 Task: Look for space in Statesville, United States from 10th July, 2023 to 15th July, 2023 for 7 adults in price range Rs.10000 to Rs.15000. Place can be entire place or shared room with 4 bedrooms having 7 beds and 4 bathrooms. Property type can be house, flat, guest house. Amenities needed are: wifi, TV, free parkinig on premises, gym, breakfast. Booking option can be shelf check-in. Required host language is English.
Action: Mouse moved to (533, 129)
Screenshot: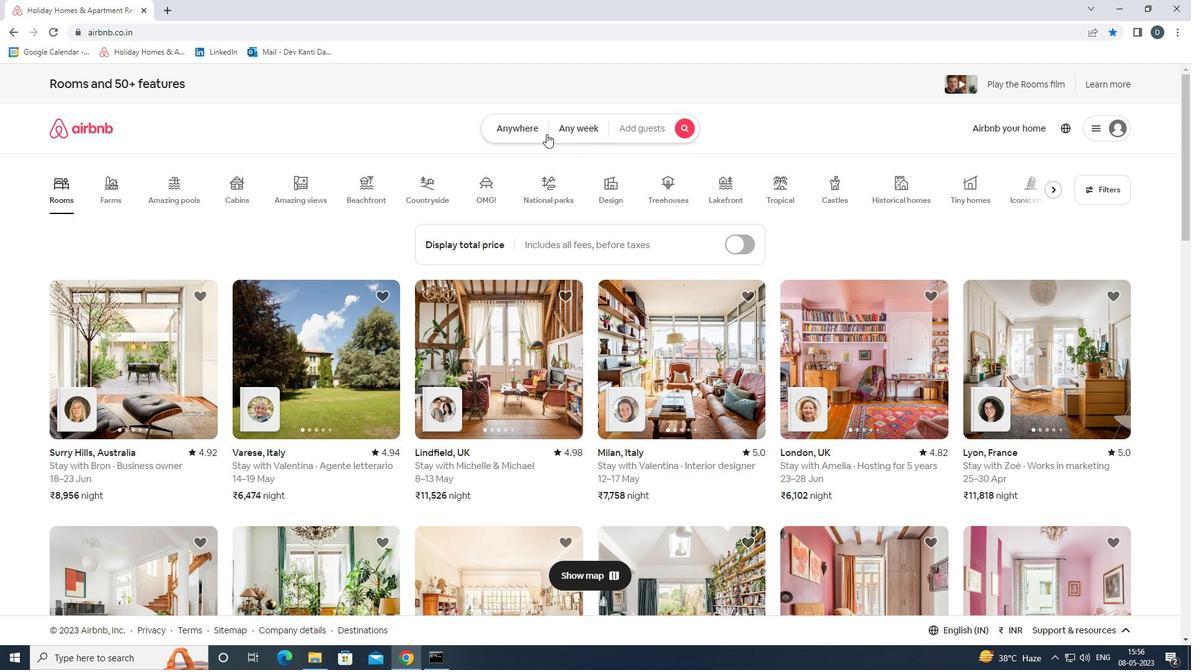 
Action: Mouse pressed left at (533, 129)
Screenshot: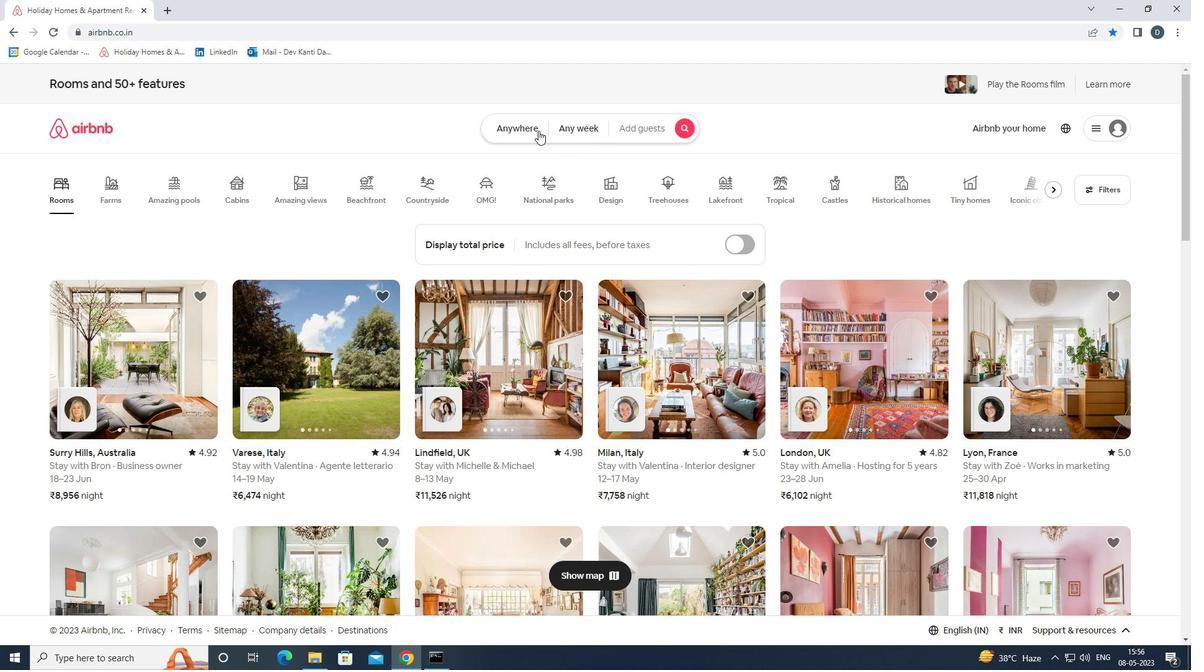 
Action: Mouse moved to (469, 179)
Screenshot: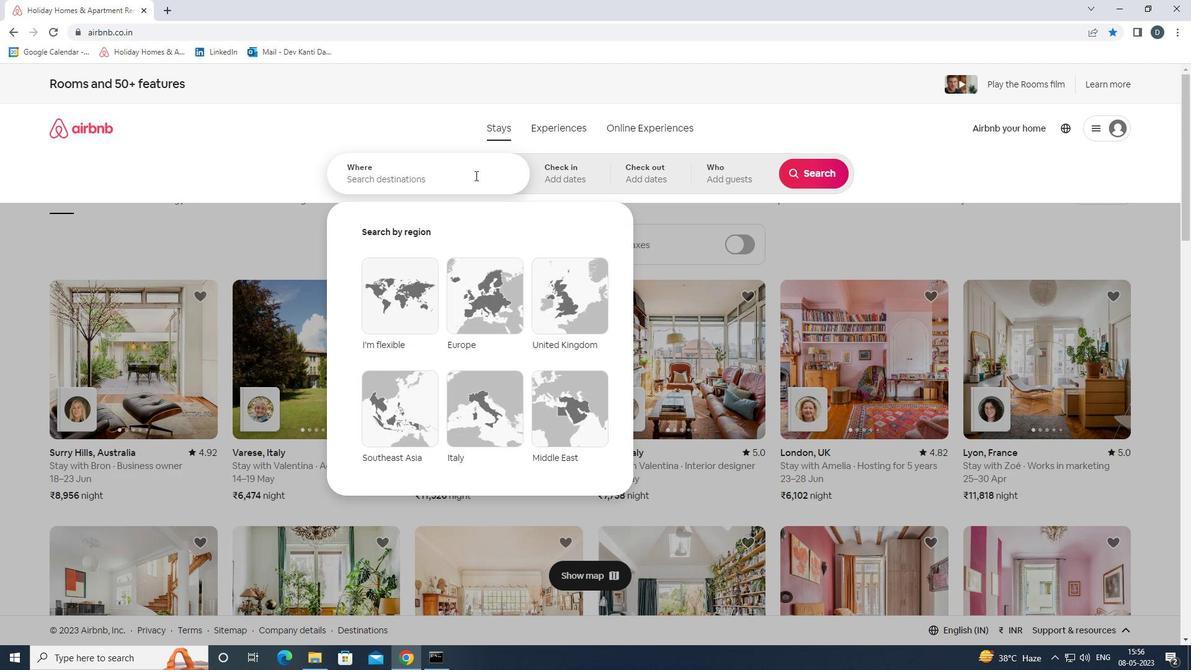 
Action: Mouse pressed left at (469, 179)
Screenshot: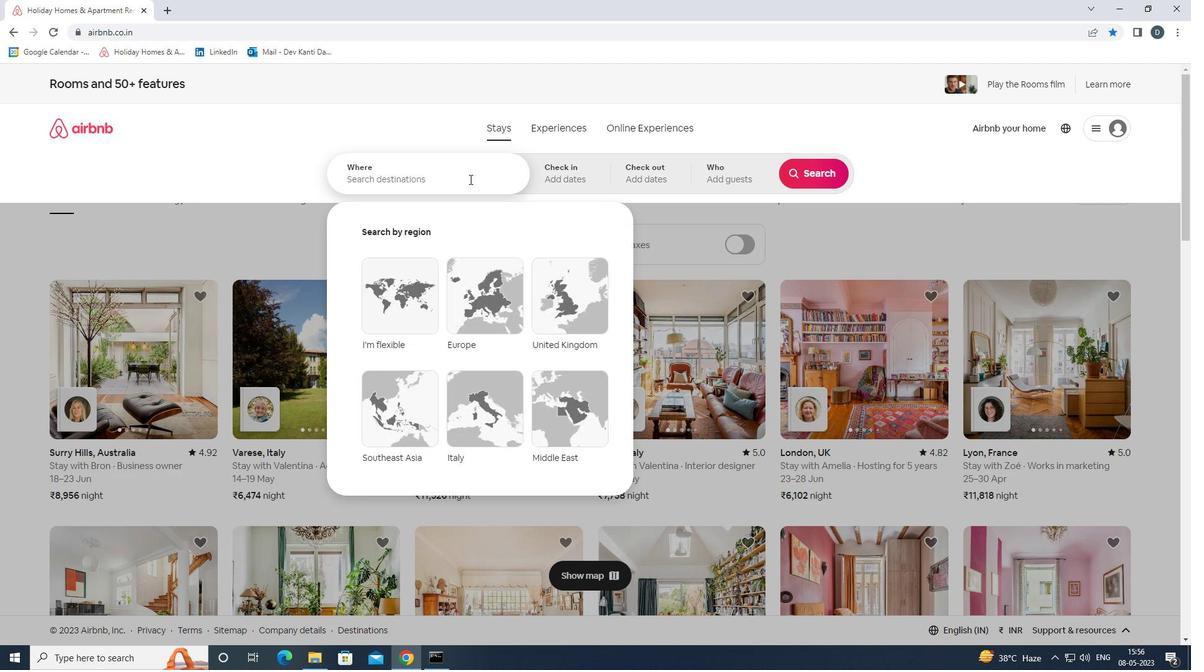 
Action: Mouse moved to (469, 179)
Screenshot: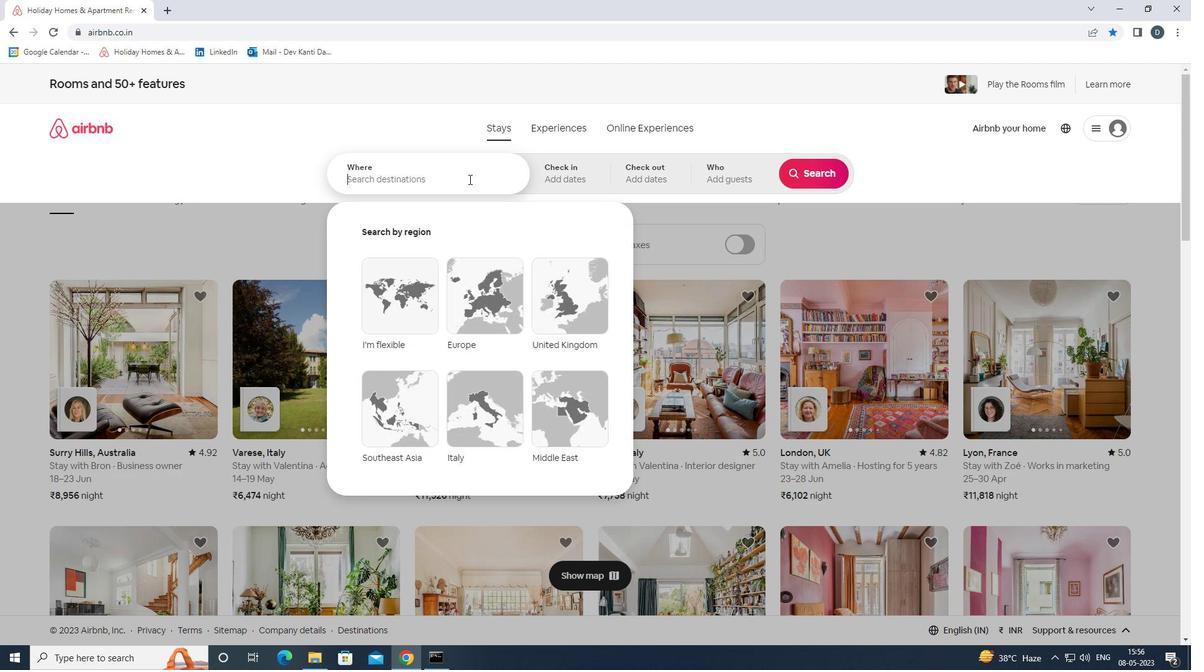 
Action: Key pressed <Key.shift>
Screenshot: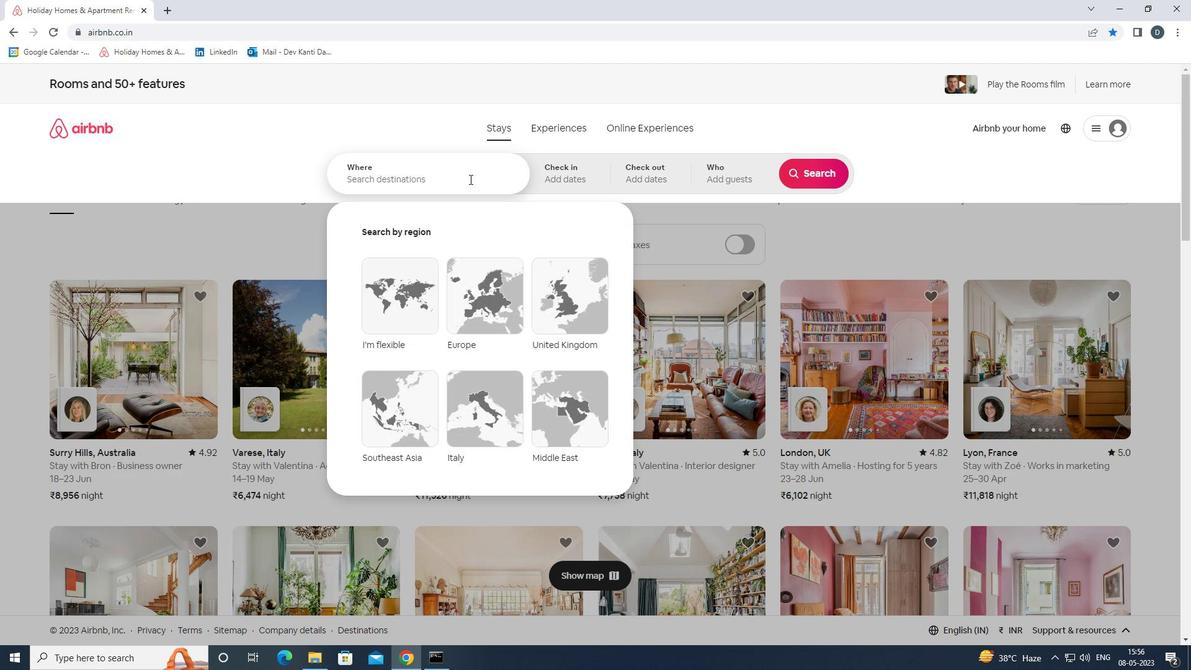 
Action: Mouse moved to (439, 191)
Screenshot: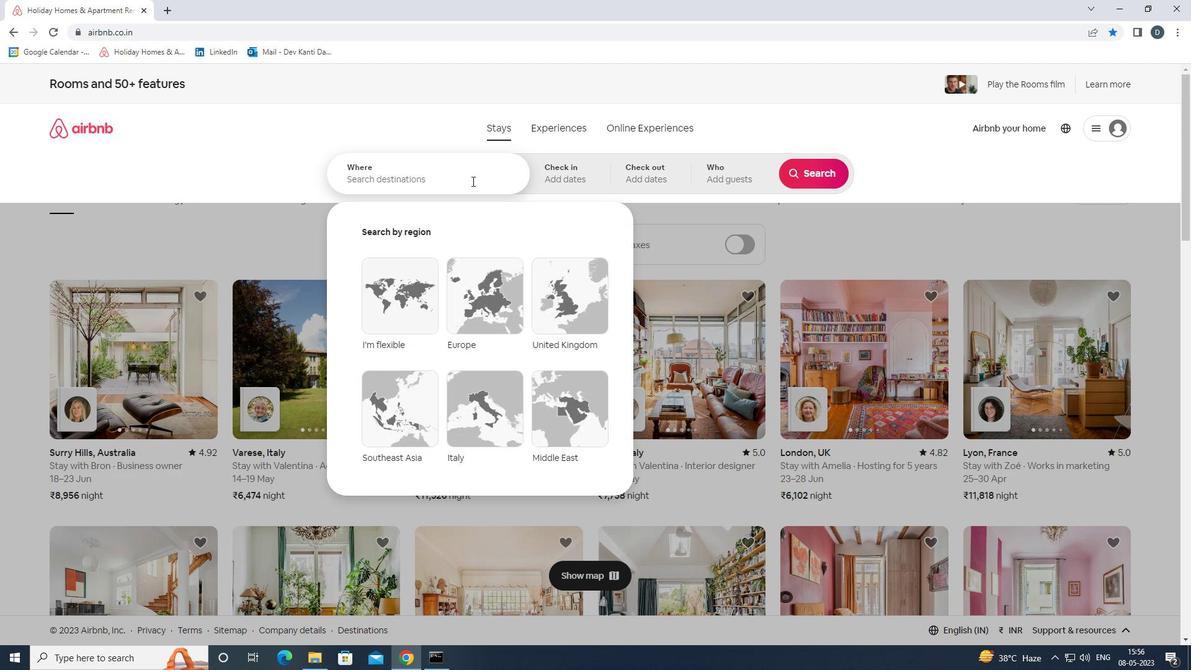 
Action: Key pressed STATESVILLE,<Key.shift><Key.shift><Key.shift><Key.shift><Key.shift><Key.shift><Key.shift><Key.shift><Key.shift><Key.shift>UNITED<Key.space><Key.shift>STATES<Key.enter>
Screenshot: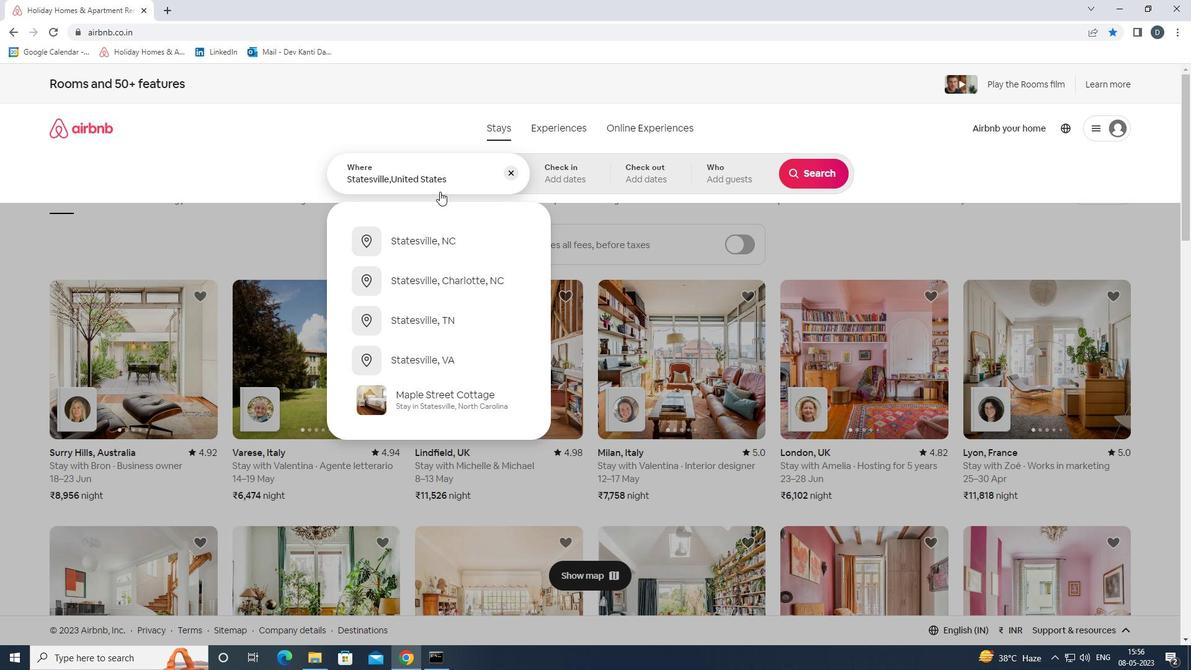 
Action: Mouse moved to (806, 268)
Screenshot: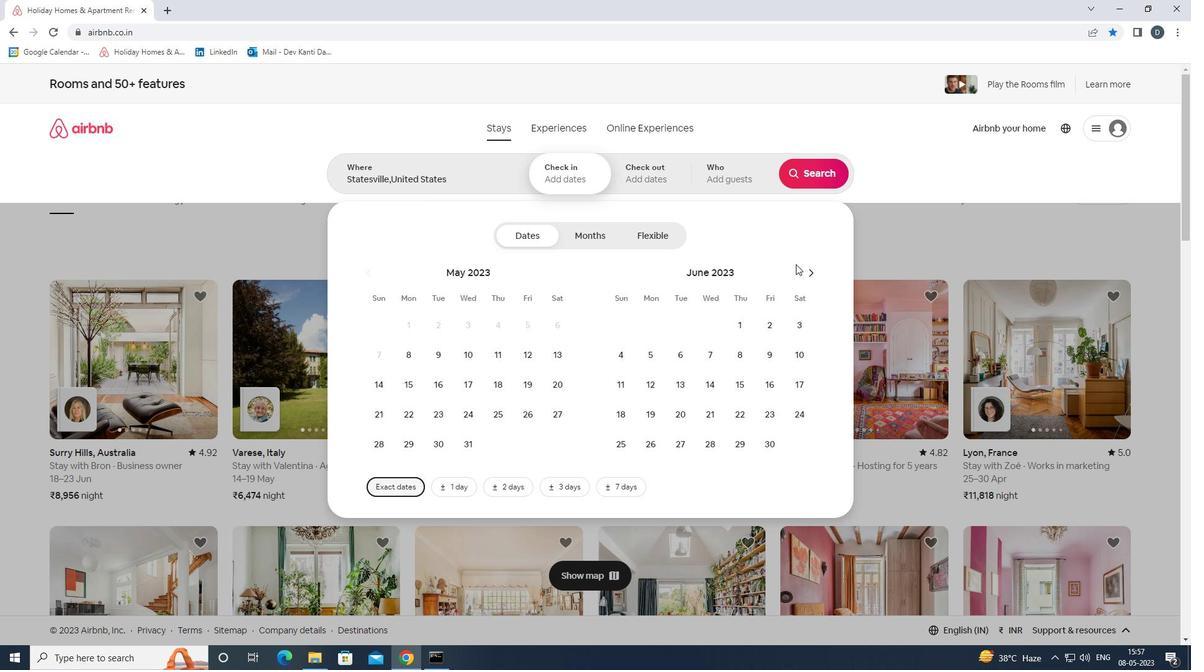 
Action: Mouse pressed left at (806, 268)
Screenshot: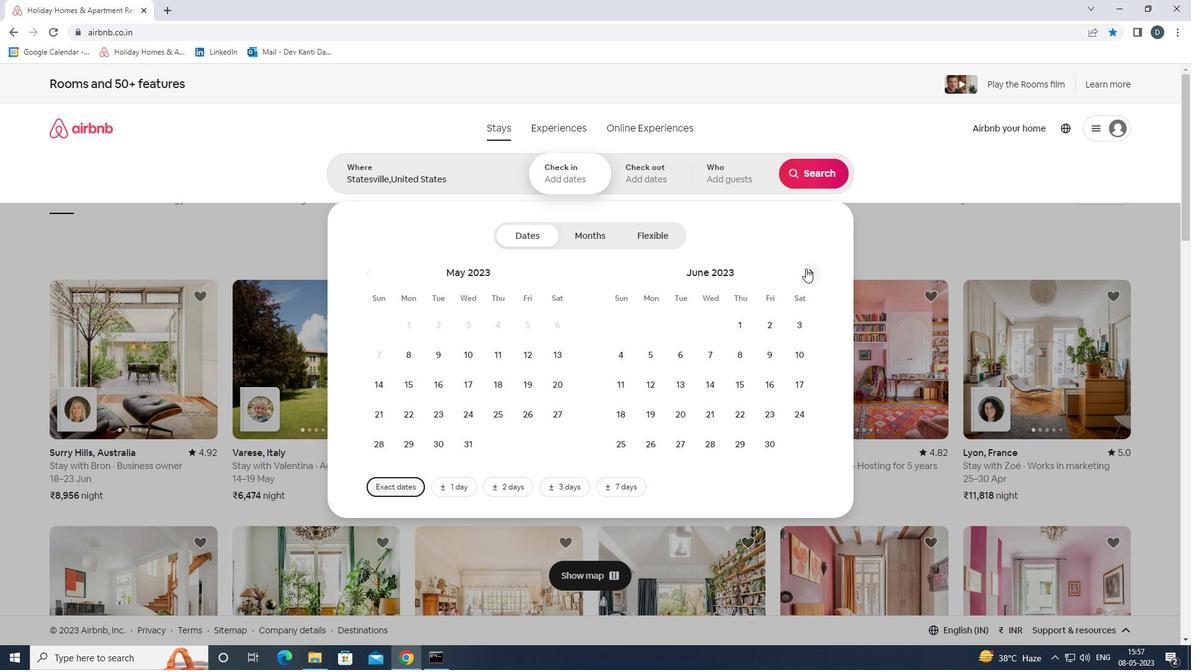
Action: Mouse moved to (655, 379)
Screenshot: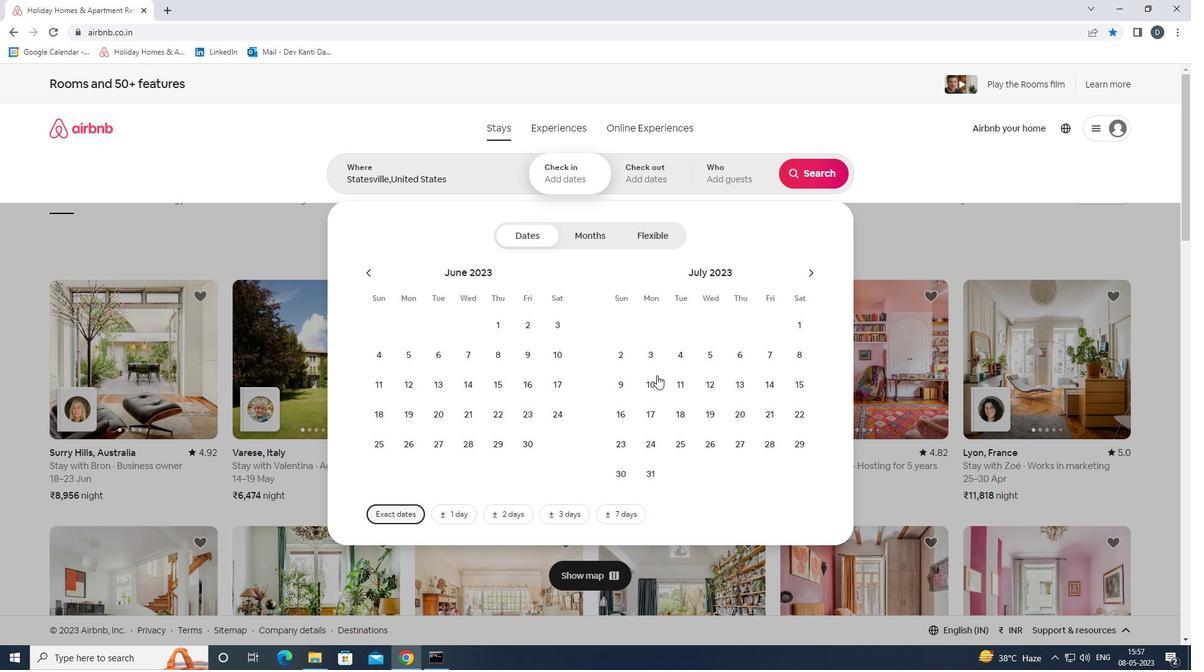 
Action: Mouse pressed left at (655, 379)
Screenshot: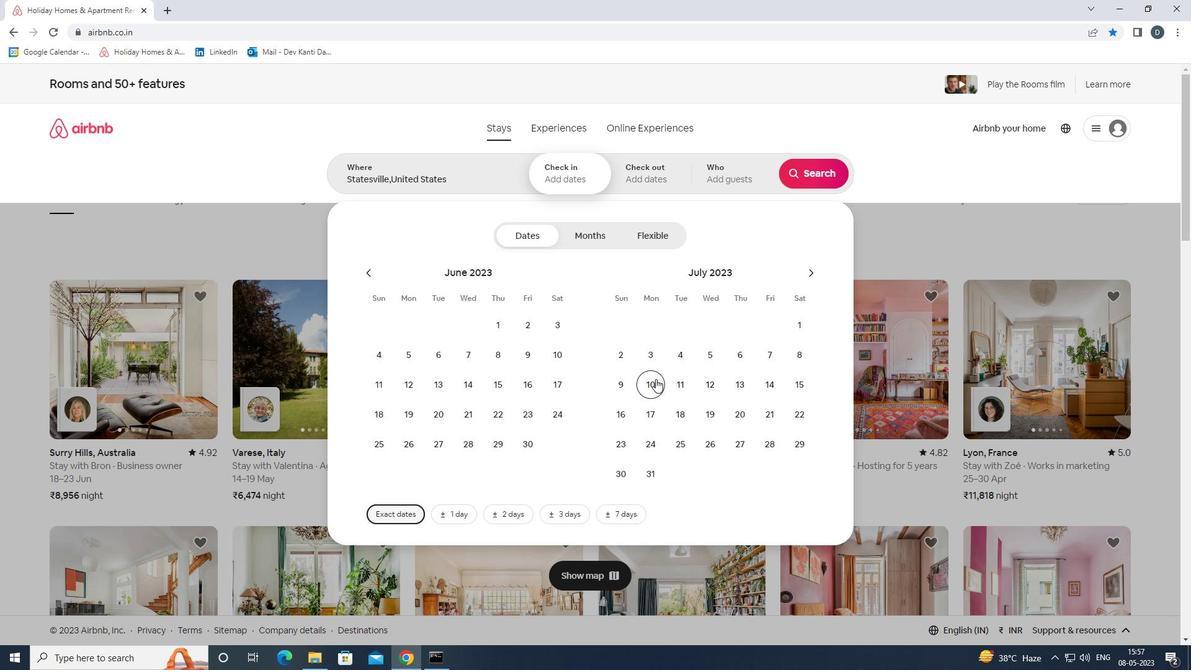 
Action: Mouse moved to (791, 389)
Screenshot: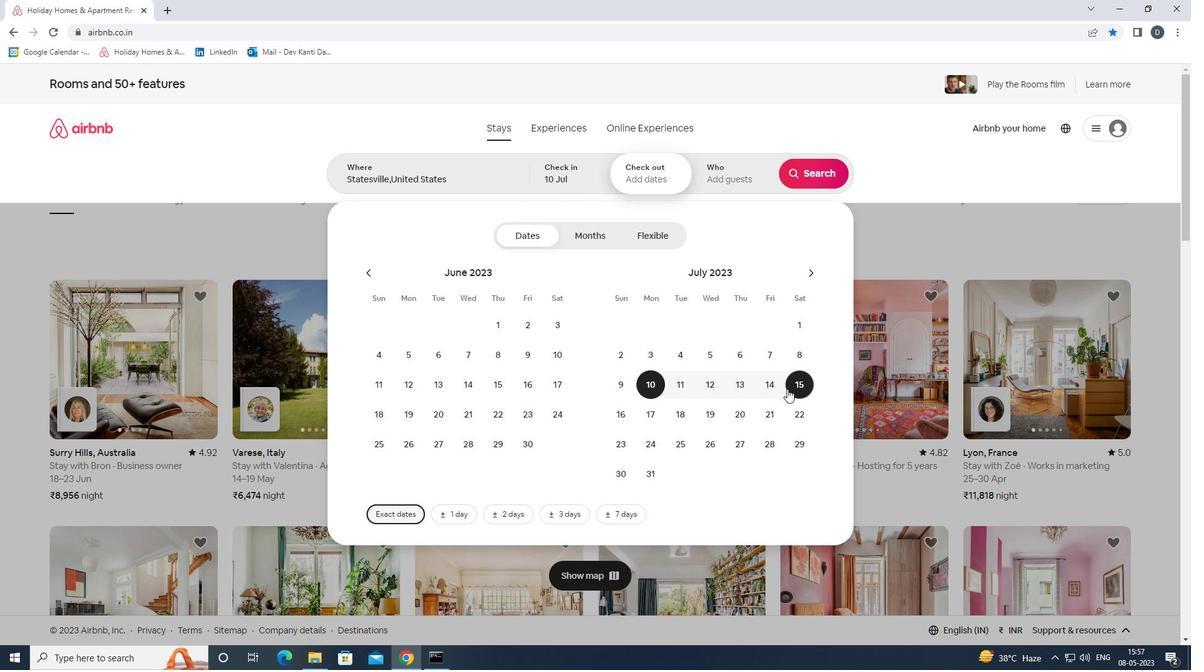 
Action: Mouse pressed left at (791, 389)
Screenshot: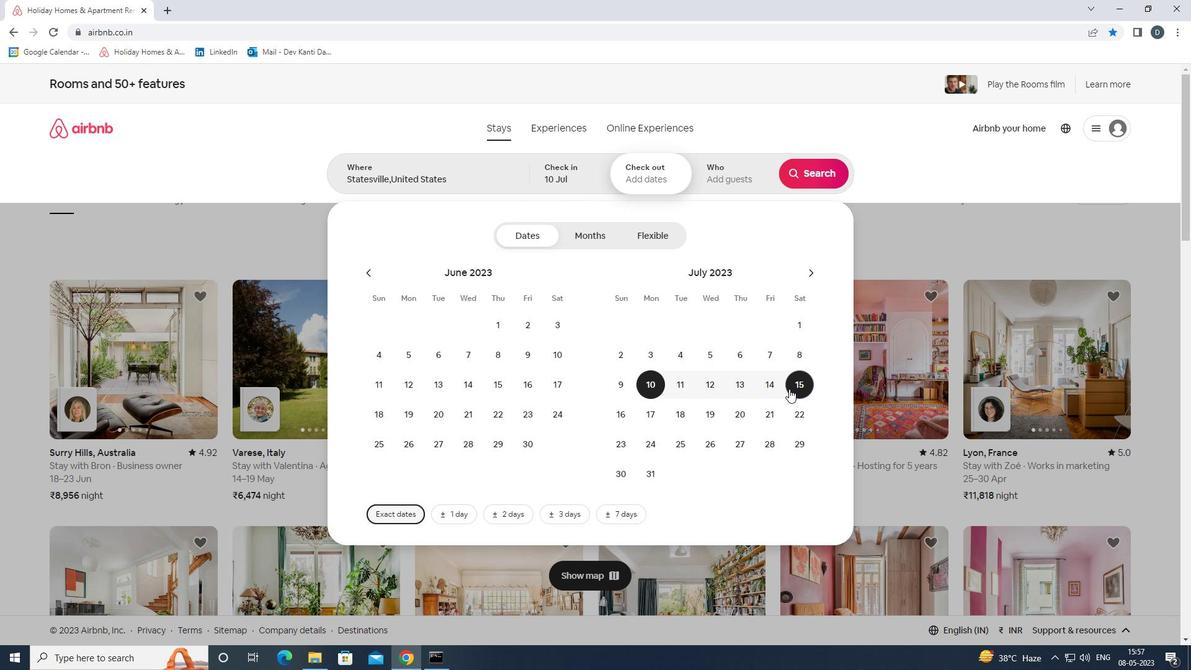 
Action: Mouse moved to (748, 183)
Screenshot: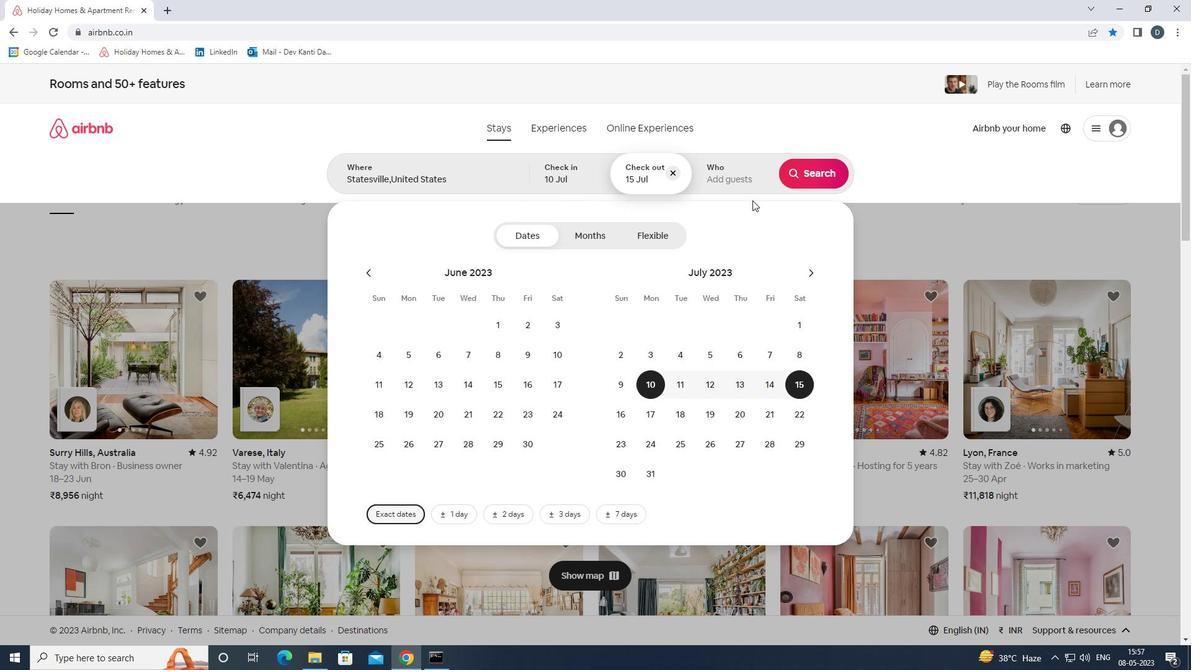 
Action: Mouse pressed left at (748, 183)
Screenshot: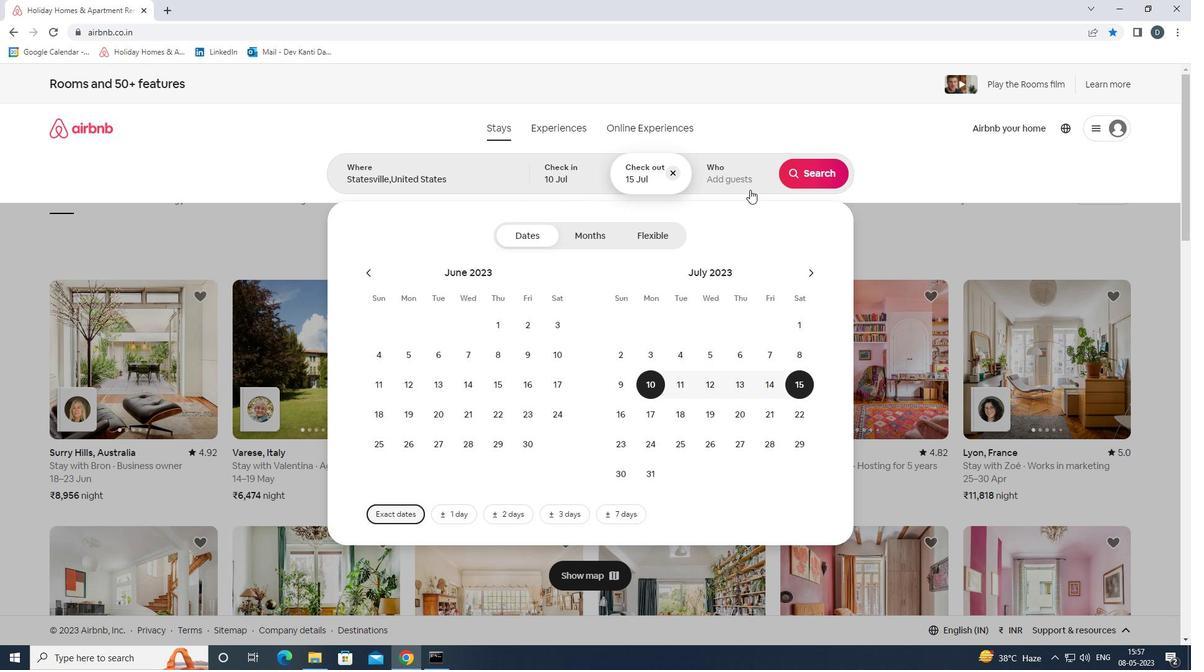 
Action: Mouse moved to (815, 239)
Screenshot: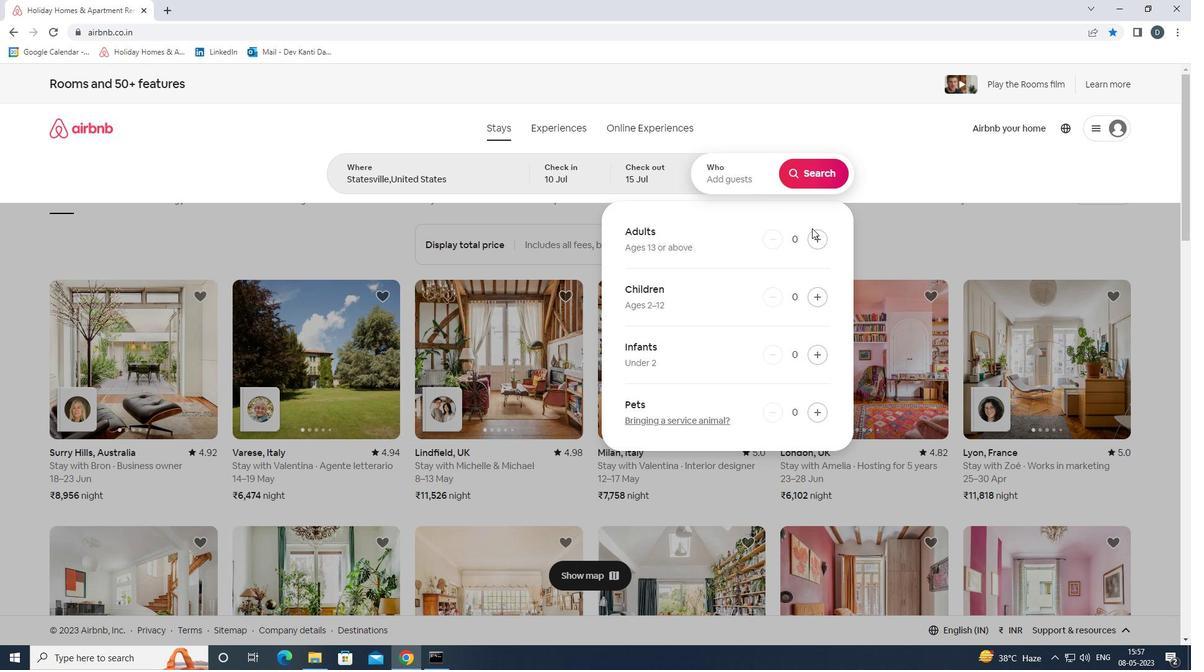 
Action: Mouse pressed left at (815, 239)
Screenshot: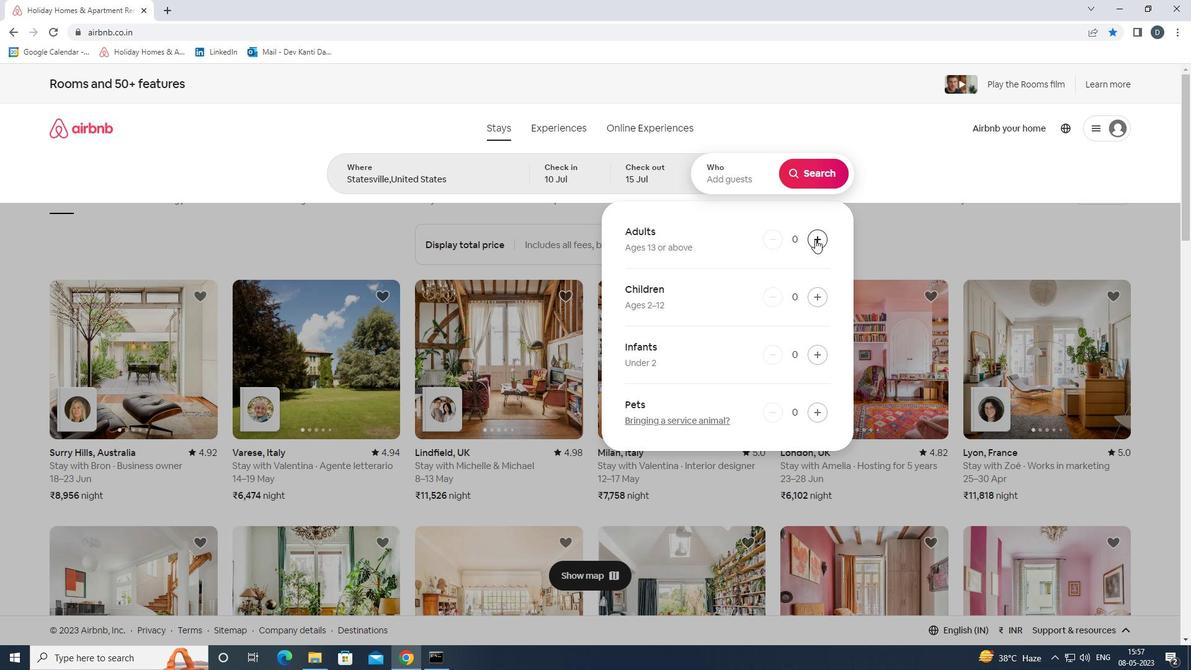 
Action: Mouse pressed left at (815, 239)
Screenshot: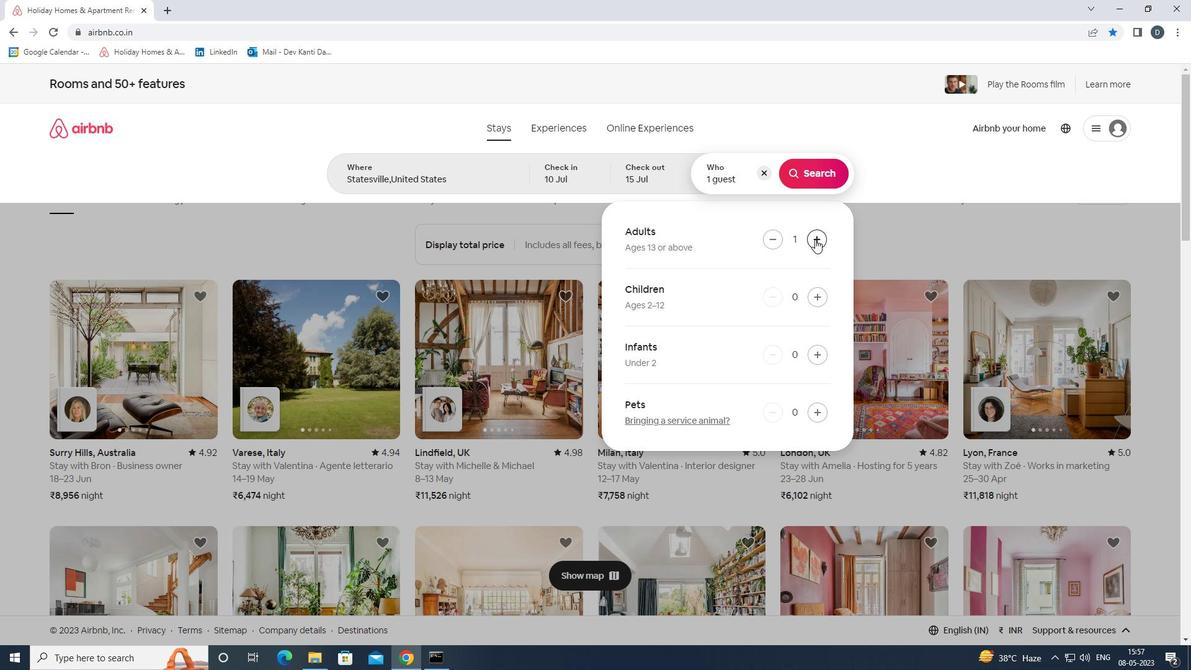 
Action: Mouse pressed left at (815, 239)
Screenshot: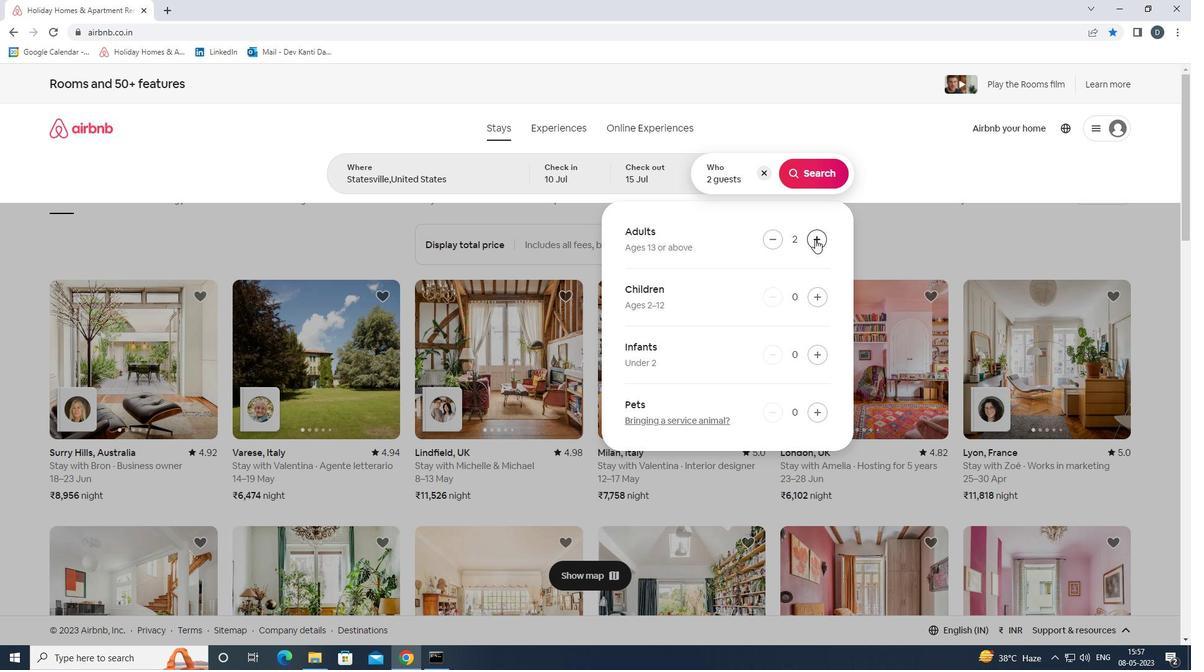 
Action: Mouse pressed left at (815, 239)
Screenshot: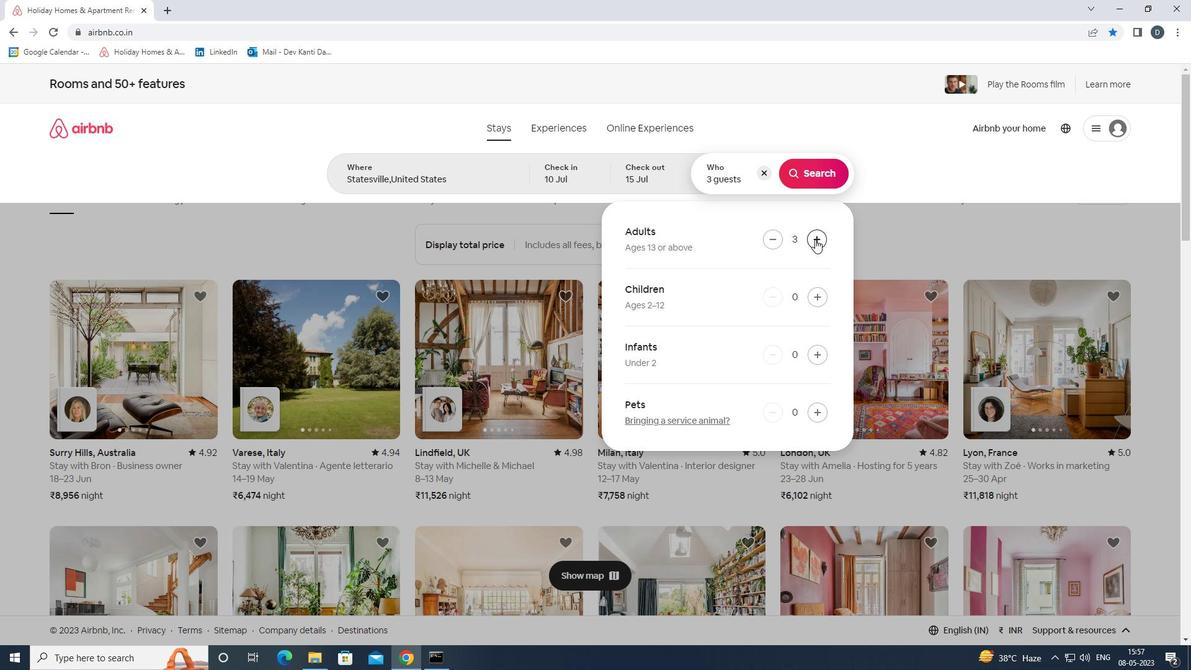
Action: Mouse pressed left at (815, 239)
Screenshot: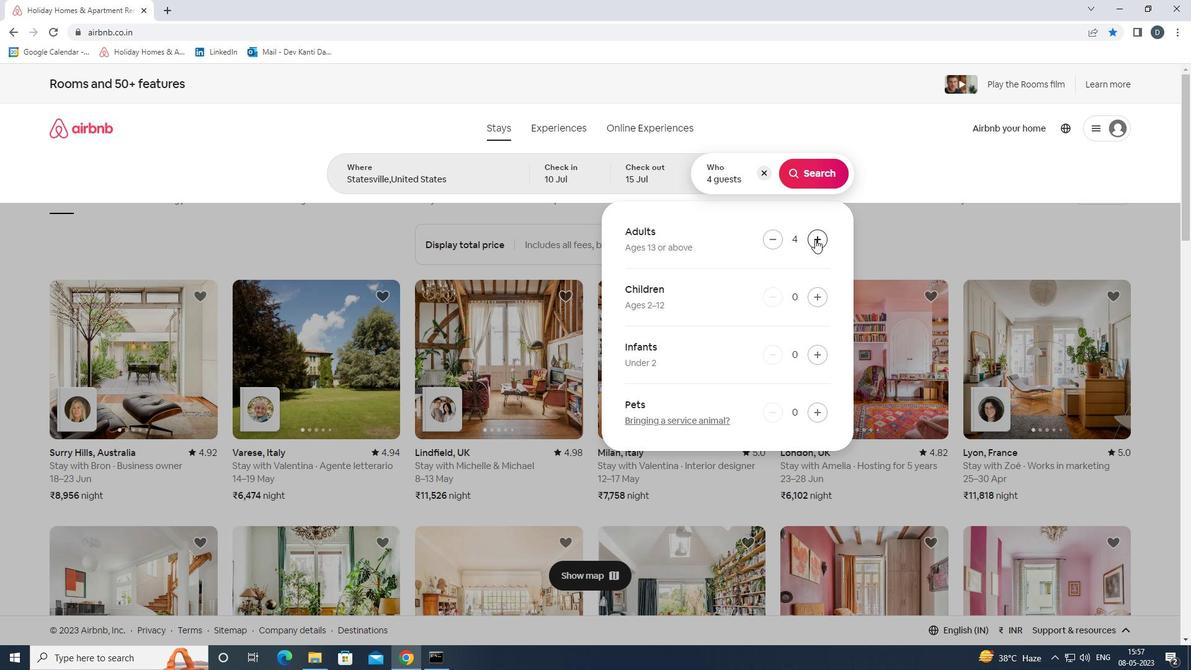 
Action: Mouse pressed left at (815, 239)
Screenshot: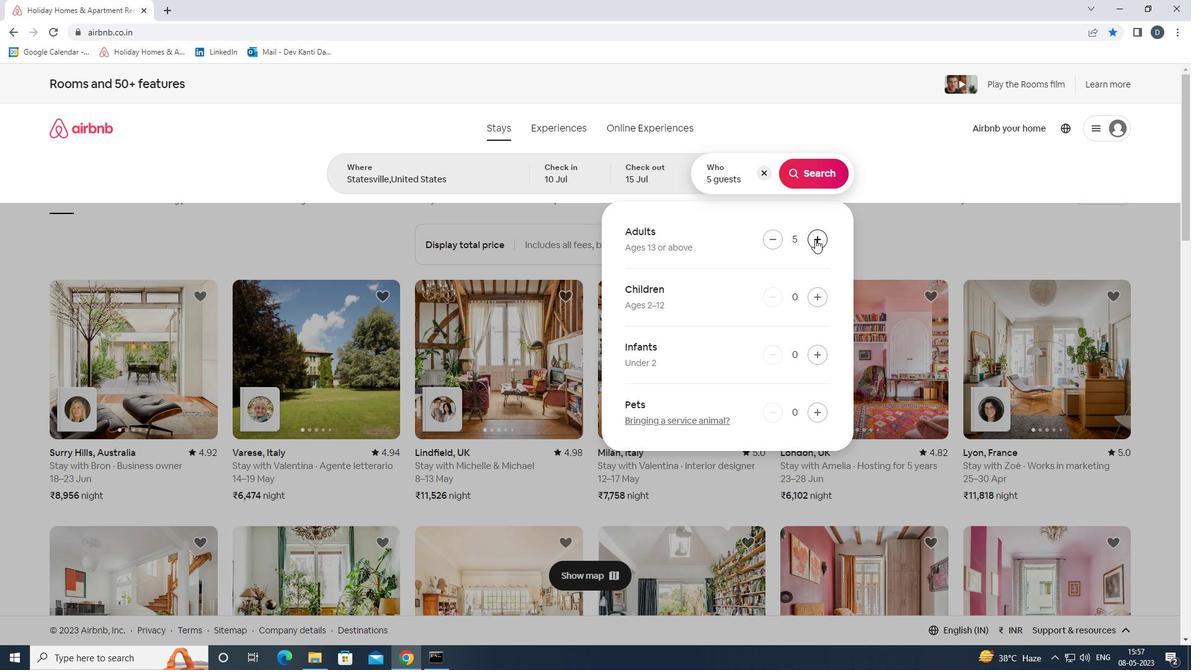 
Action: Mouse pressed left at (815, 239)
Screenshot: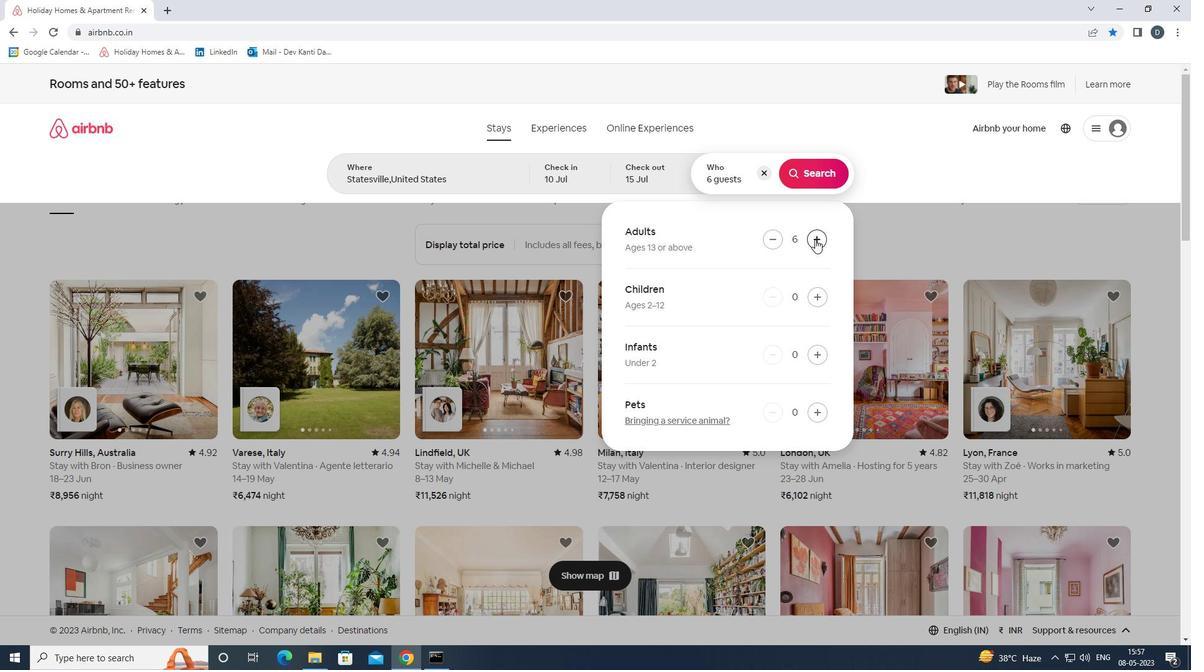 
Action: Mouse moved to (815, 184)
Screenshot: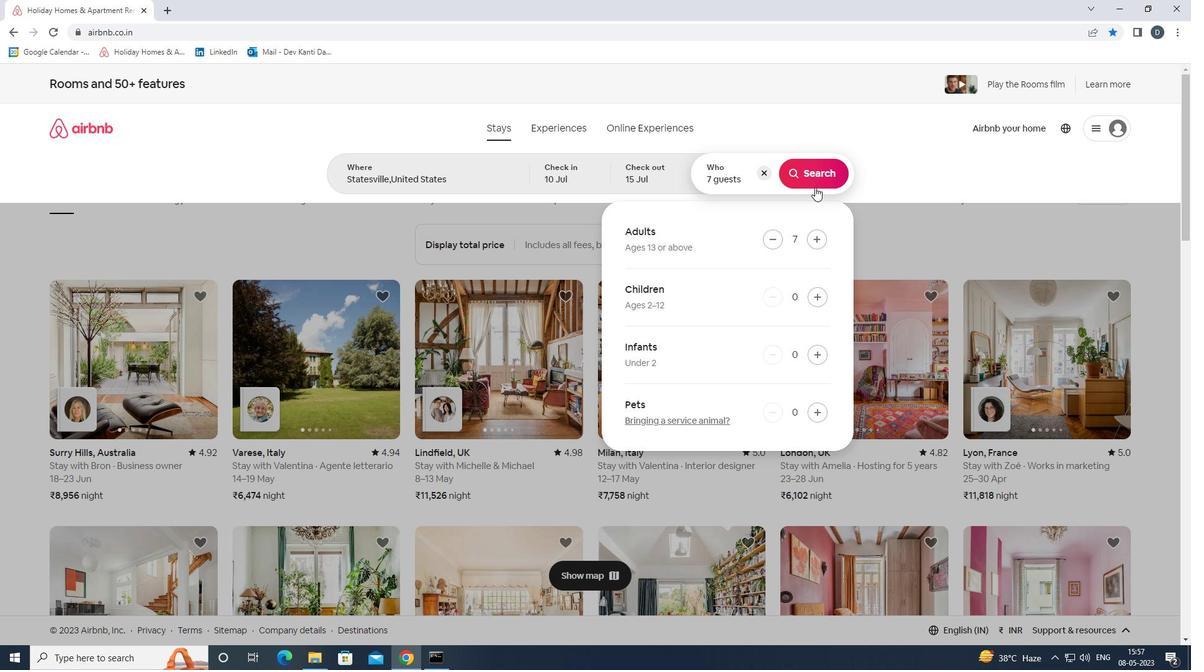 
Action: Mouse pressed left at (815, 184)
Screenshot: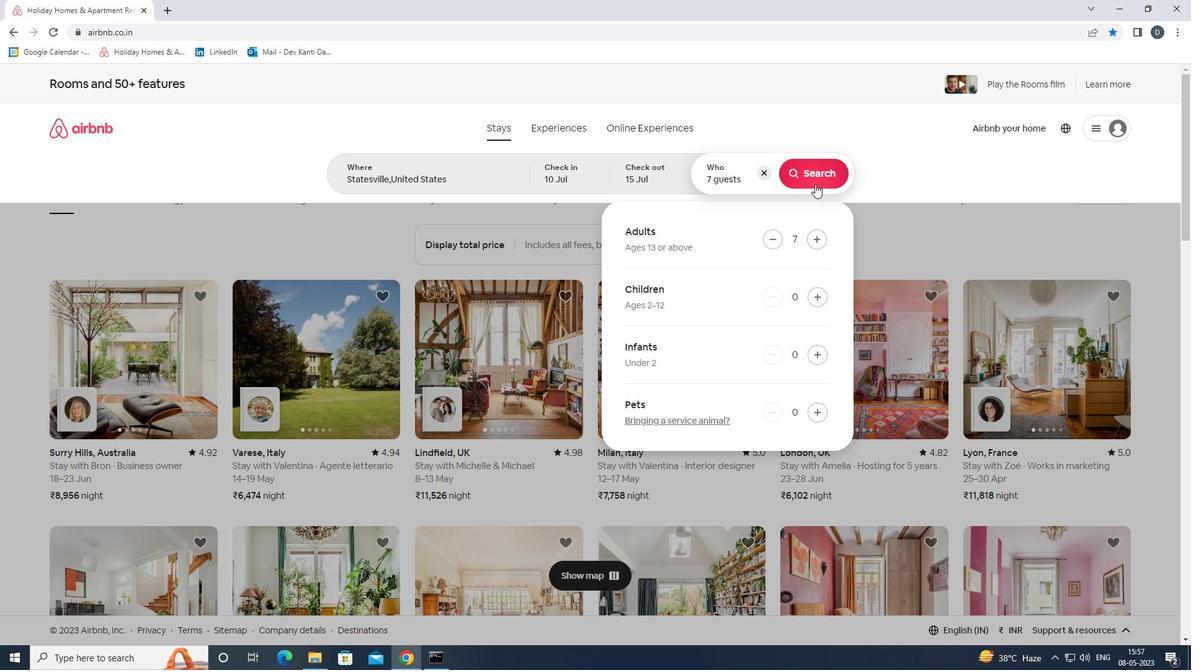 
Action: Mouse moved to (1124, 140)
Screenshot: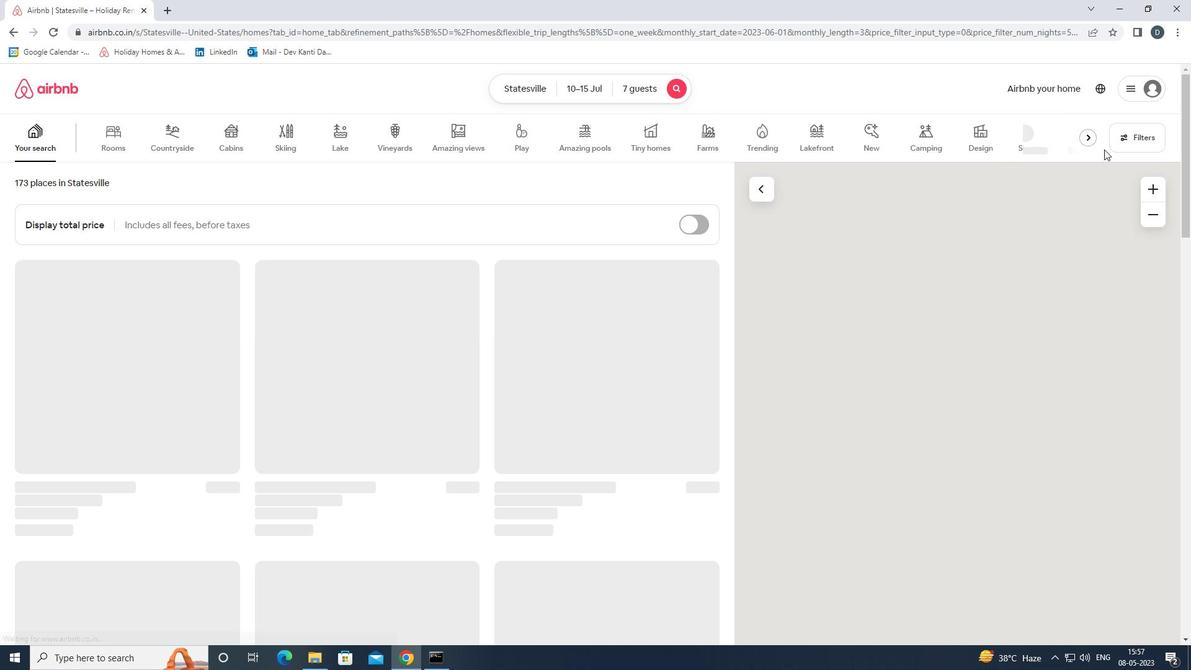 
Action: Mouse pressed left at (1124, 140)
Screenshot: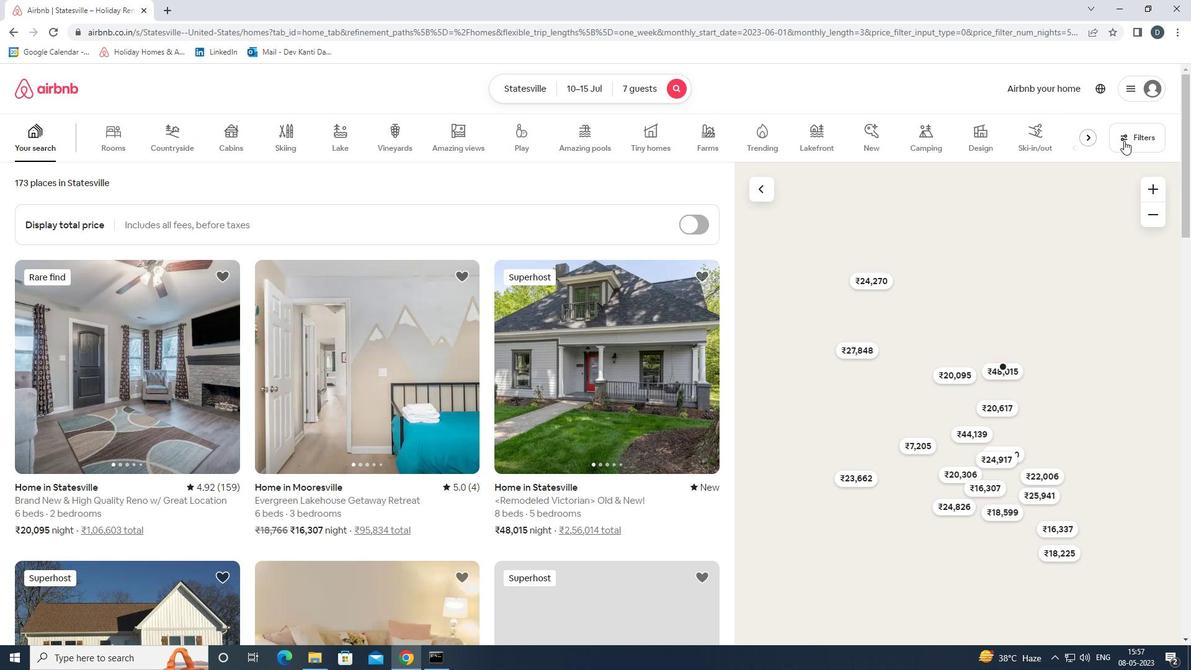 
Action: Mouse moved to (508, 444)
Screenshot: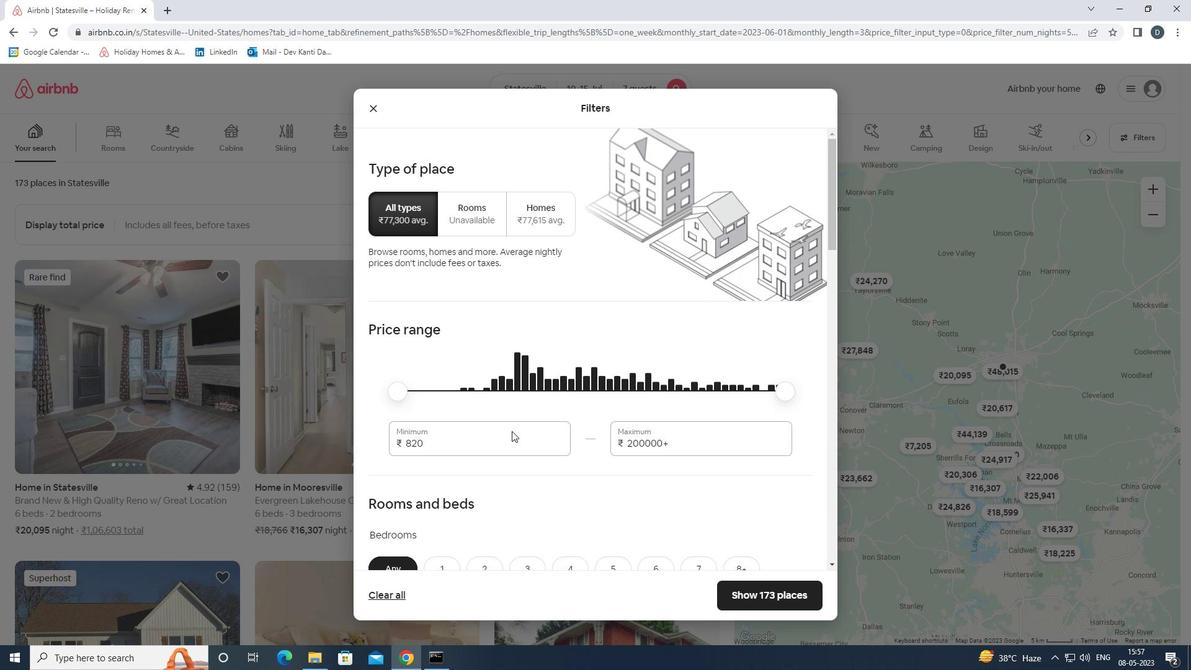 
Action: Mouse pressed left at (508, 444)
Screenshot: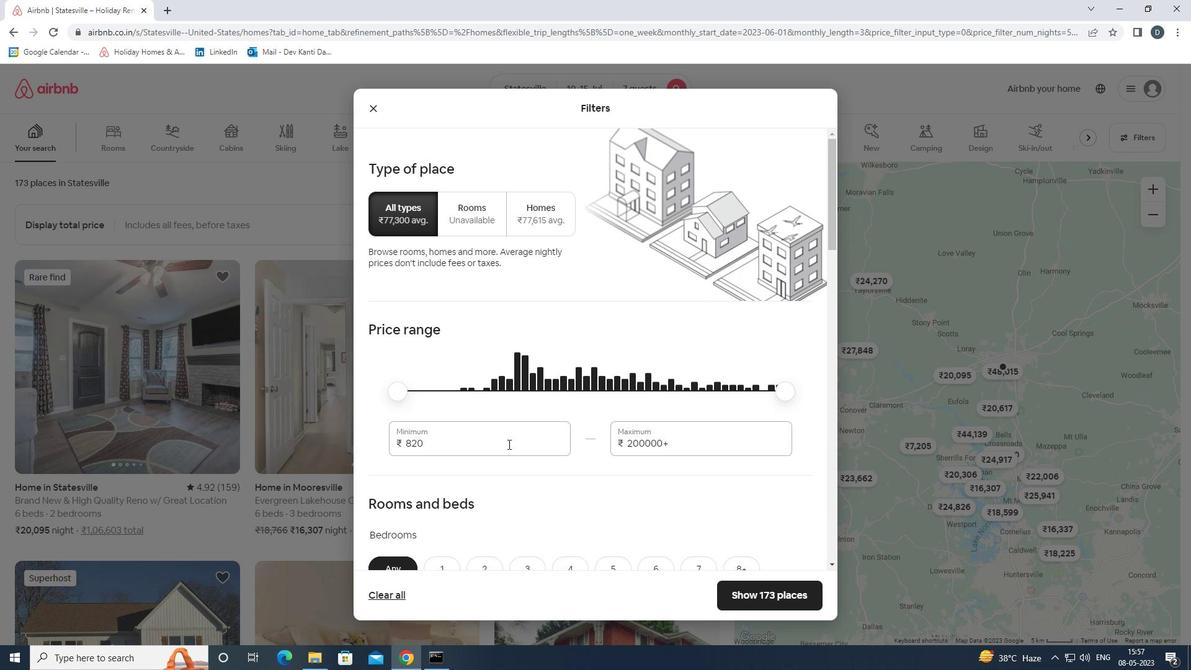 
Action: Mouse pressed left at (508, 444)
Screenshot: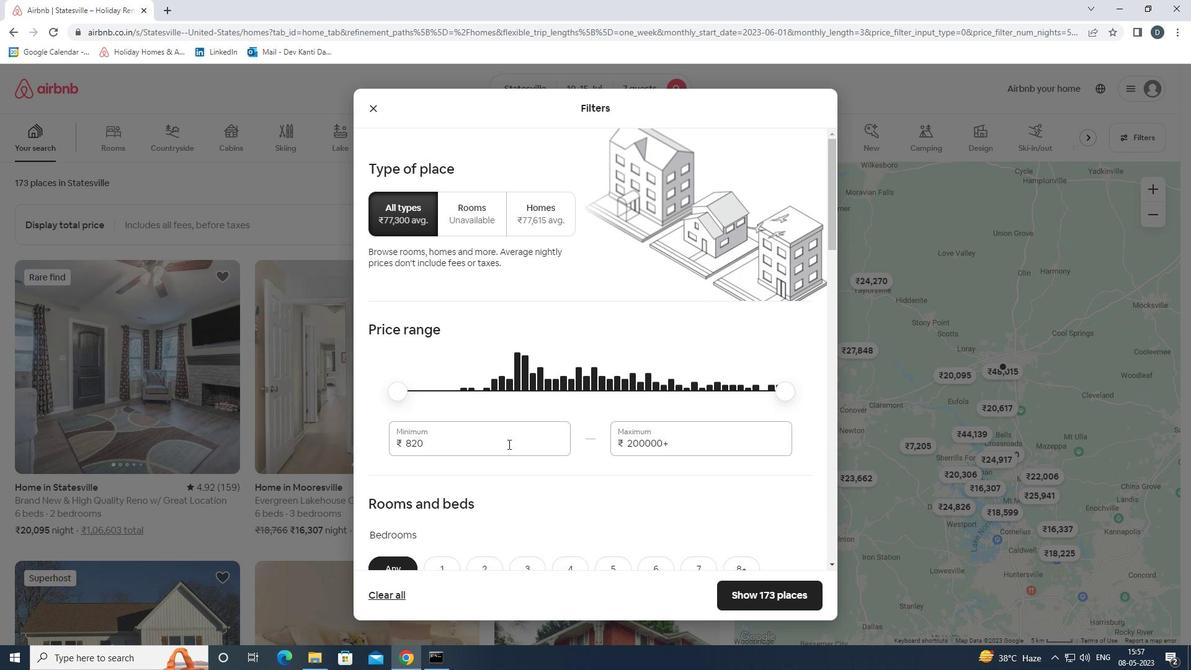 
Action: Mouse moved to (523, 440)
Screenshot: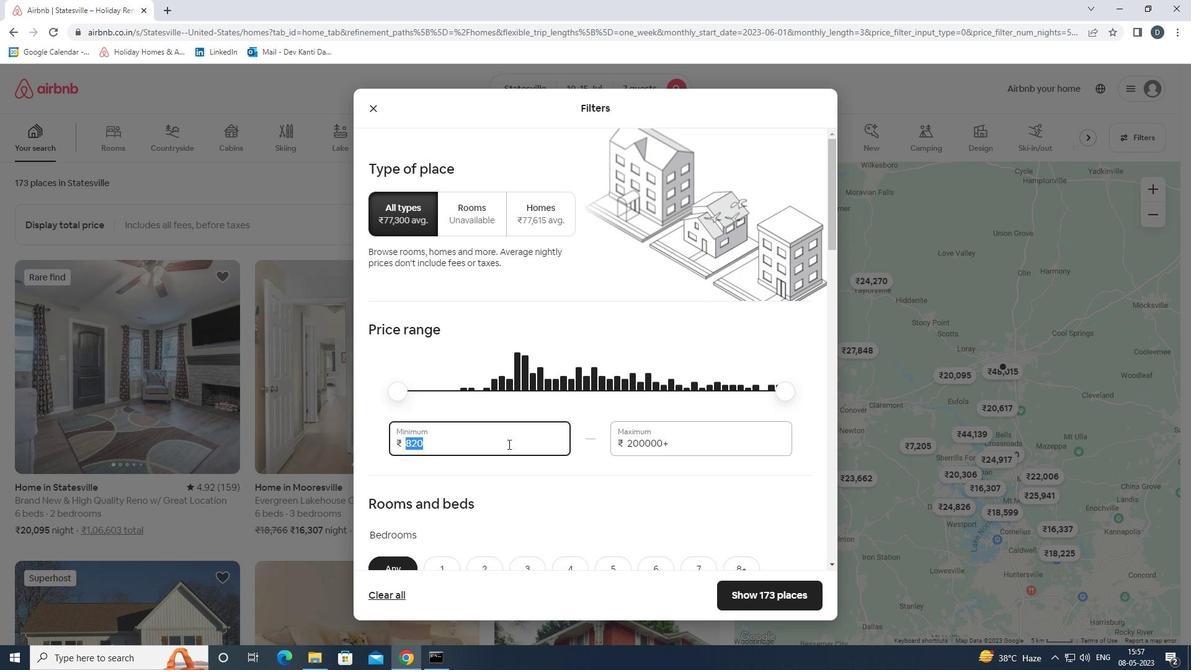 
Action: Key pressed 10000<Key.tab>15000
Screenshot: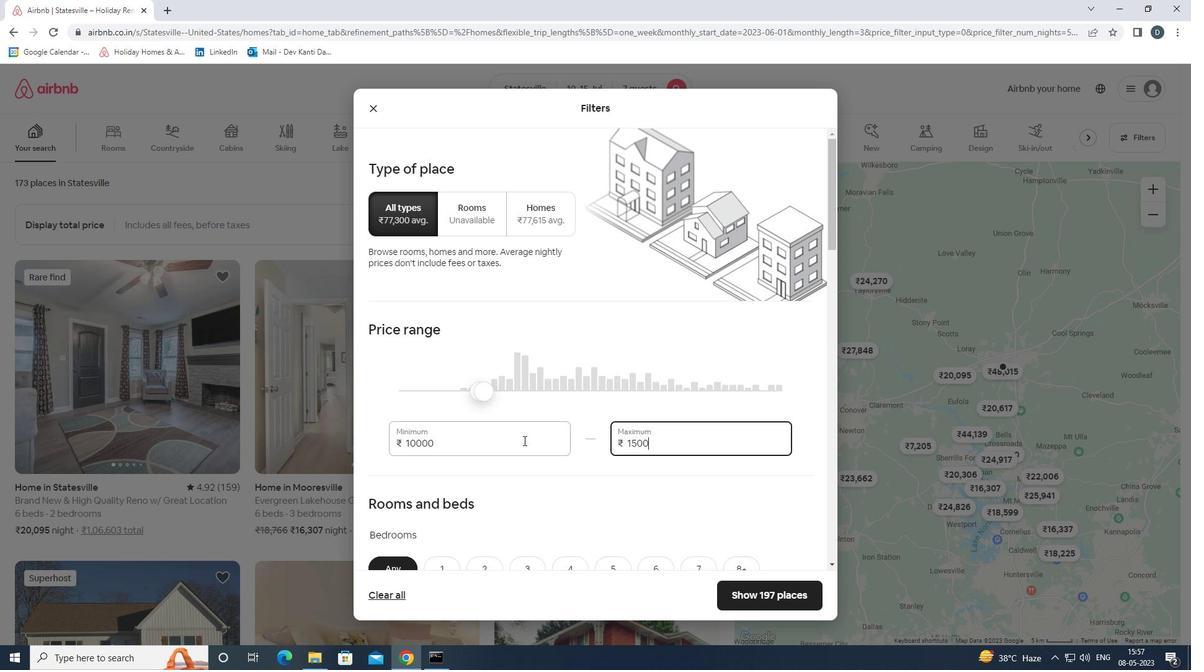 
Action: Mouse moved to (534, 438)
Screenshot: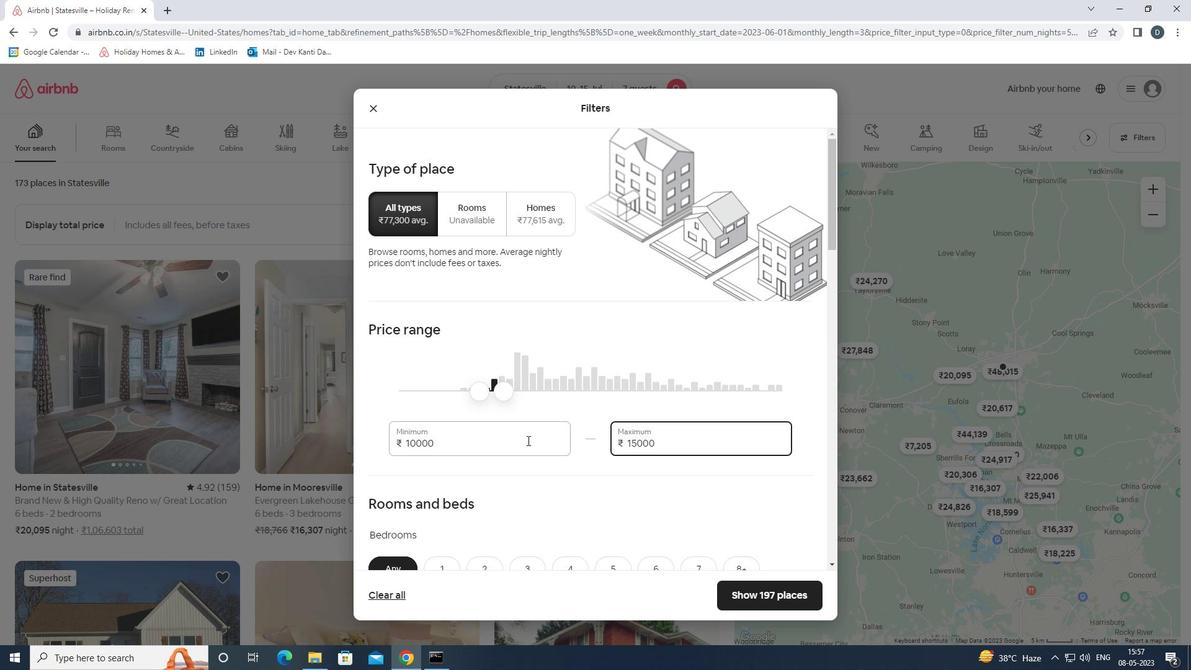 
Action: Mouse scrolled (534, 437) with delta (0, 0)
Screenshot: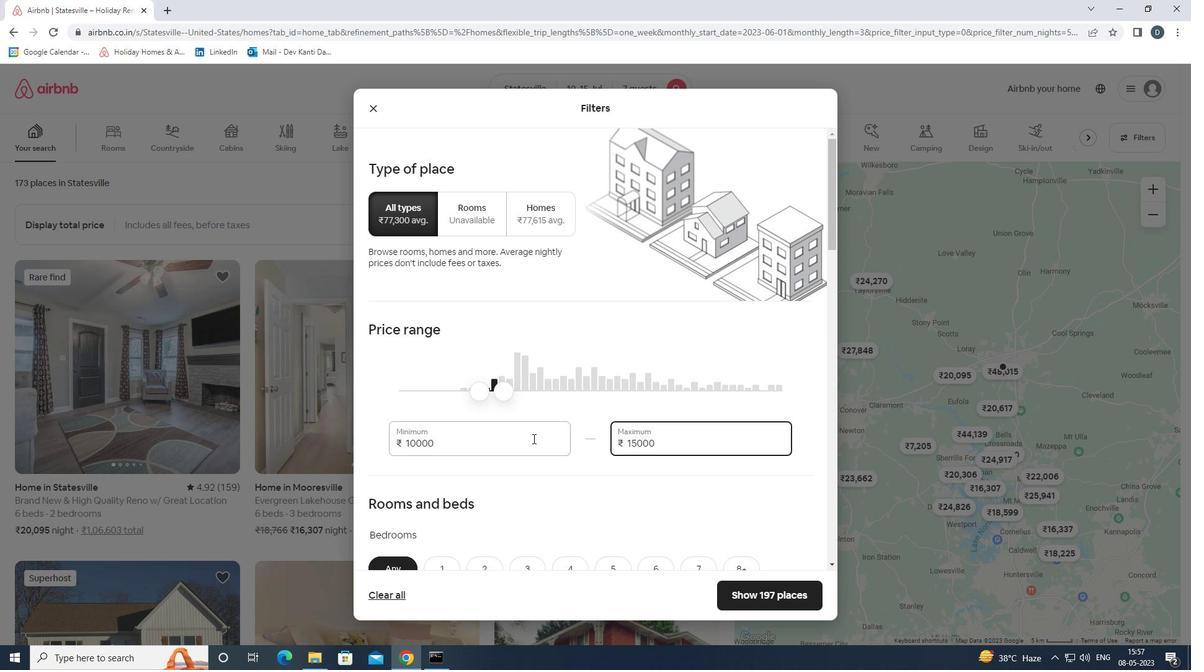 
Action: Mouse moved to (541, 436)
Screenshot: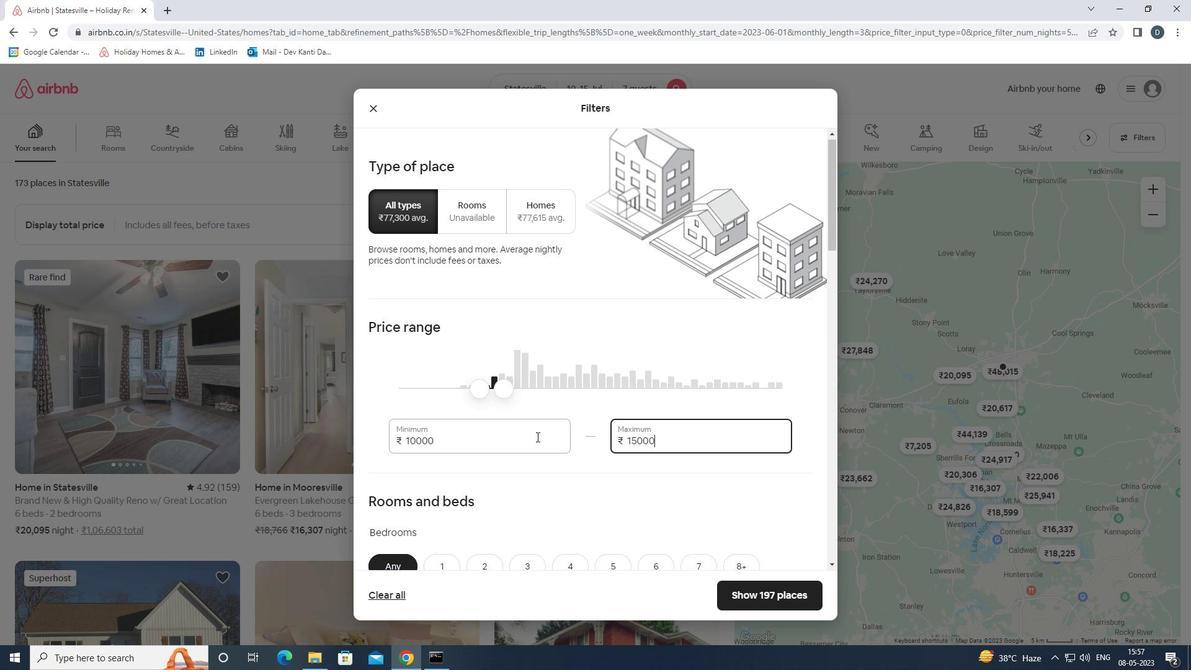 
Action: Mouse scrolled (541, 435) with delta (0, 0)
Screenshot: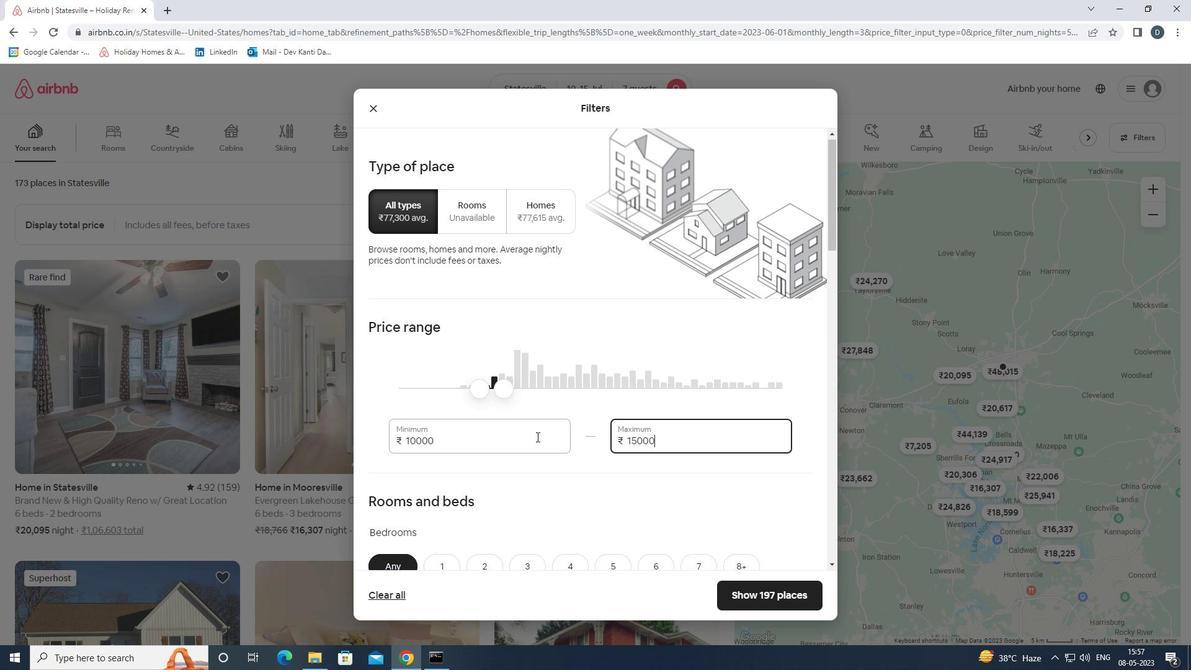 
Action: Mouse moved to (548, 434)
Screenshot: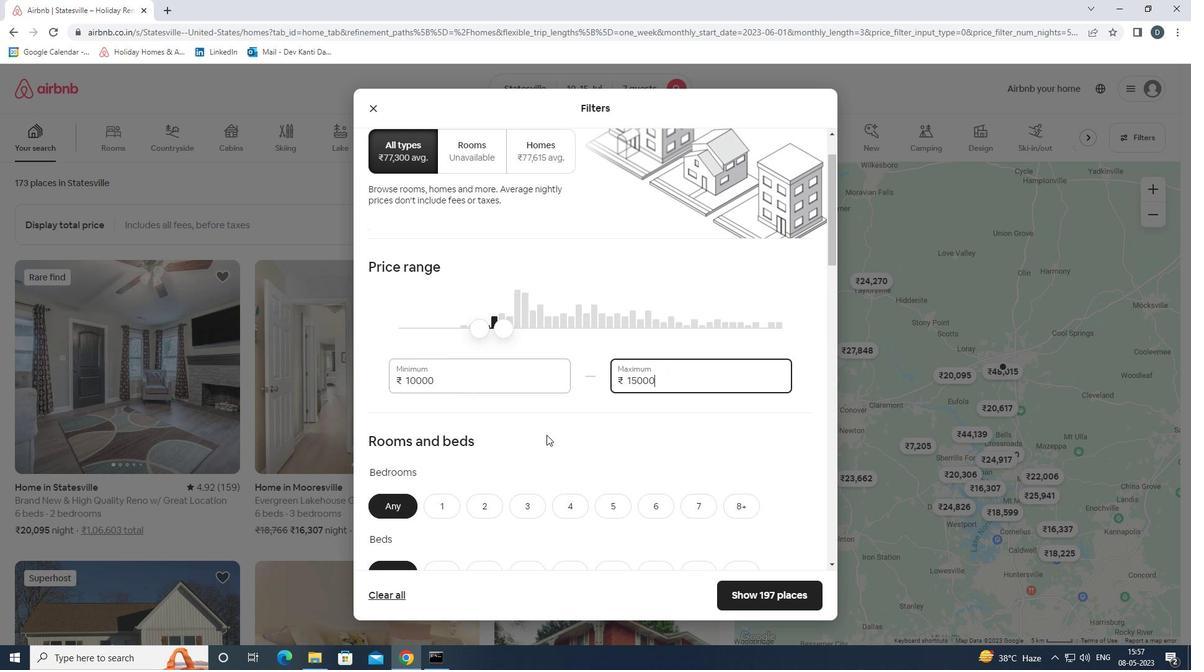 
Action: Mouse scrolled (548, 434) with delta (0, 0)
Screenshot: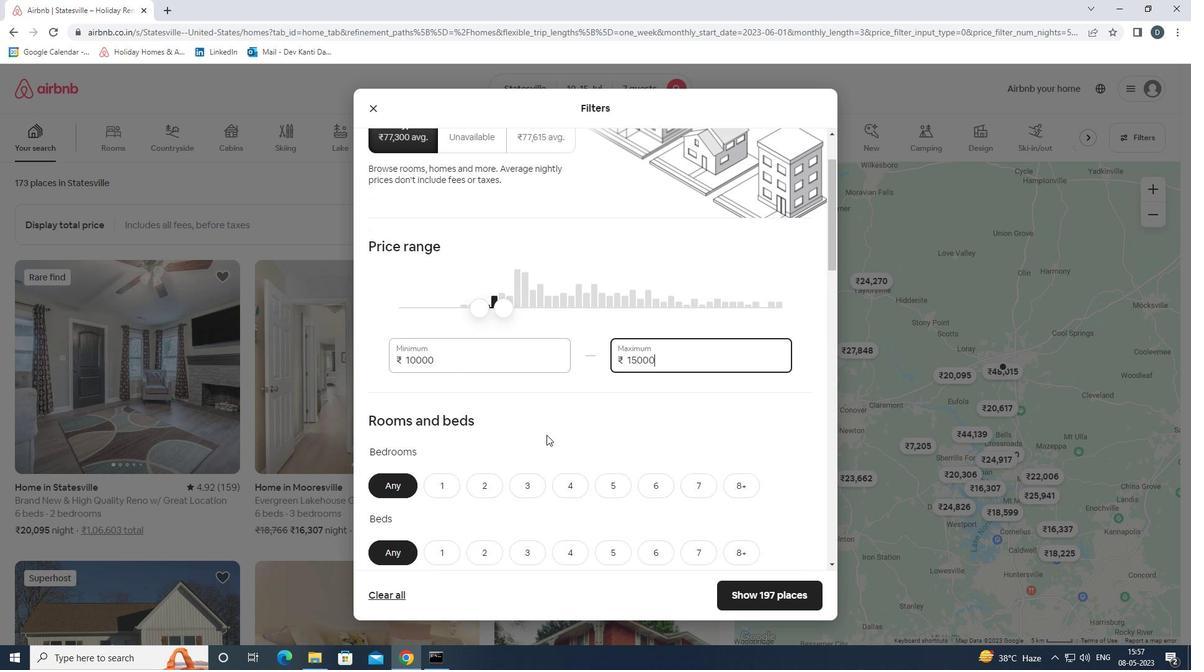 
Action: Mouse scrolled (548, 434) with delta (0, 0)
Screenshot: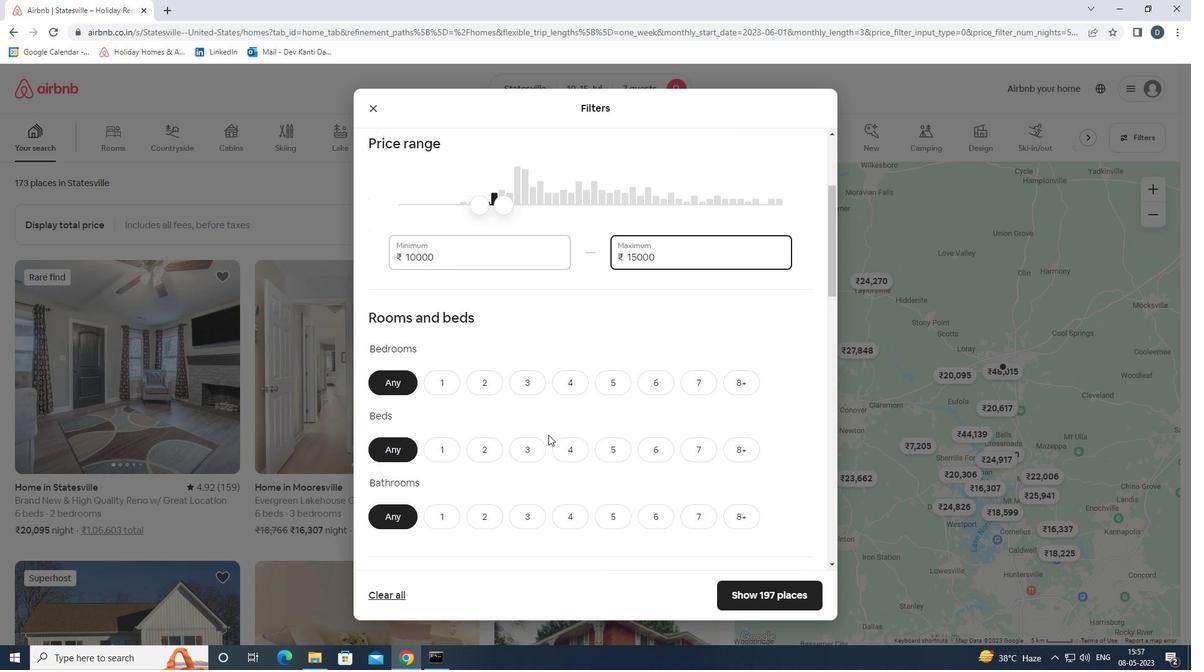 
Action: Mouse moved to (564, 323)
Screenshot: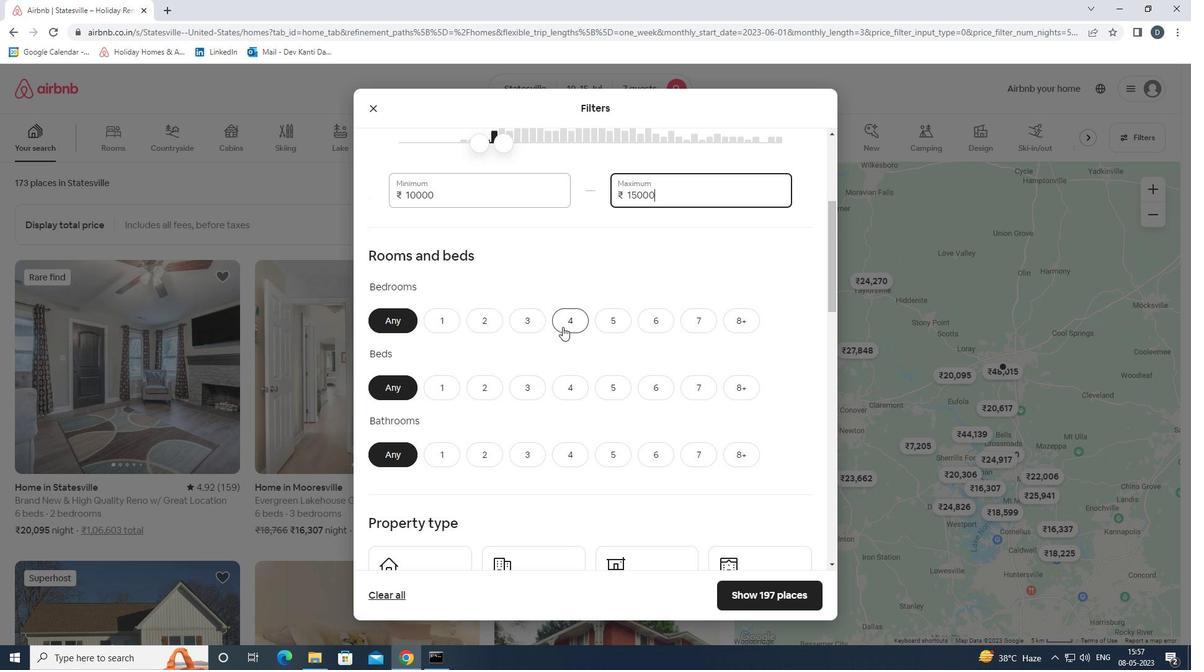 
Action: Mouse pressed left at (564, 323)
Screenshot: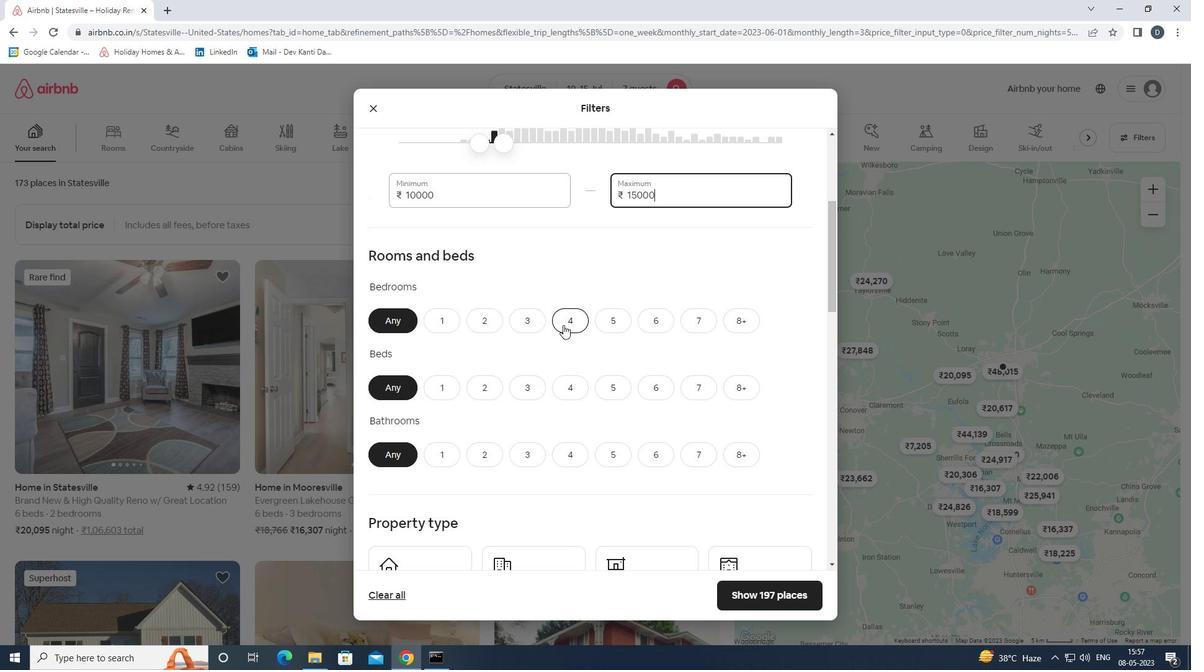 
Action: Mouse moved to (694, 387)
Screenshot: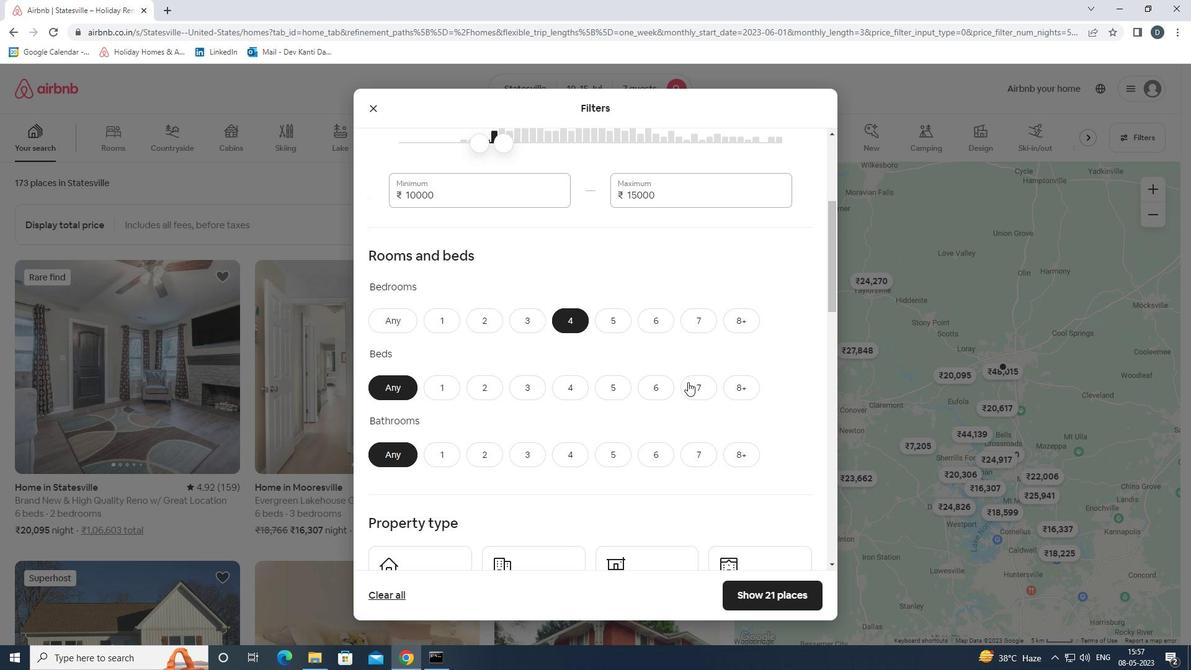 
Action: Mouse pressed left at (694, 387)
Screenshot: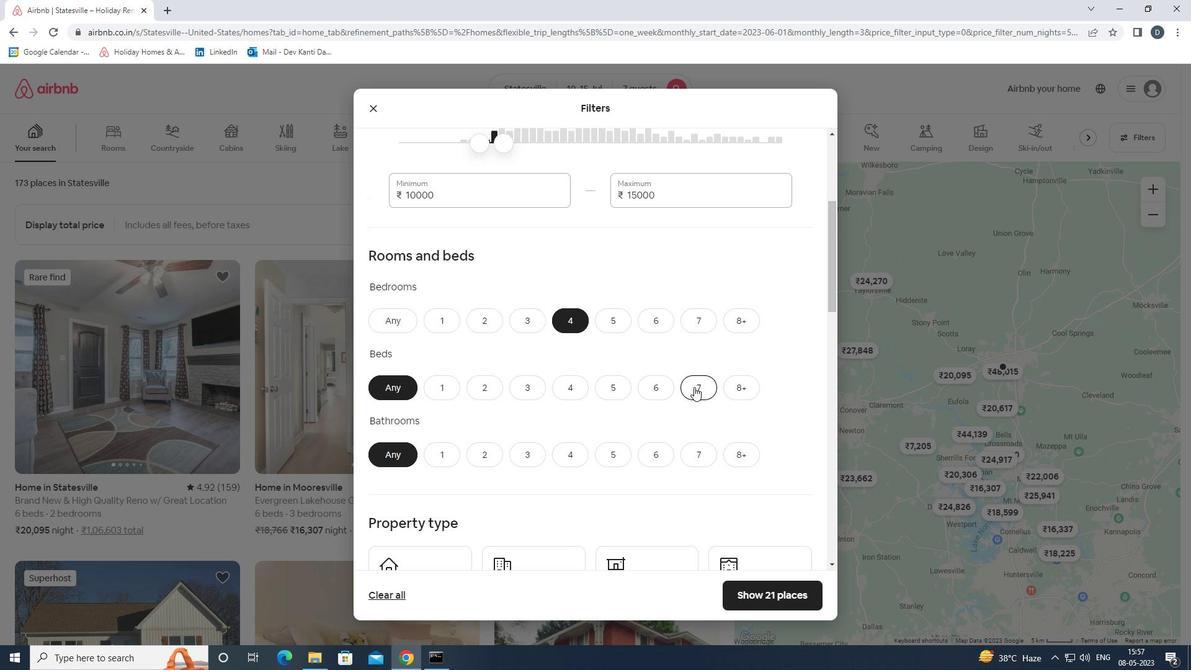 
Action: Mouse moved to (563, 451)
Screenshot: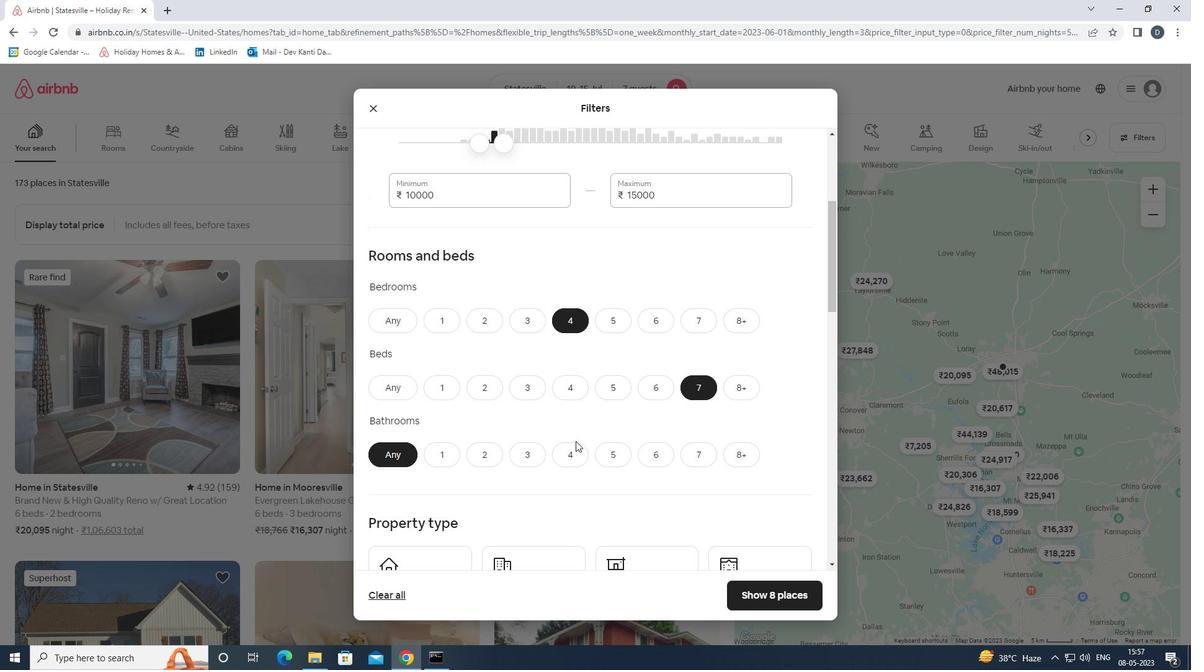 
Action: Mouse pressed left at (563, 451)
Screenshot: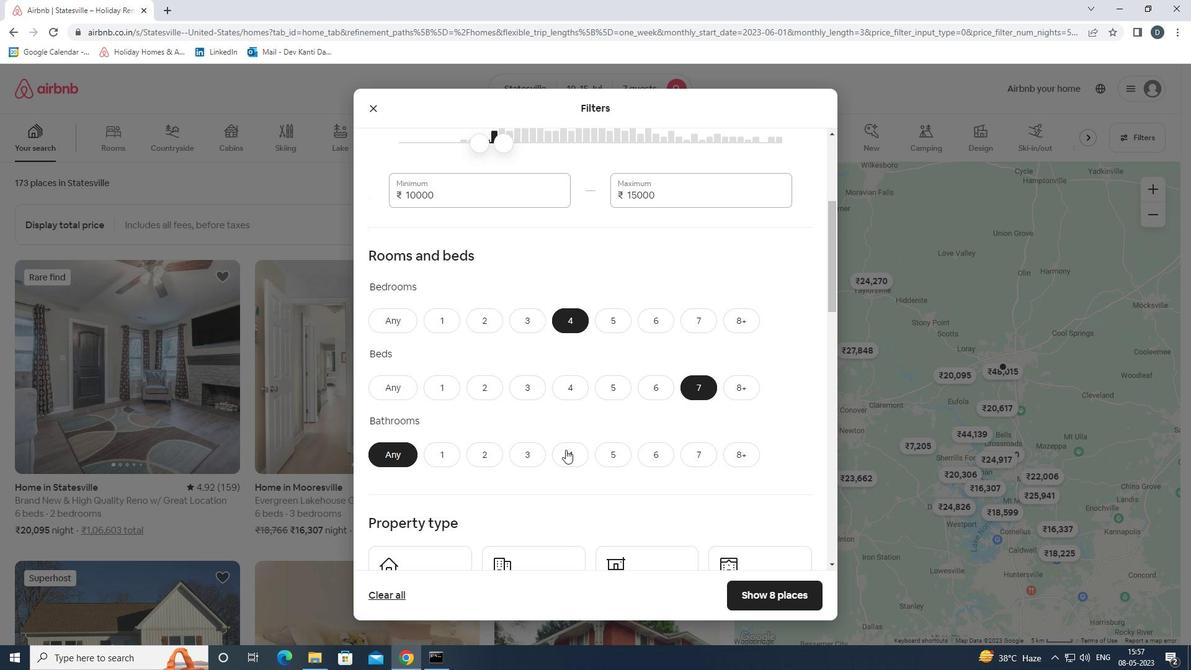 
Action: Mouse moved to (573, 438)
Screenshot: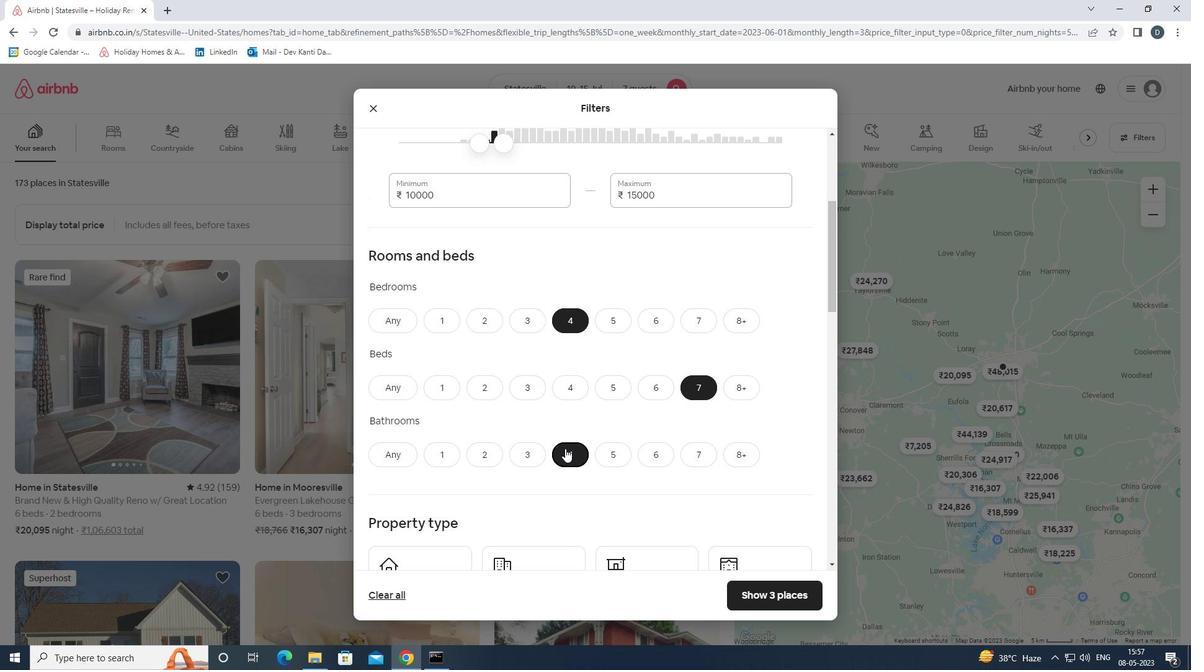 
Action: Mouse scrolled (573, 438) with delta (0, 0)
Screenshot: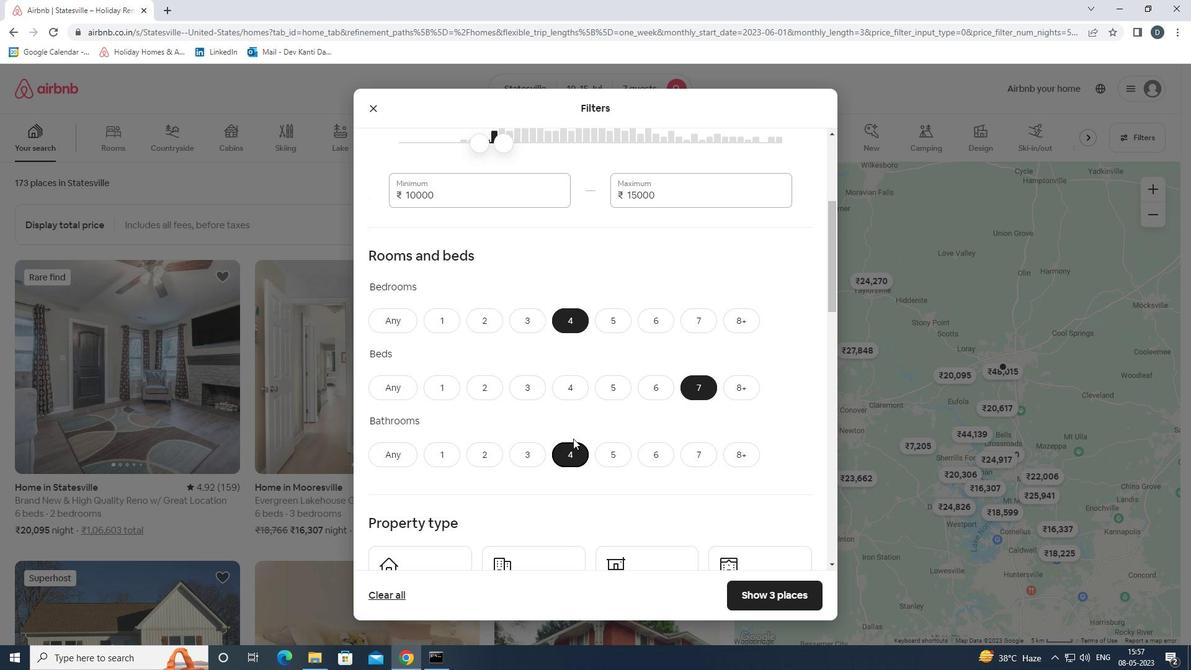 
Action: Mouse scrolled (573, 438) with delta (0, 0)
Screenshot: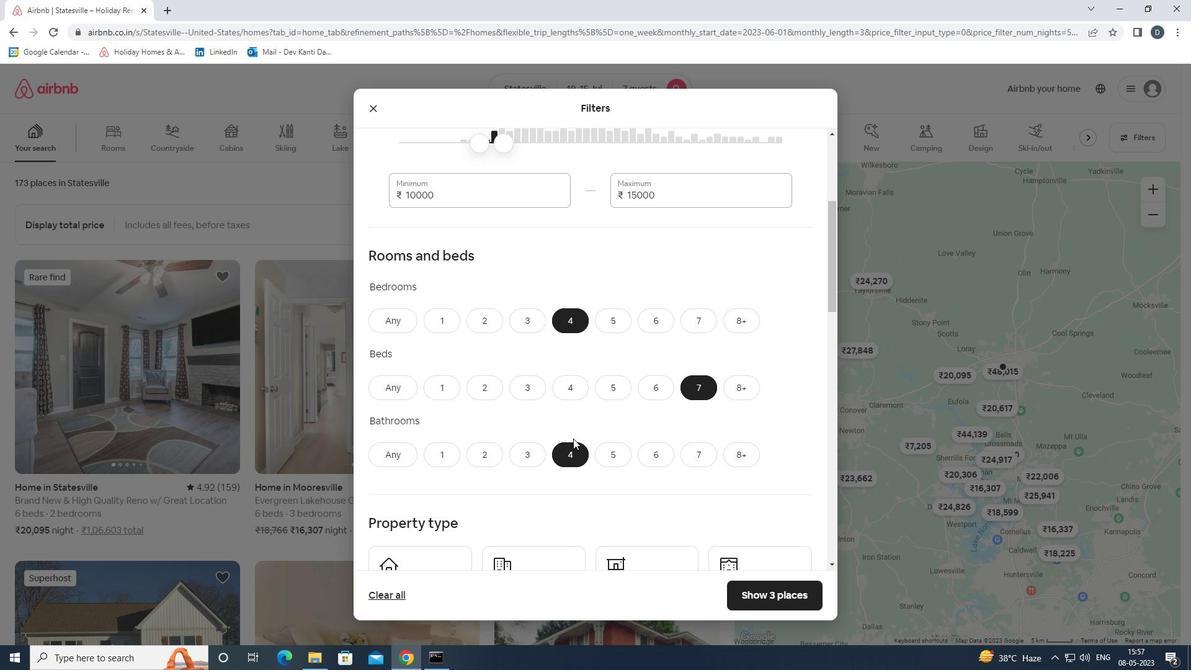 
Action: Mouse scrolled (573, 438) with delta (0, 0)
Screenshot: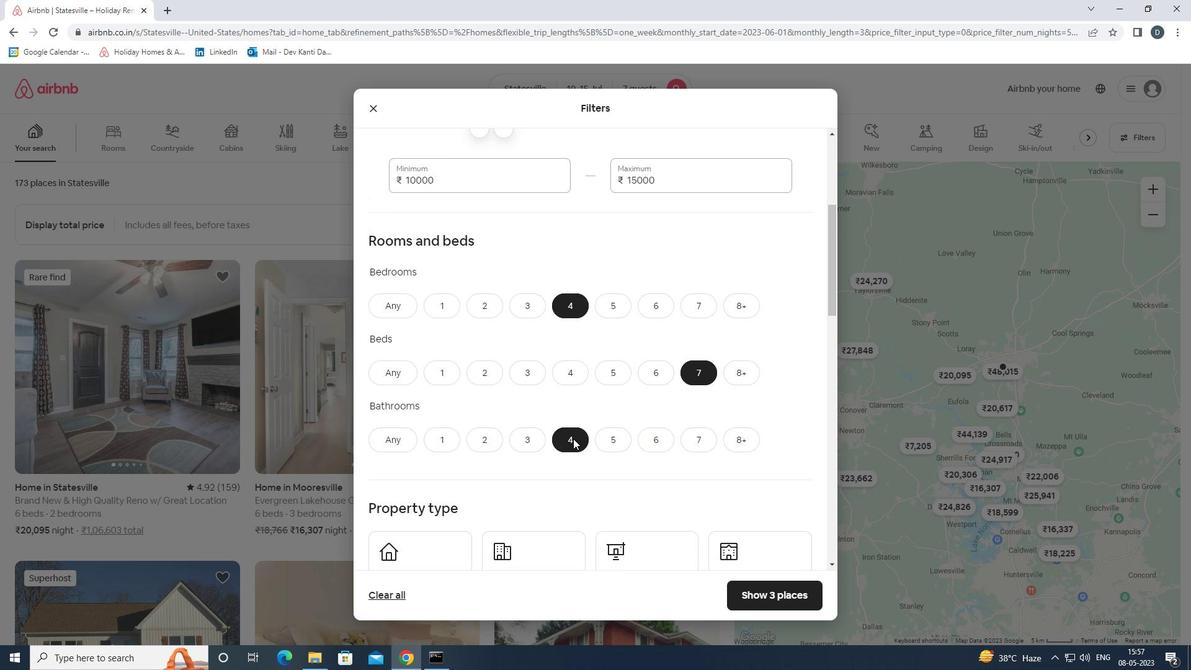 
Action: Mouse moved to (449, 409)
Screenshot: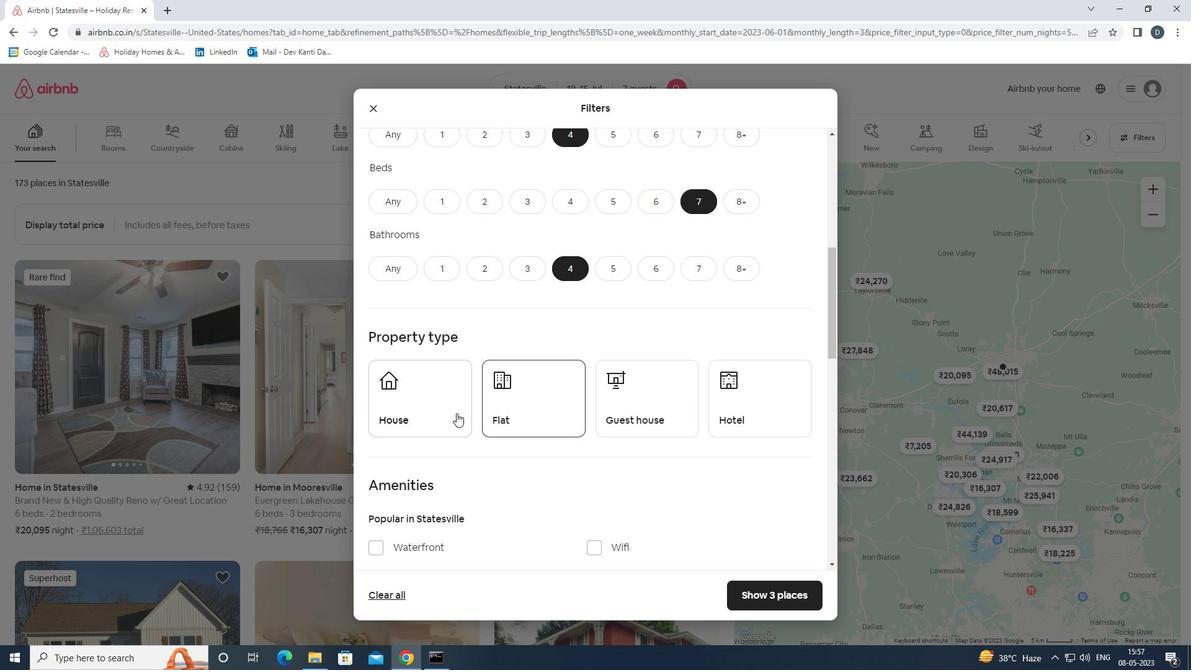 
Action: Mouse pressed left at (449, 409)
Screenshot: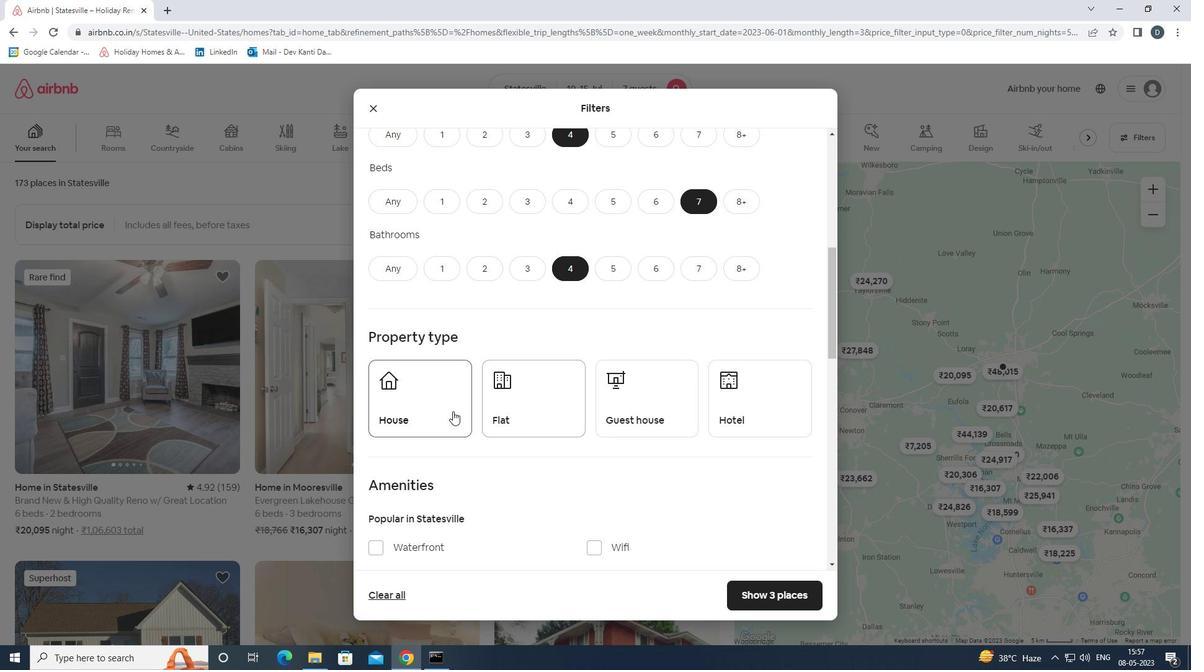 
Action: Mouse moved to (523, 402)
Screenshot: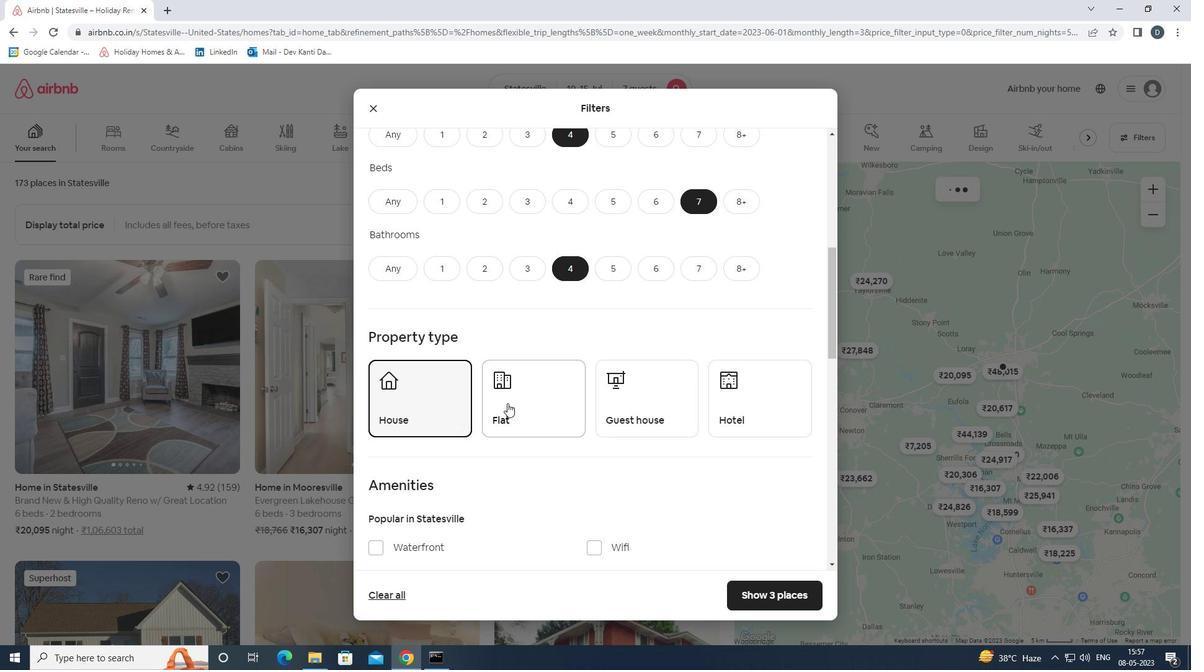 
Action: Mouse pressed left at (523, 402)
Screenshot: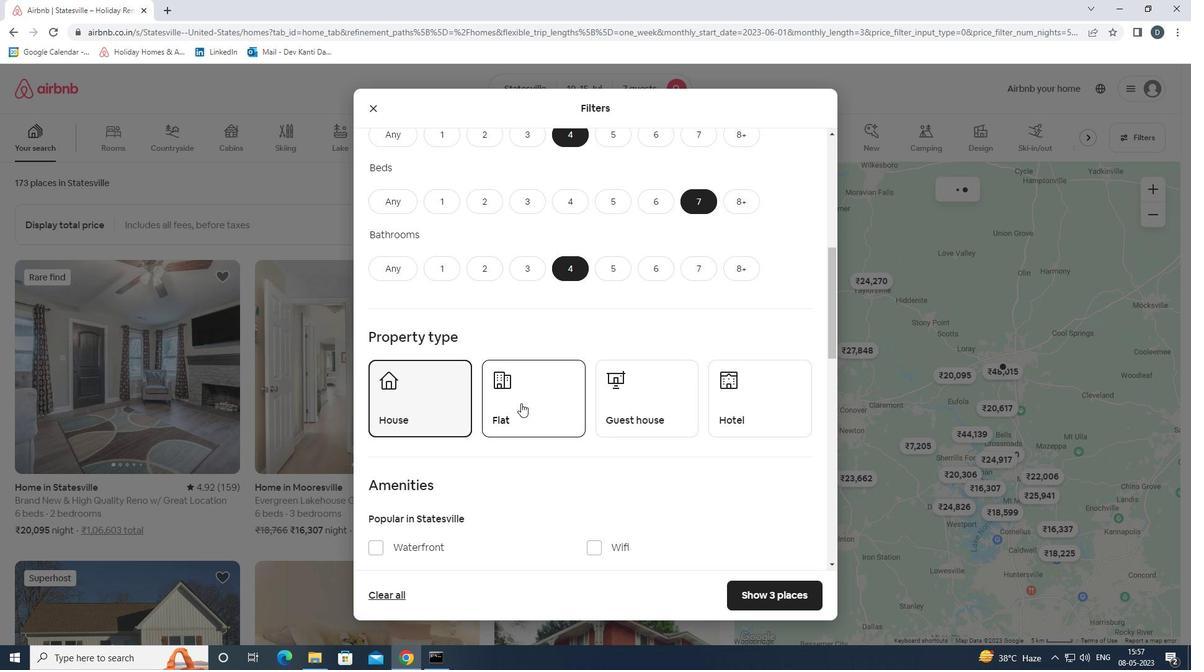 
Action: Mouse moved to (638, 402)
Screenshot: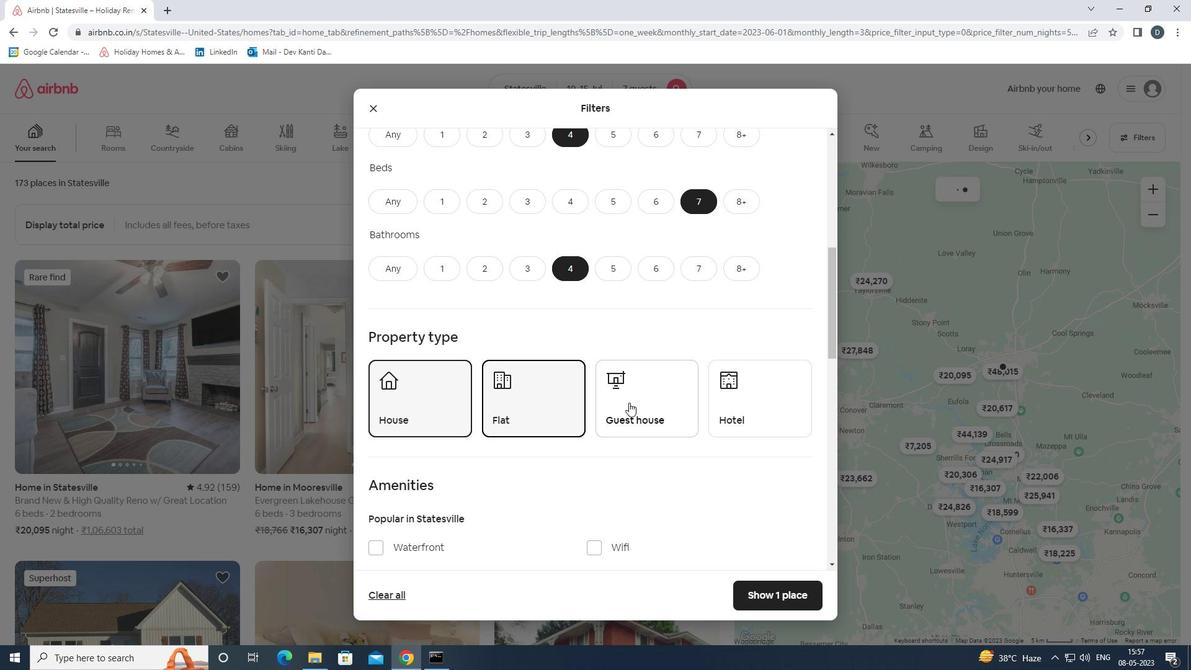
Action: Mouse pressed left at (638, 402)
Screenshot: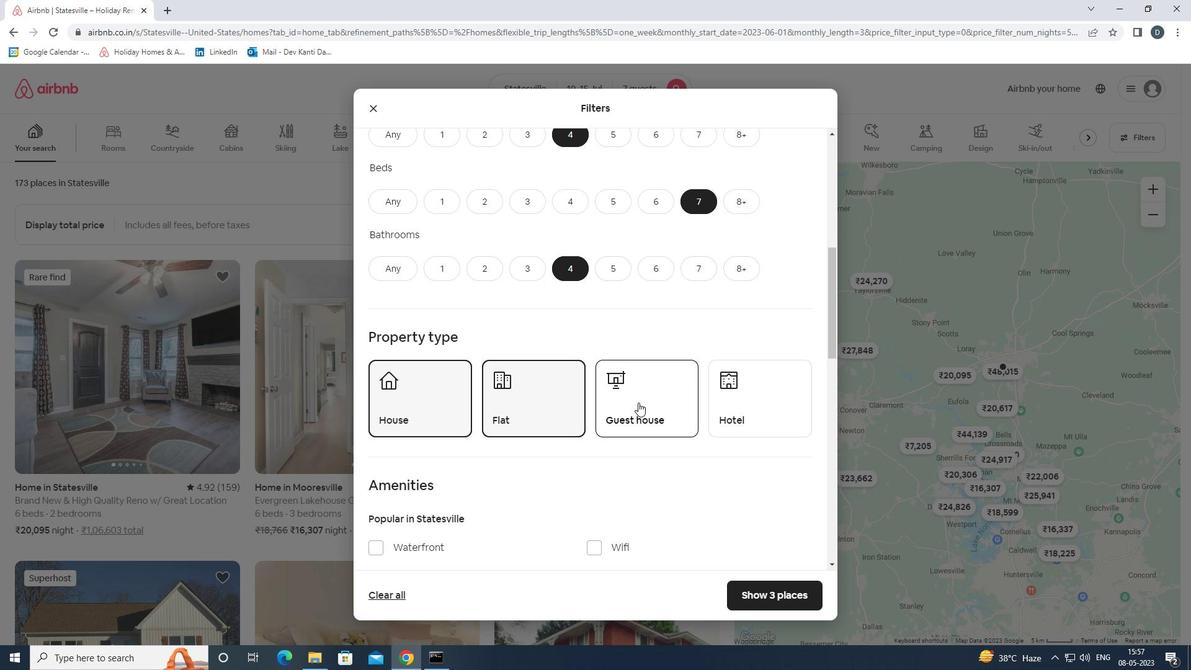 
Action: Mouse moved to (638, 403)
Screenshot: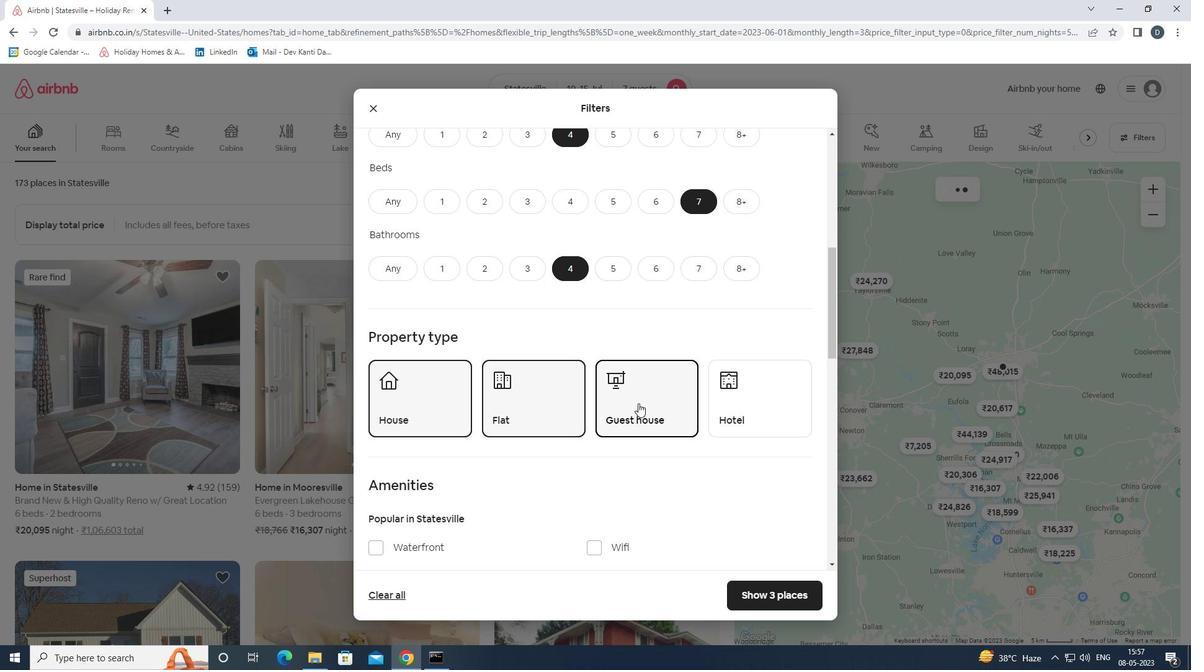 
Action: Mouse scrolled (638, 402) with delta (0, 0)
Screenshot: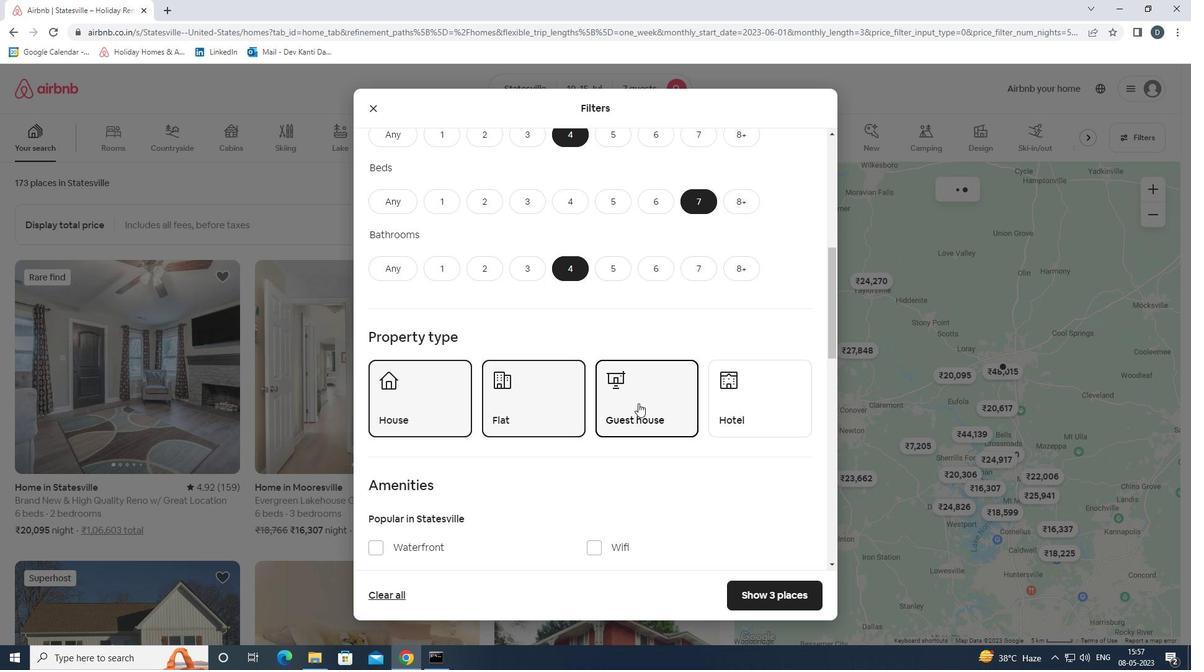 
Action: Mouse scrolled (638, 402) with delta (0, 0)
Screenshot: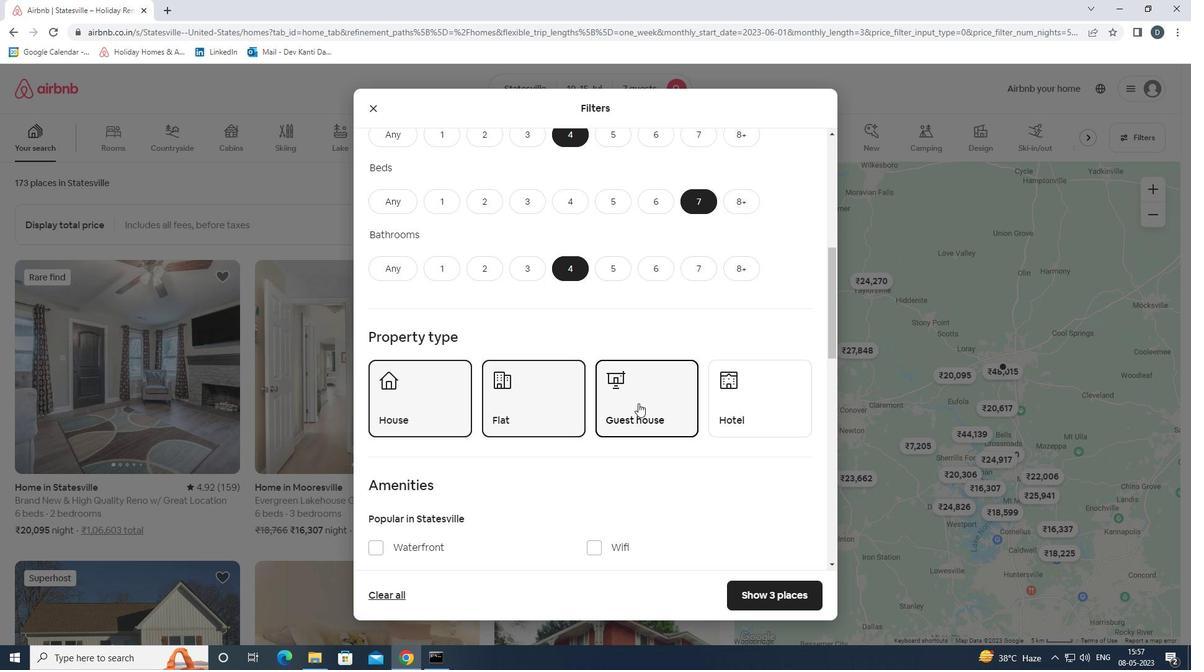 
Action: Mouse scrolled (638, 402) with delta (0, 0)
Screenshot: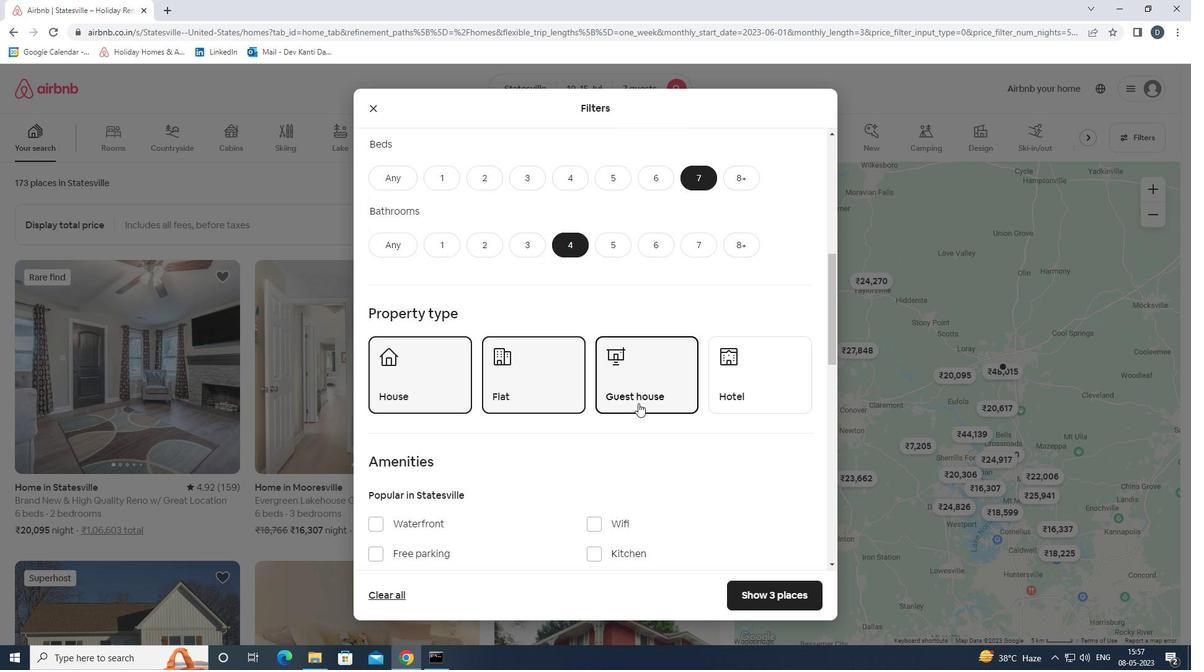 
Action: Mouse moved to (614, 360)
Screenshot: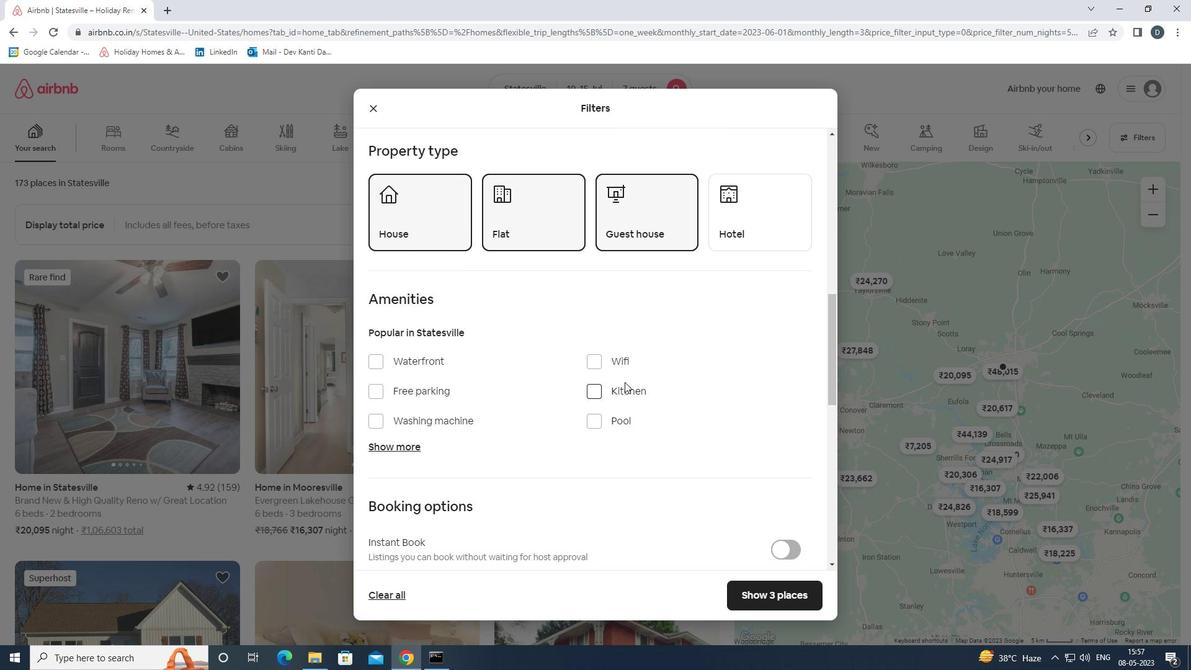 
Action: Mouse pressed left at (614, 360)
Screenshot: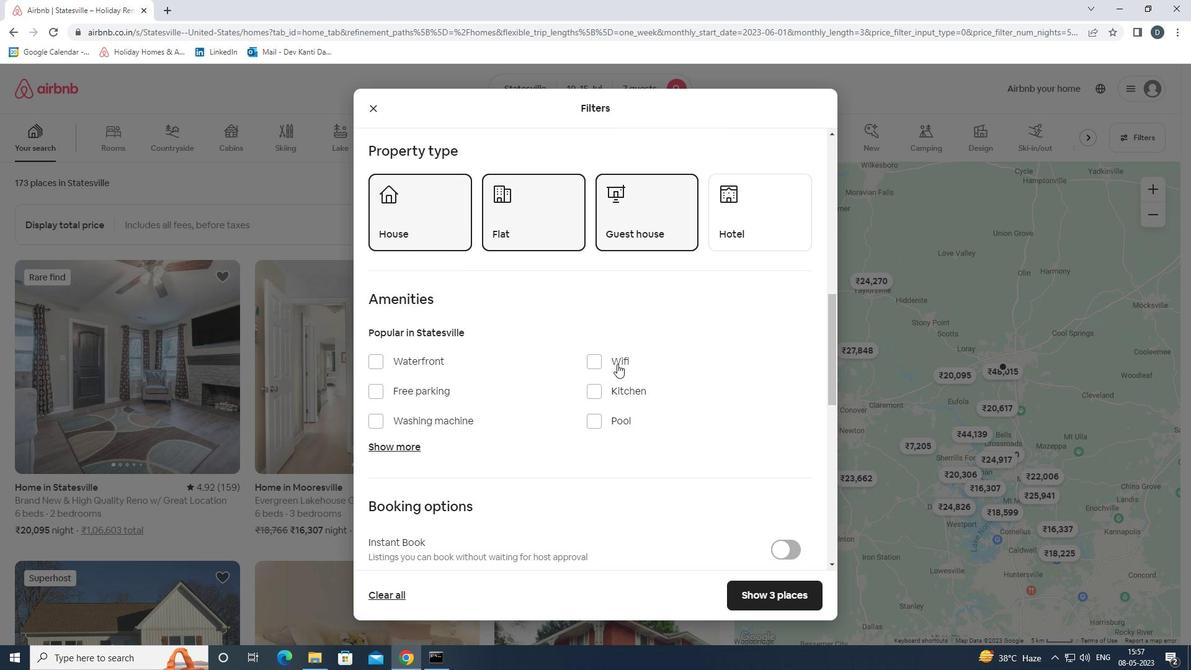 
Action: Mouse moved to (436, 388)
Screenshot: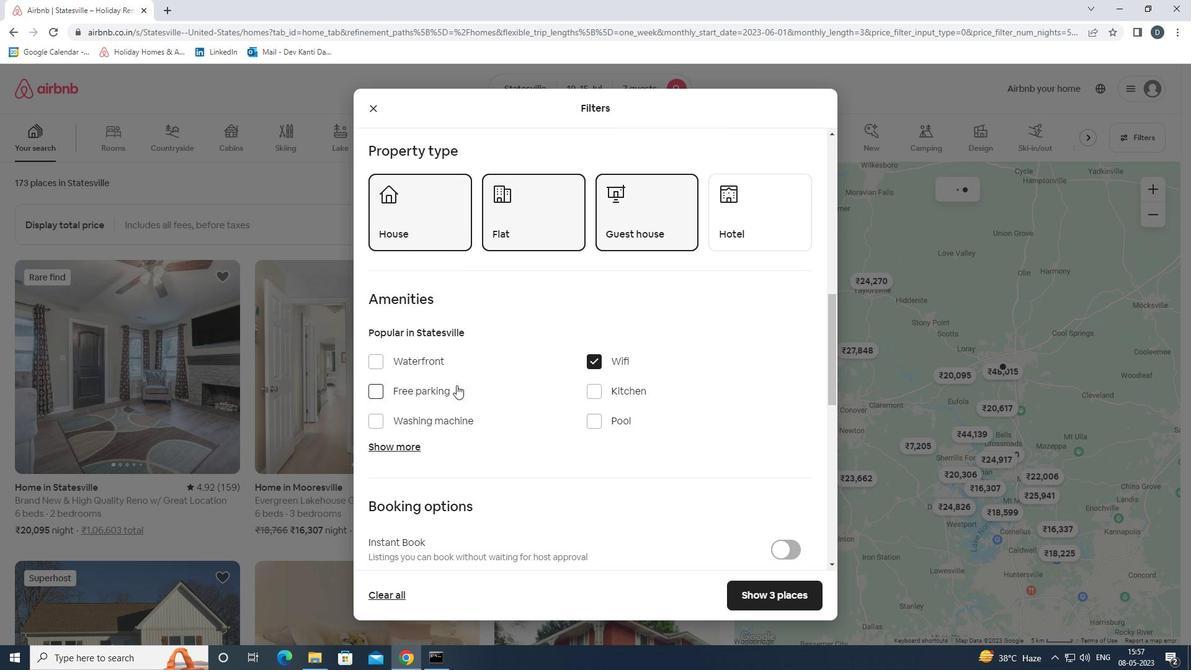 
Action: Mouse pressed left at (436, 388)
Screenshot: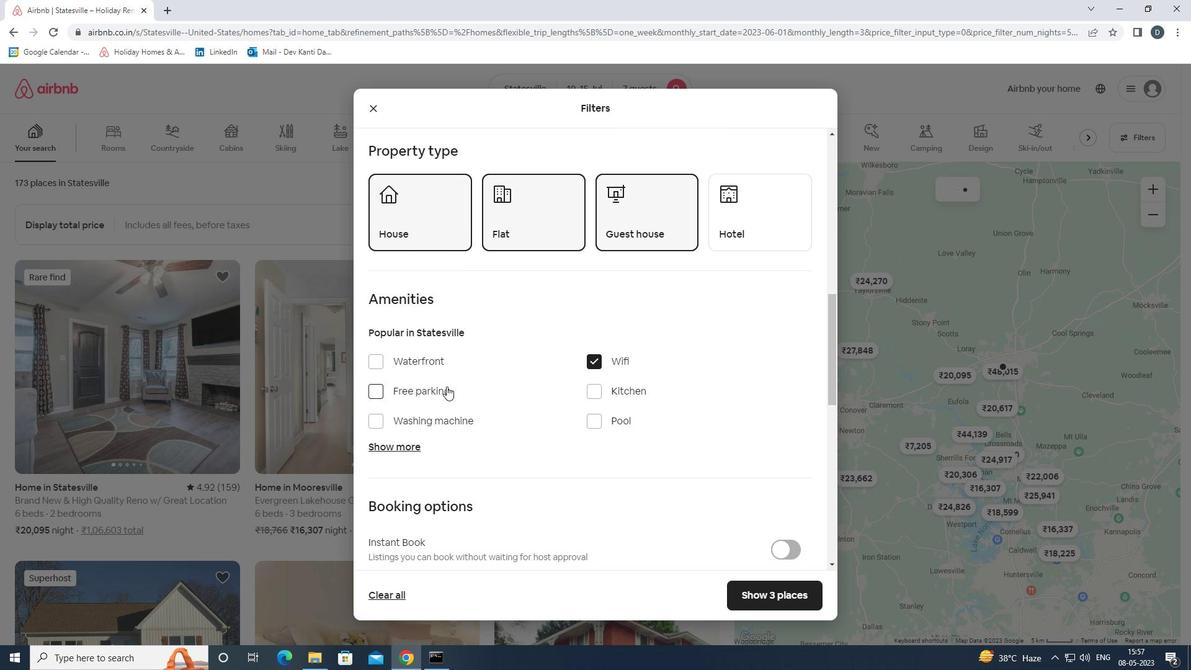 
Action: Mouse moved to (395, 445)
Screenshot: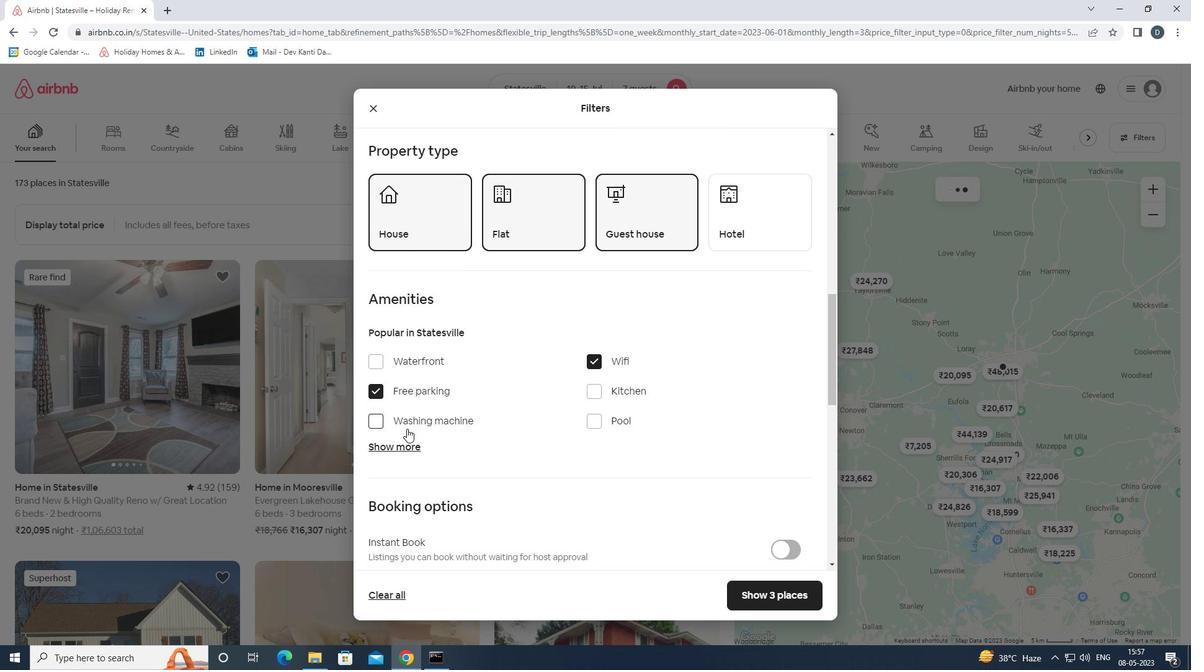 
Action: Mouse pressed left at (395, 445)
Screenshot: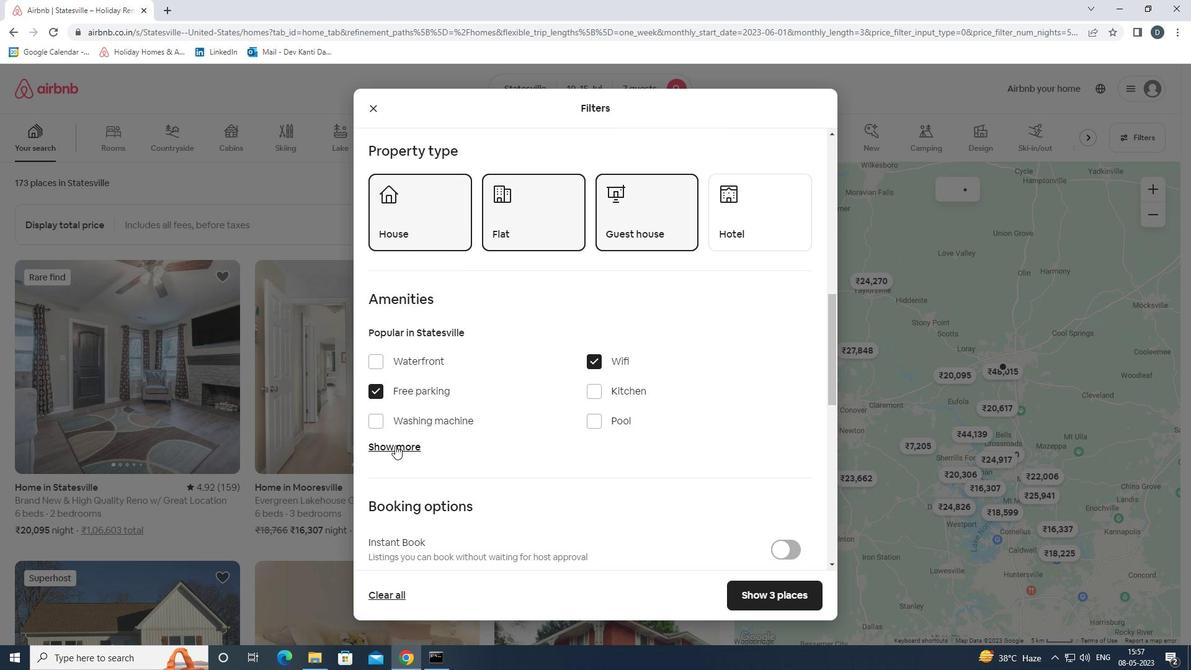 
Action: Mouse moved to (398, 448)
Screenshot: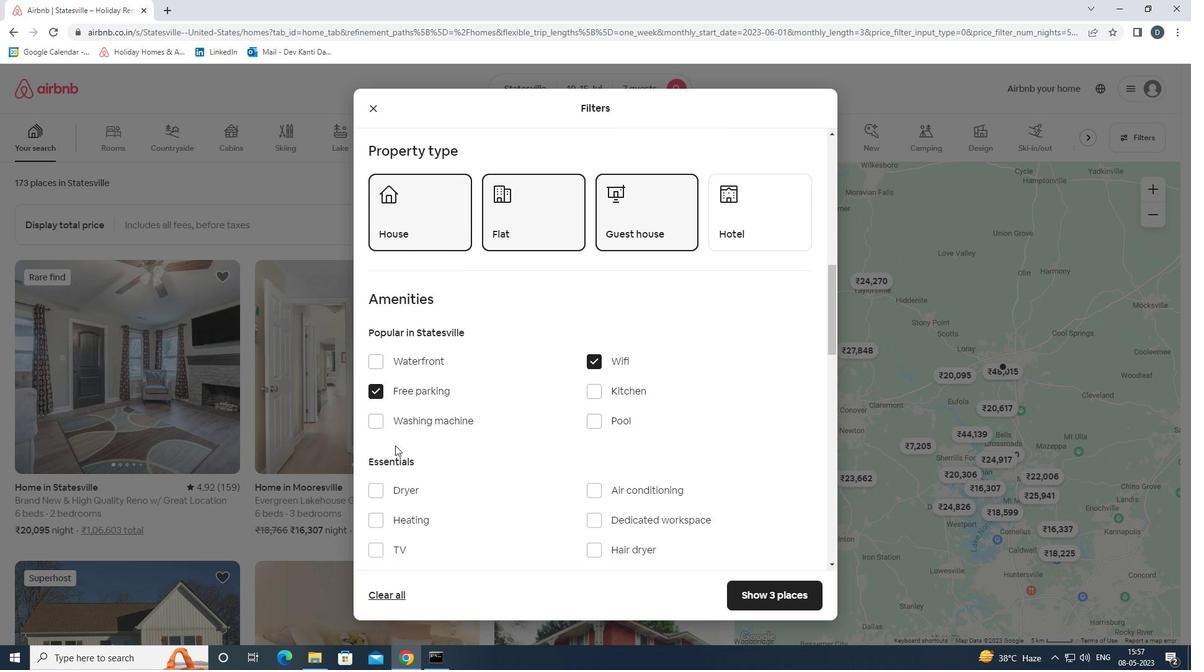 
Action: Mouse scrolled (398, 447) with delta (0, 0)
Screenshot: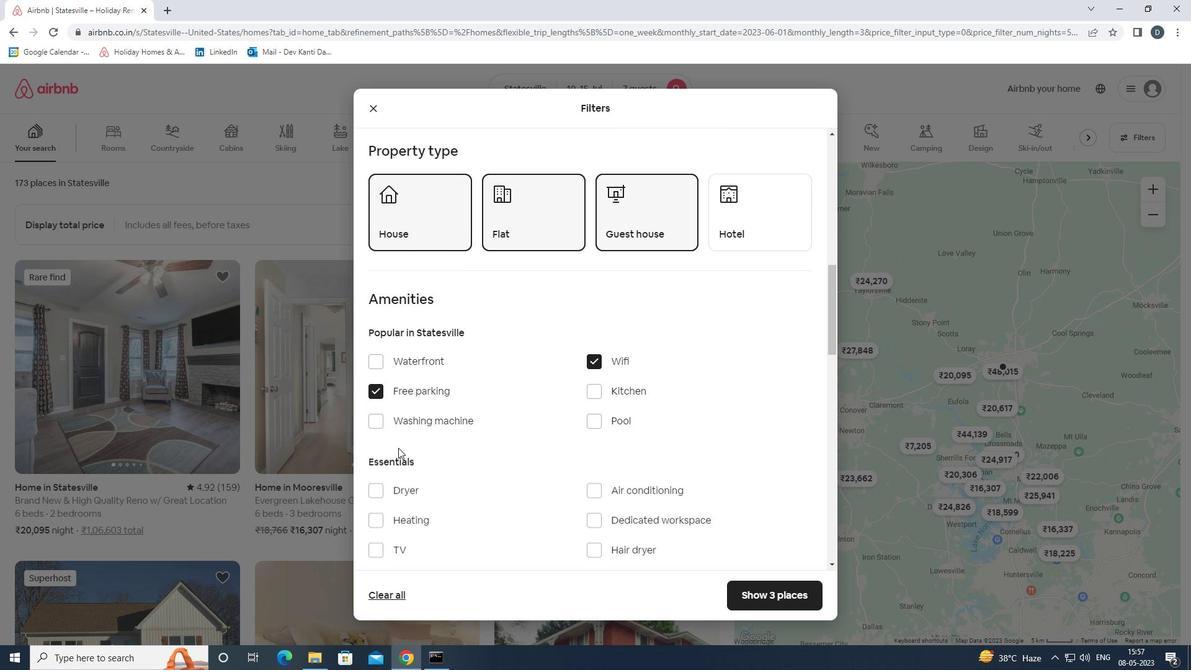 
Action: Mouse moved to (395, 485)
Screenshot: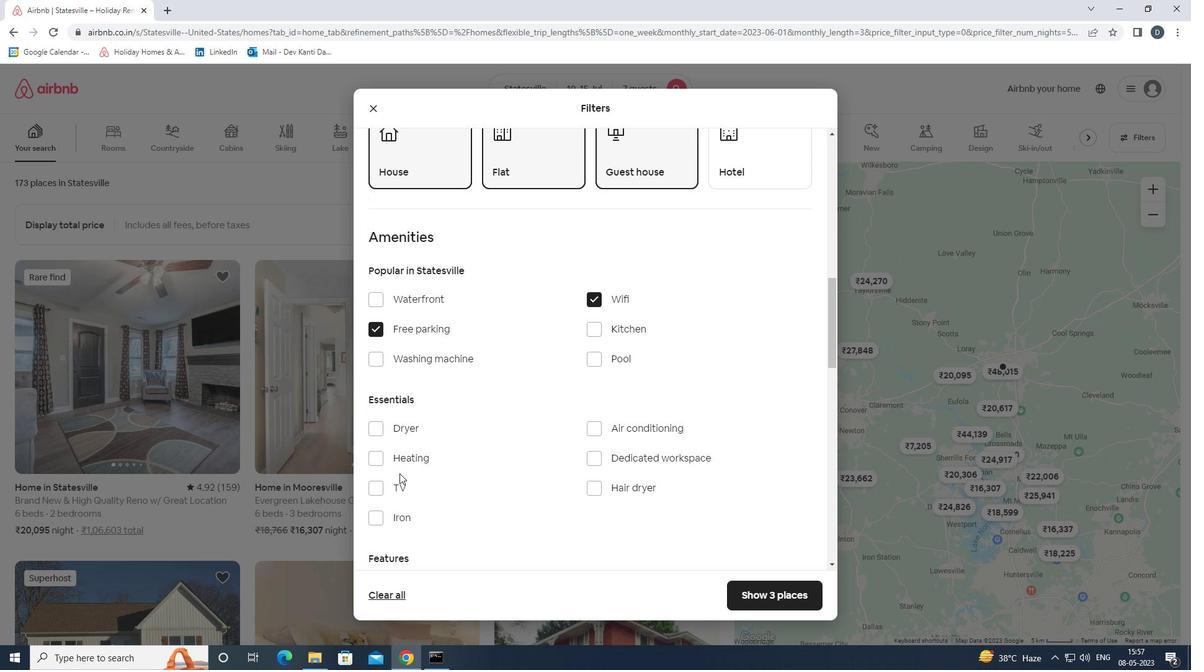 
Action: Mouse pressed left at (395, 485)
Screenshot: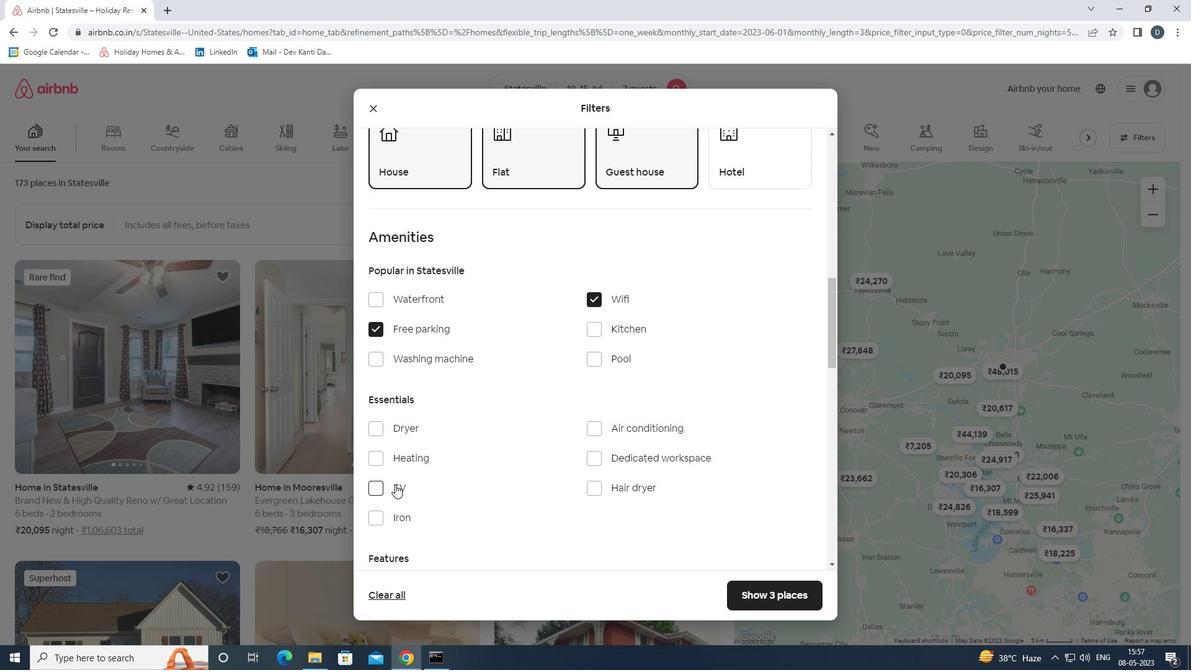 
Action: Mouse moved to (454, 487)
Screenshot: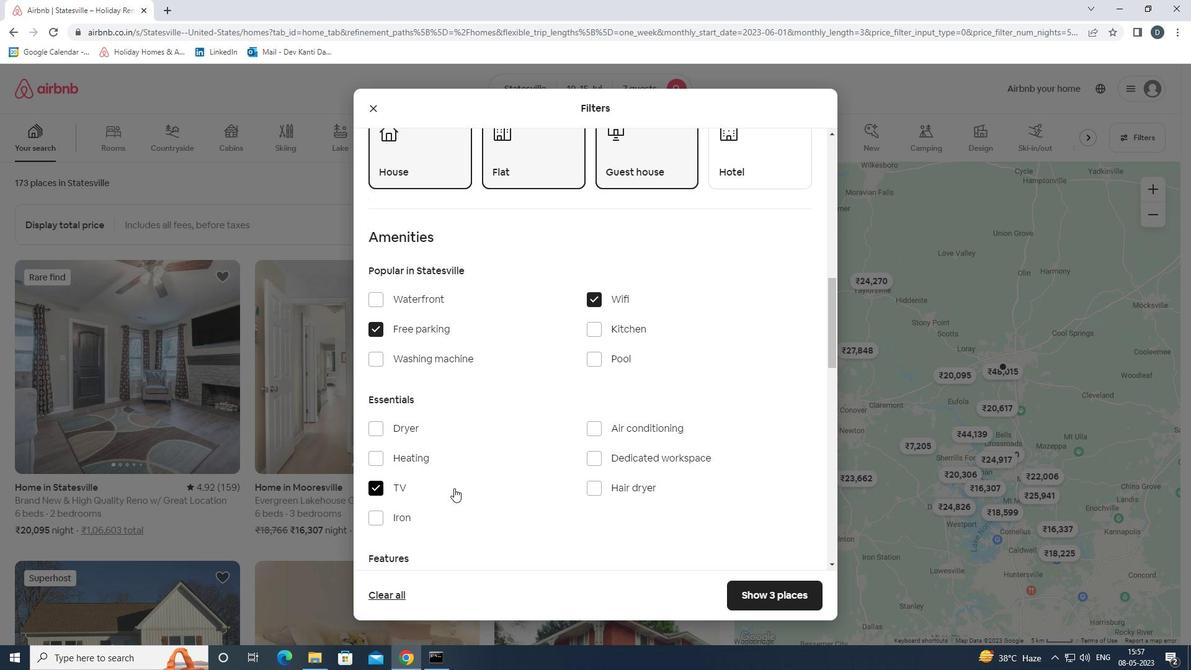 
Action: Mouse scrolled (454, 487) with delta (0, 0)
Screenshot: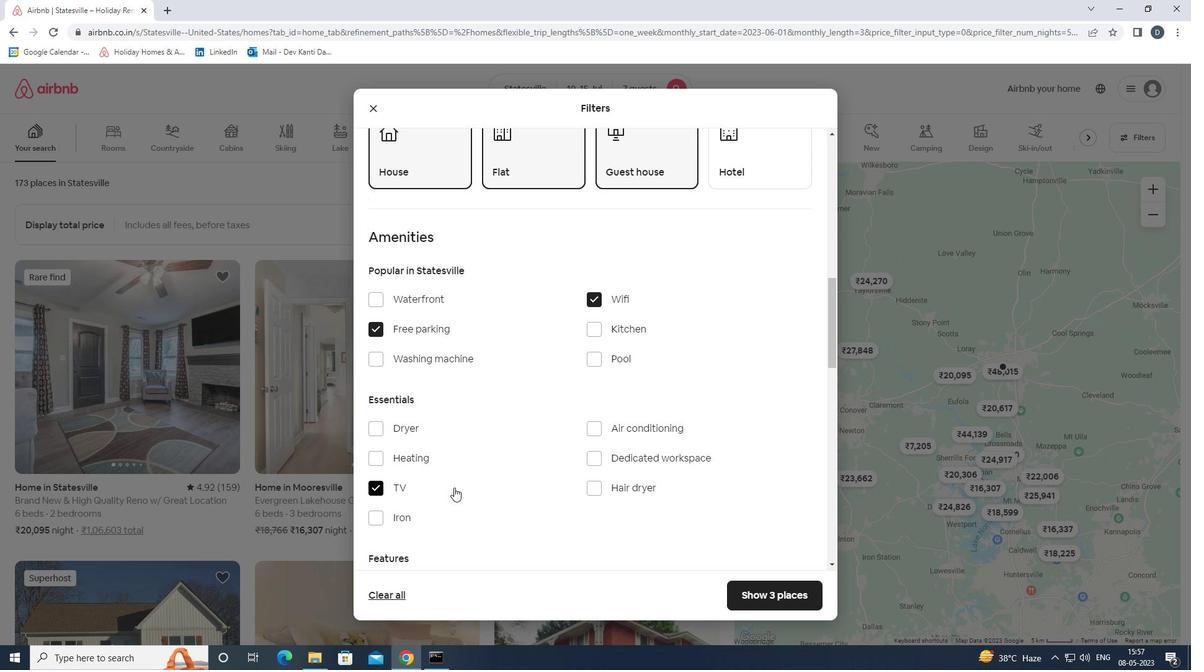 
Action: Mouse moved to (462, 474)
Screenshot: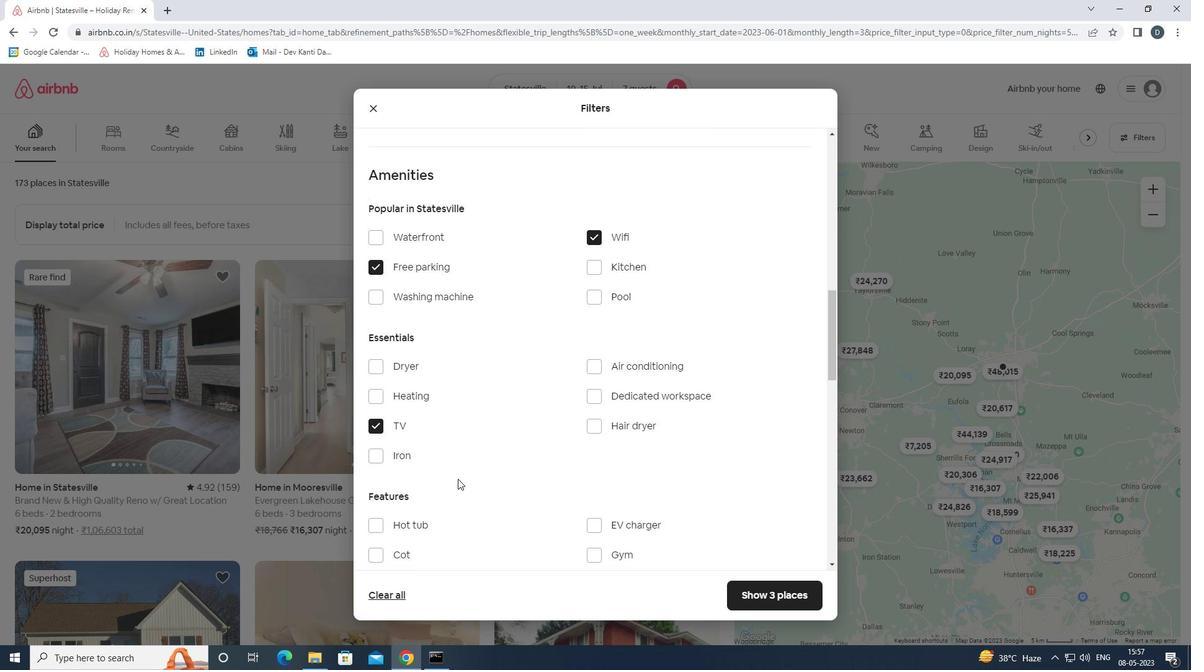 
Action: Mouse scrolled (462, 474) with delta (0, 0)
Screenshot: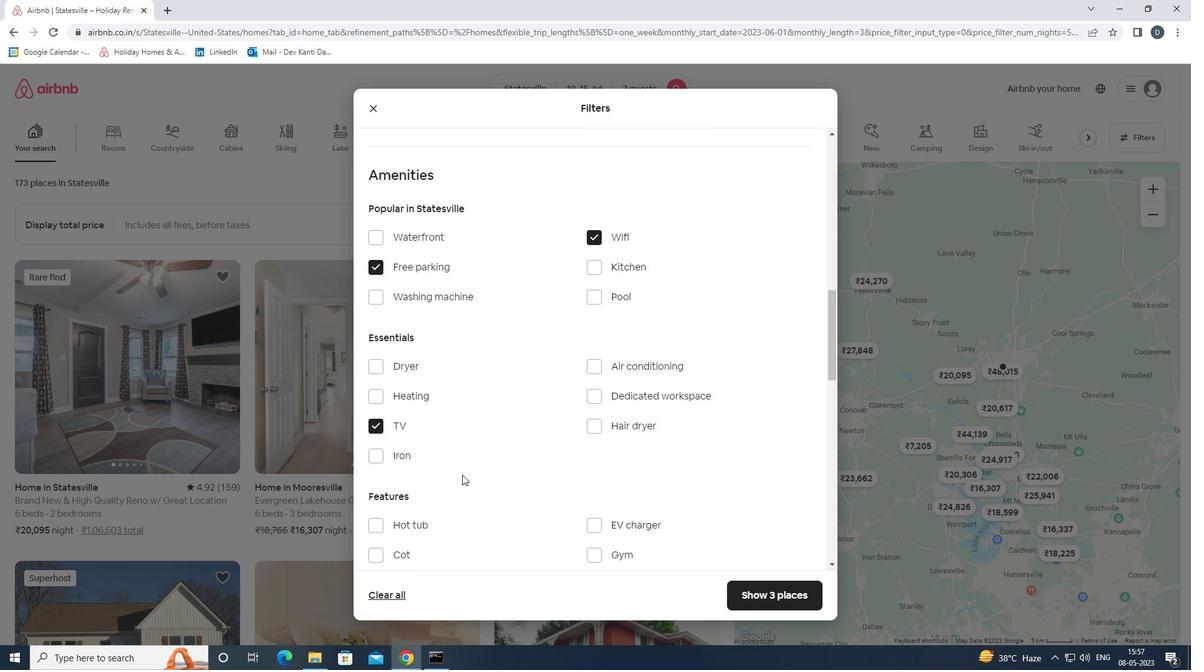 
Action: Mouse moved to (600, 498)
Screenshot: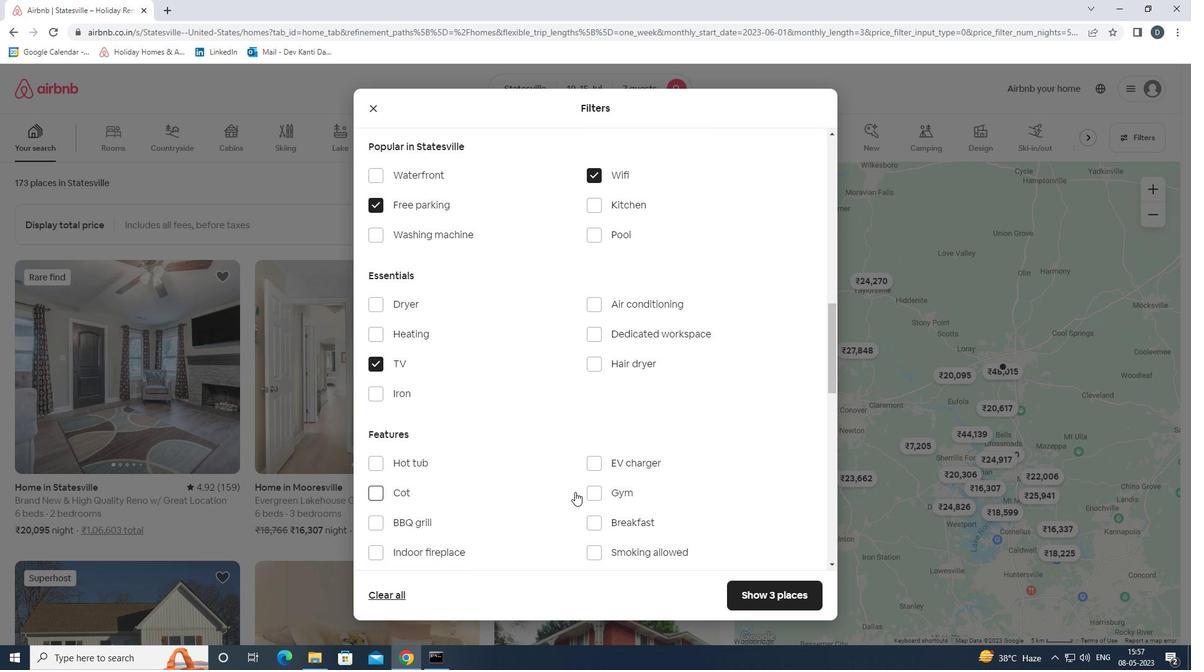
Action: Mouse pressed left at (600, 498)
Screenshot: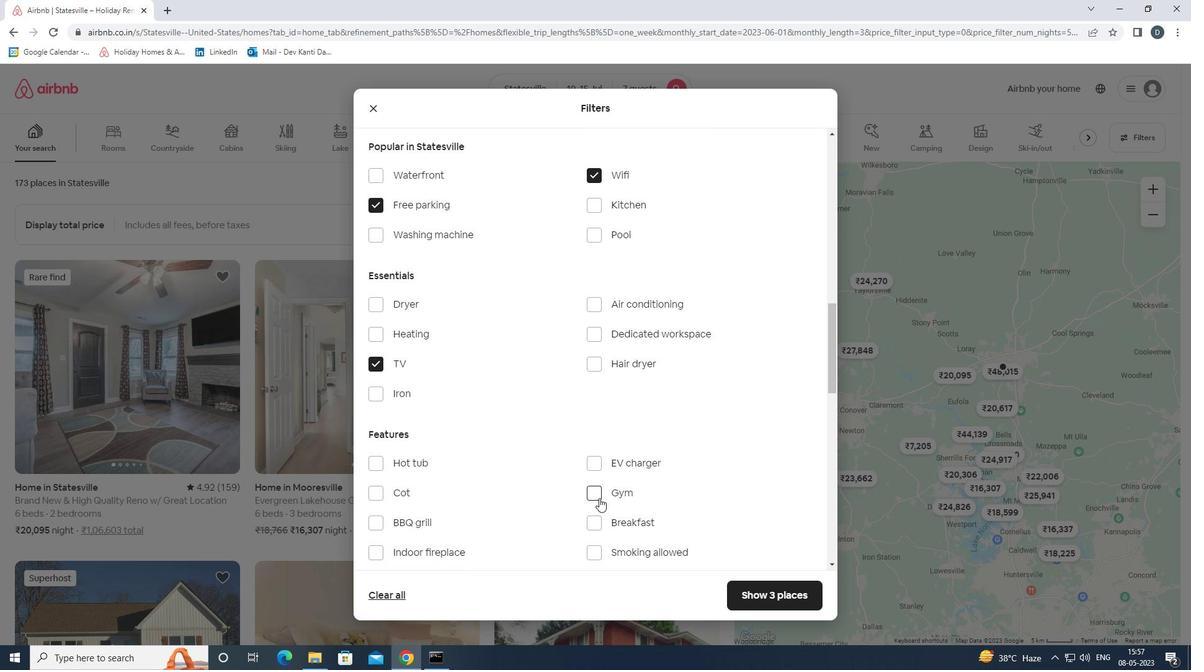 
Action: Mouse moved to (596, 526)
Screenshot: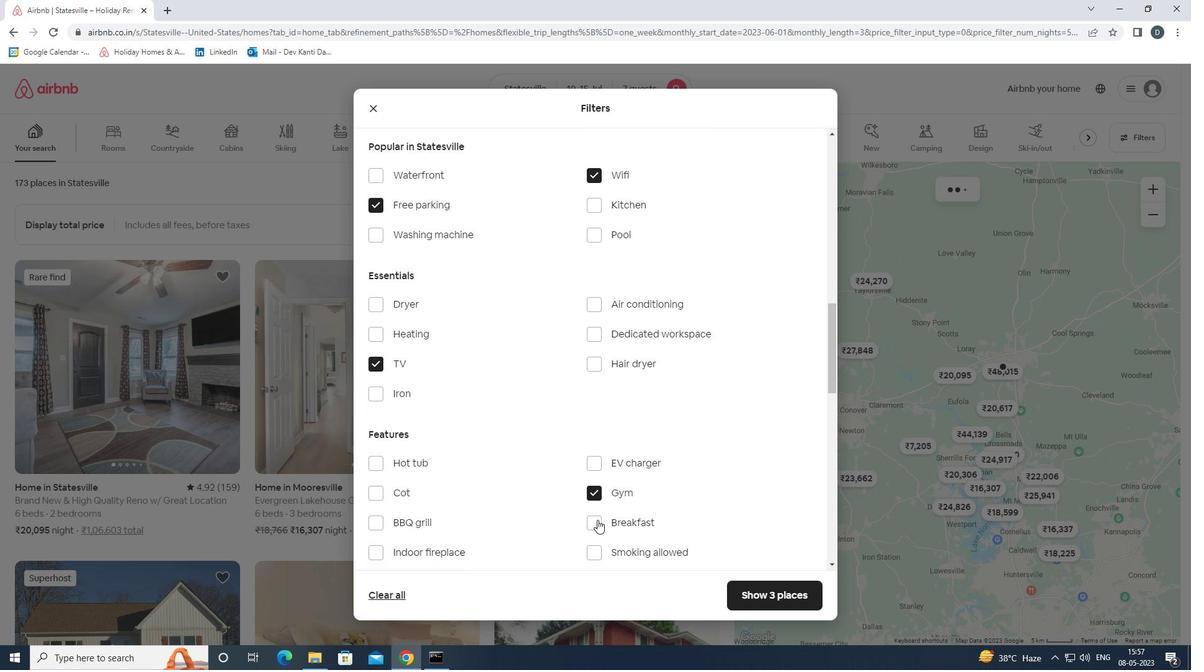 
Action: Mouse pressed left at (596, 526)
Screenshot: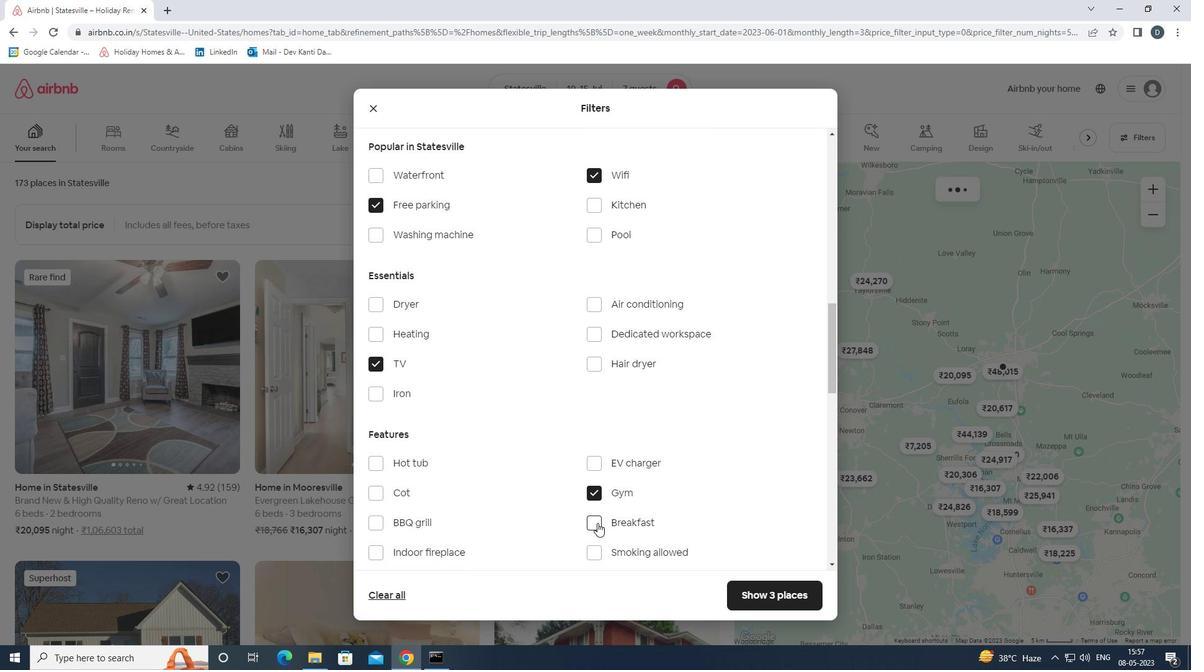 
Action: Mouse moved to (573, 498)
Screenshot: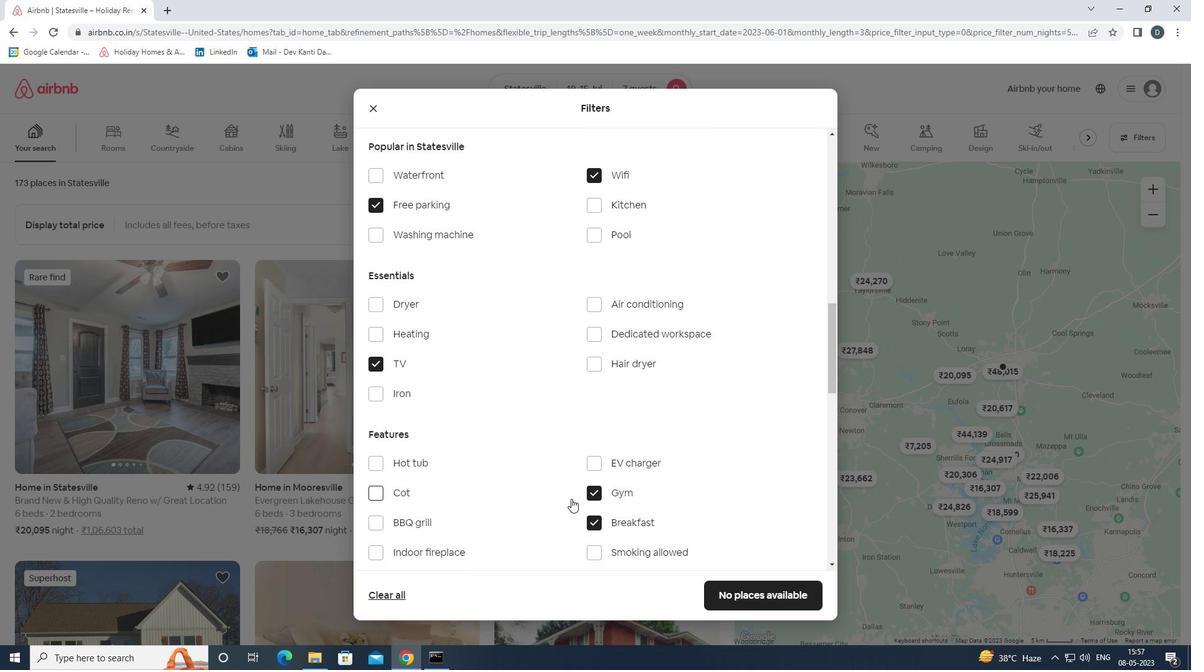 
Action: Mouse scrolled (573, 498) with delta (0, 0)
Screenshot: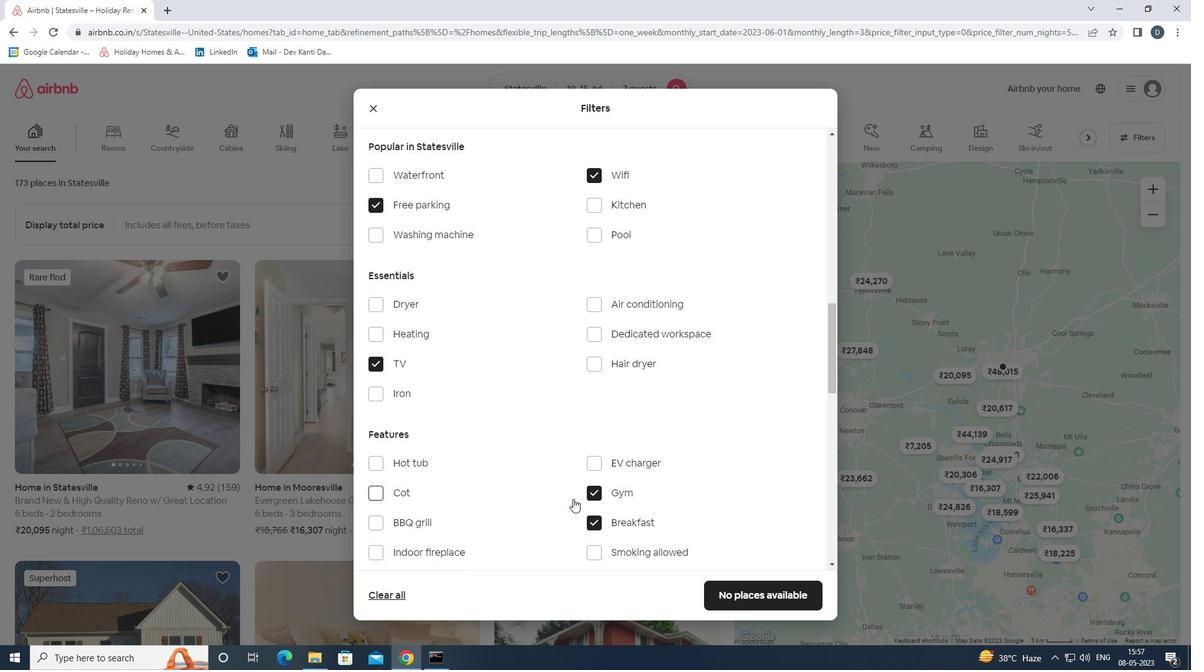 
Action: Mouse moved to (574, 498)
Screenshot: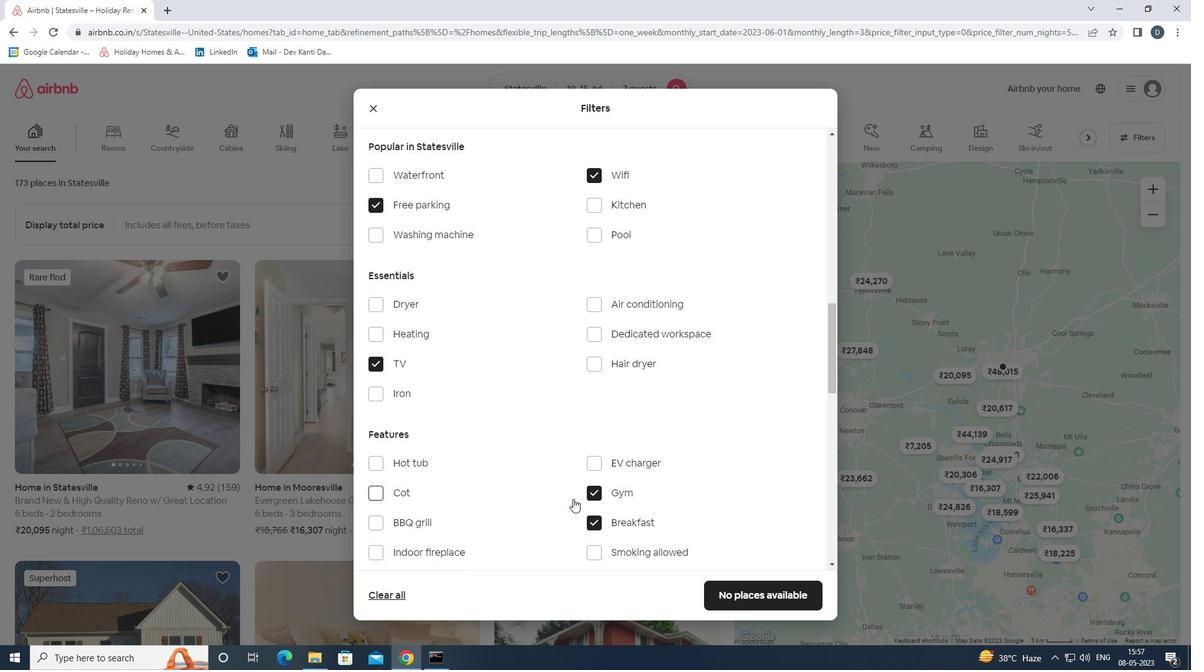 
Action: Mouse scrolled (574, 498) with delta (0, 0)
Screenshot: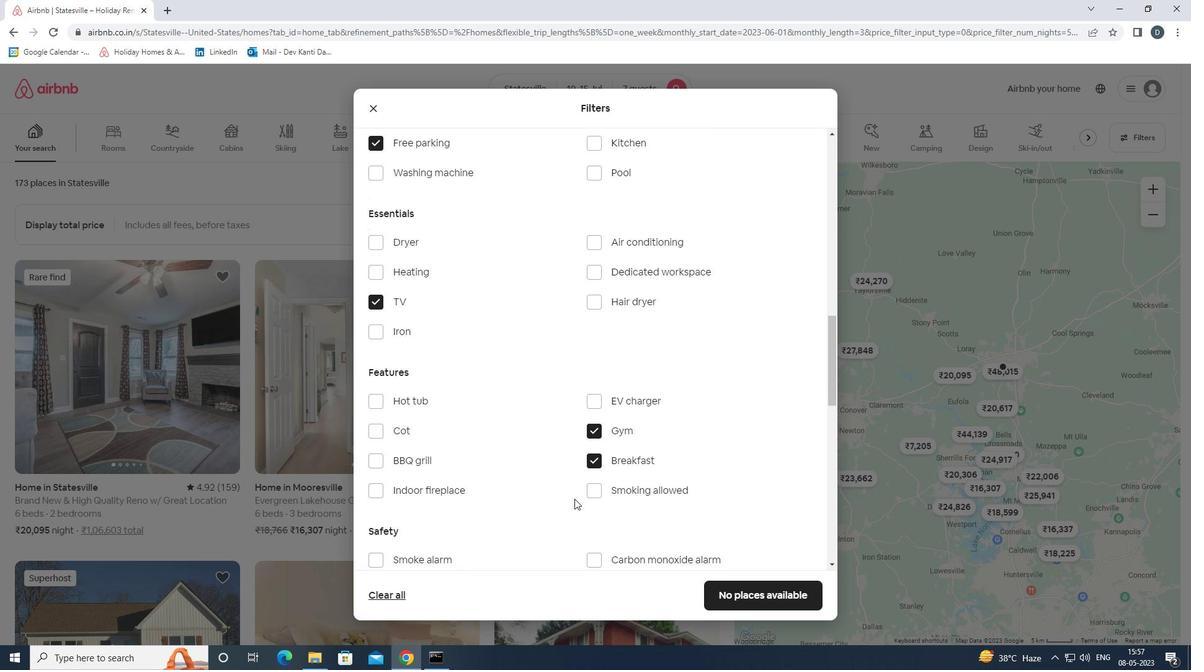 
Action: Mouse moved to (595, 490)
Screenshot: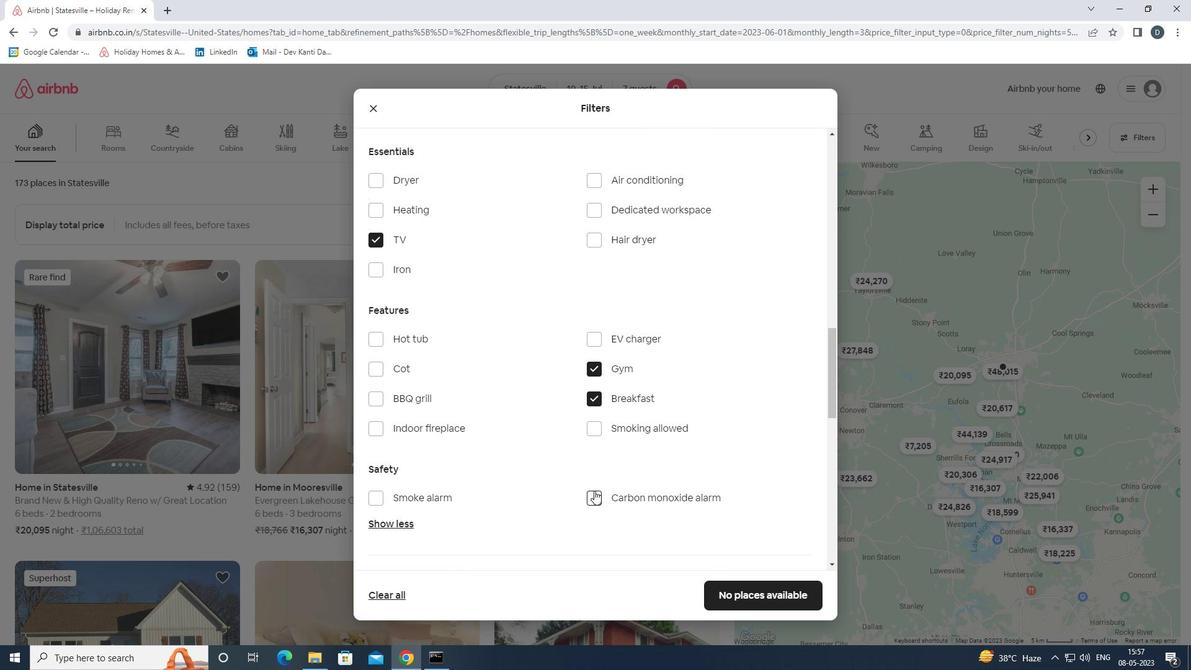 
Action: Mouse scrolled (595, 489) with delta (0, 0)
Screenshot: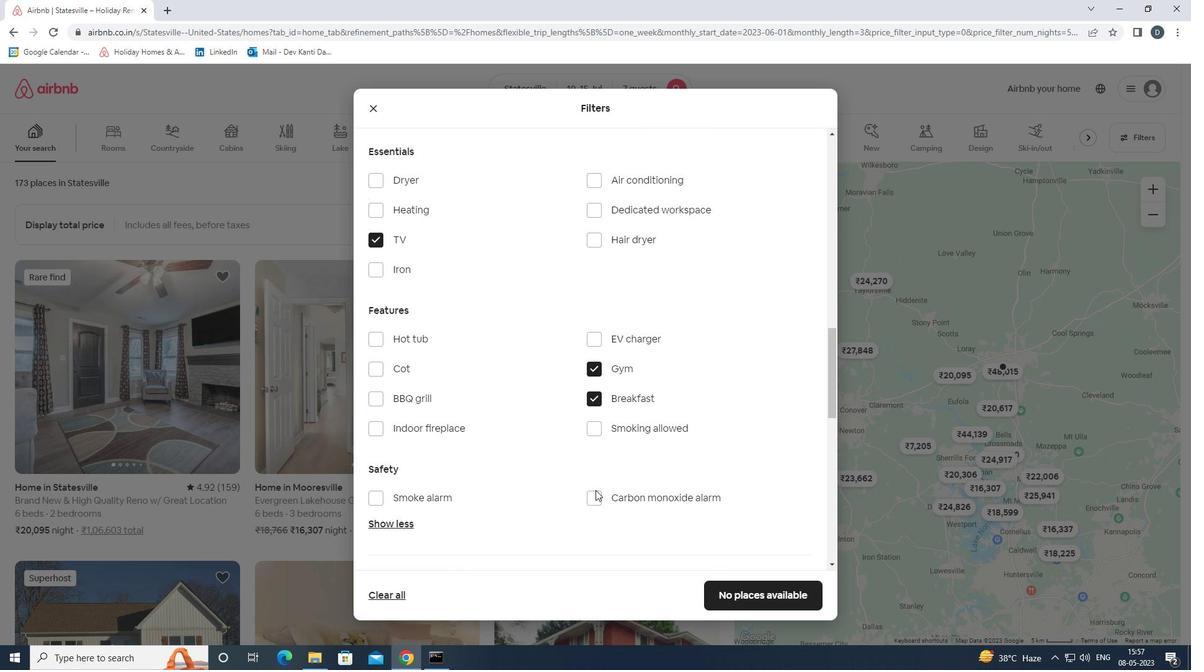 
Action: Mouse scrolled (595, 489) with delta (0, 0)
Screenshot: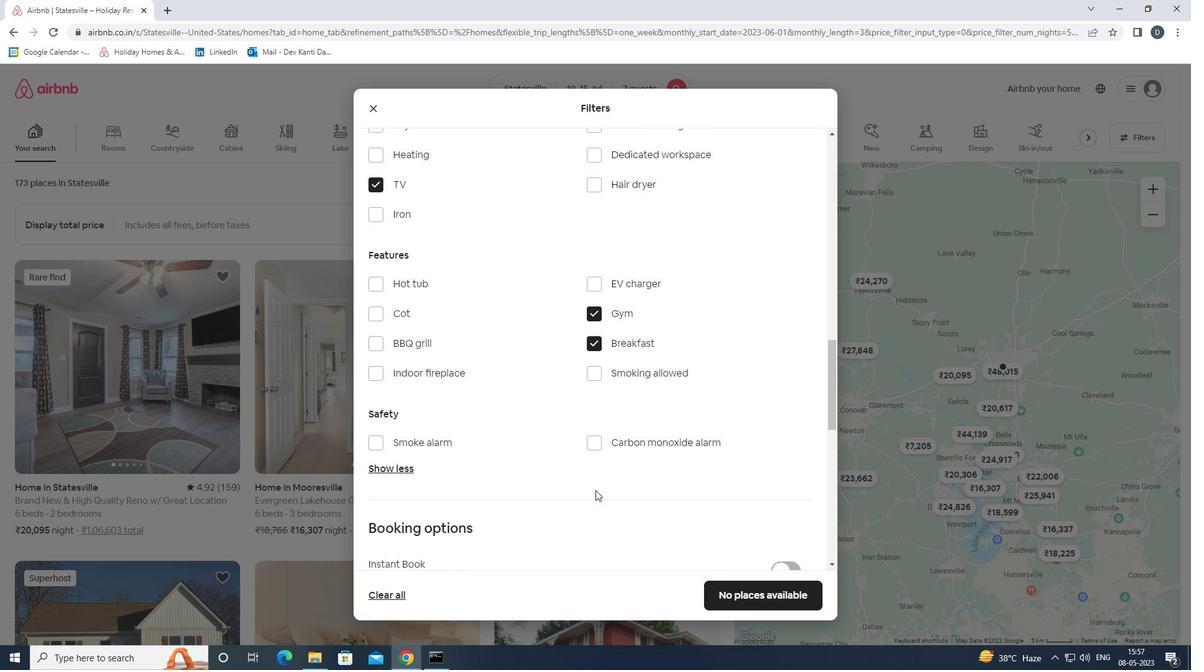
Action: Mouse moved to (597, 486)
Screenshot: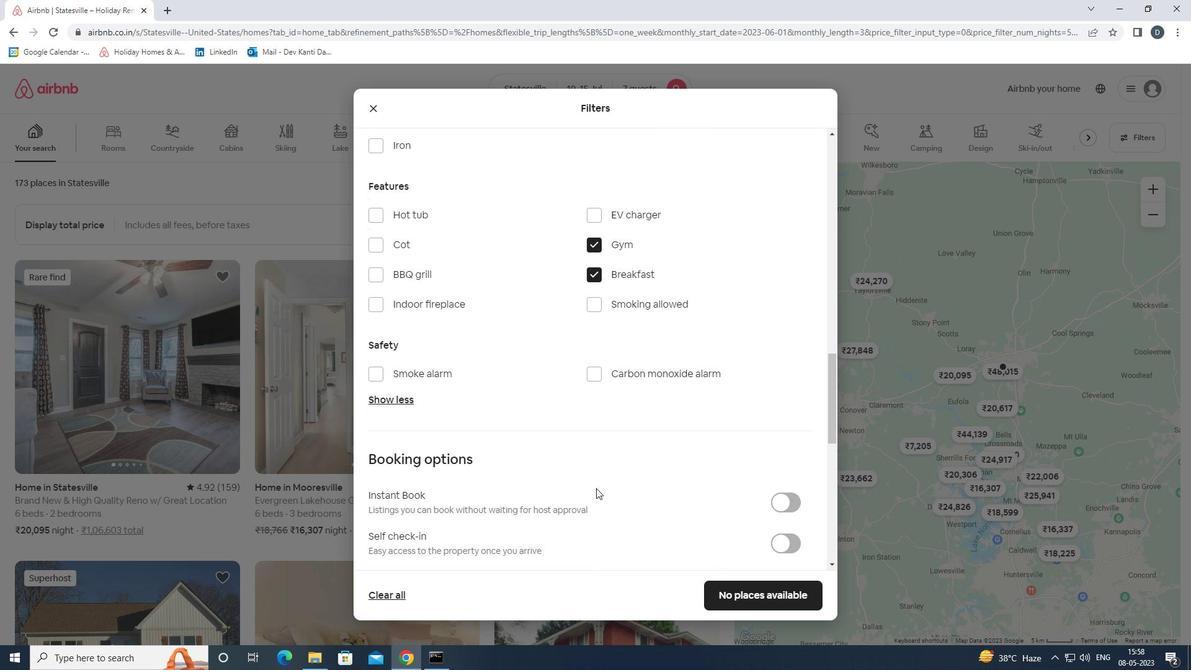 
Action: Mouse scrolled (597, 485) with delta (0, 0)
Screenshot: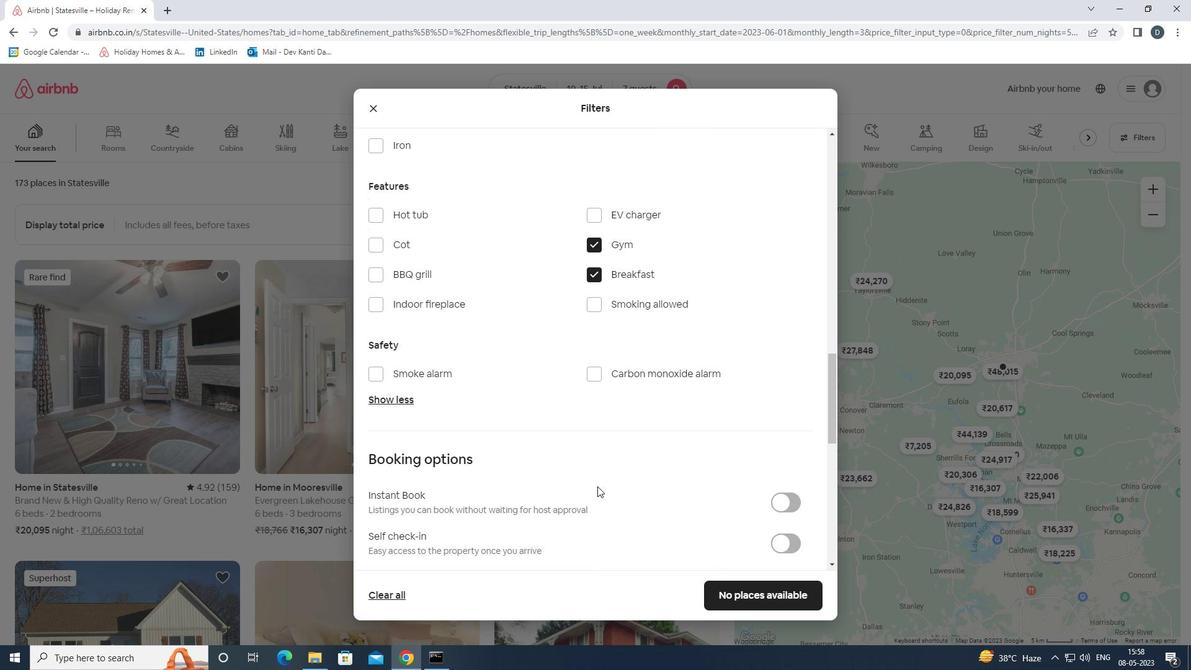 
Action: Mouse scrolled (597, 485) with delta (0, 0)
Screenshot: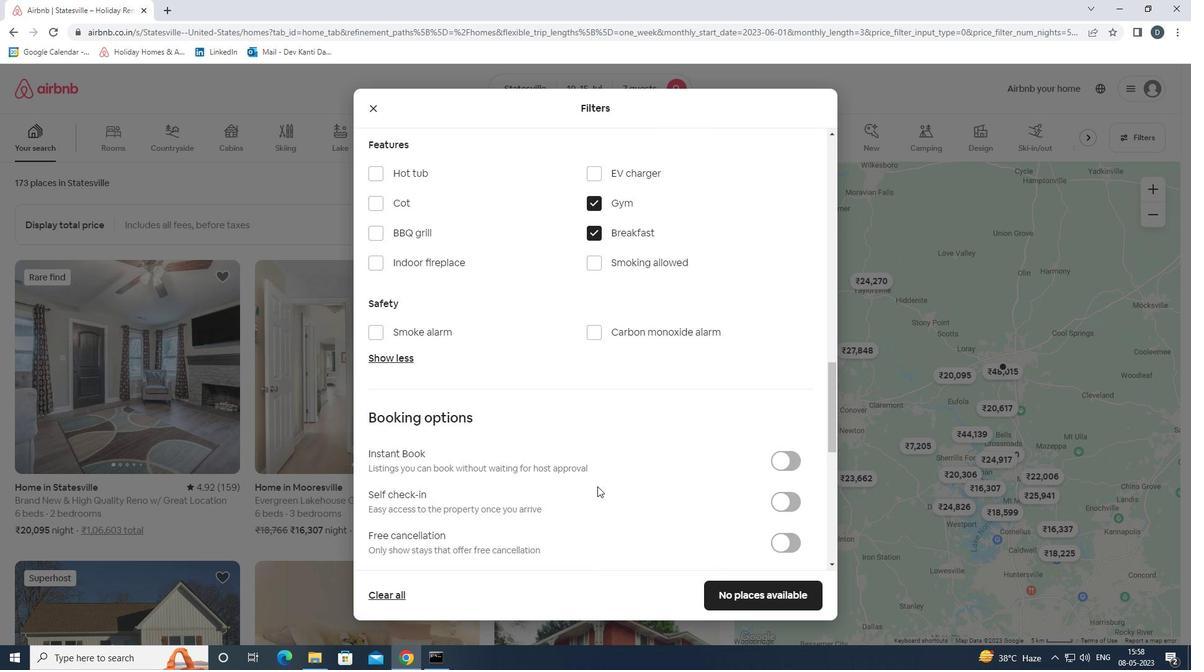 
Action: Mouse moved to (780, 424)
Screenshot: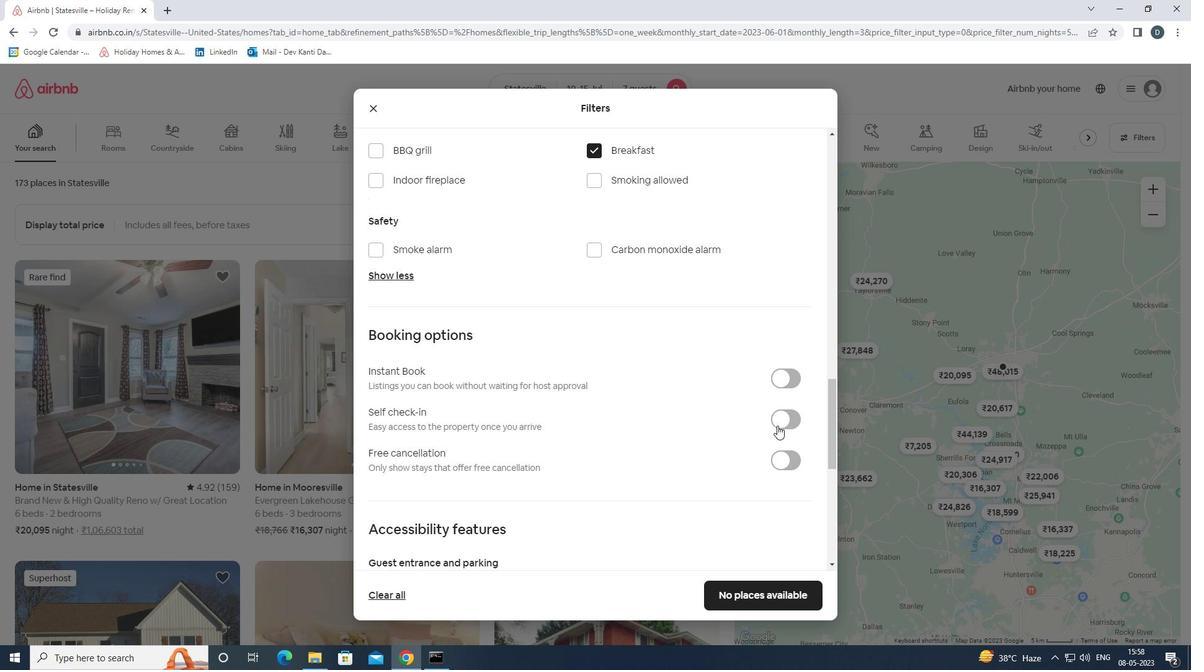 
Action: Mouse pressed left at (780, 424)
Screenshot: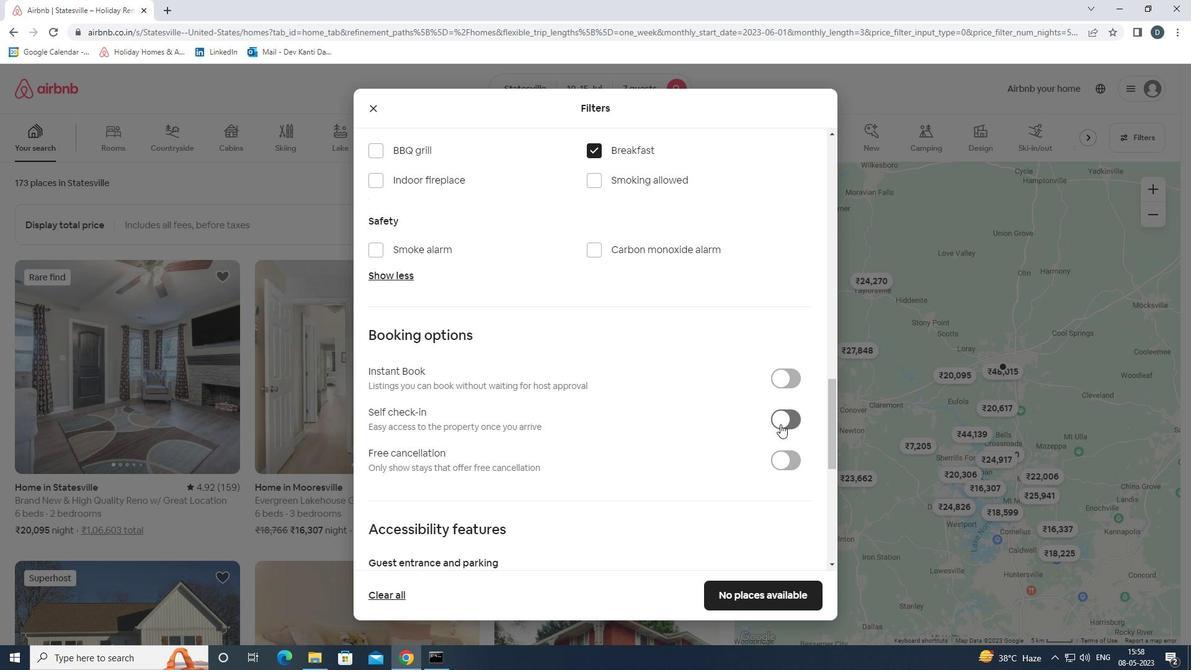 
Action: Mouse scrolled (780, 423) with delta (0, 0)
Screenshot: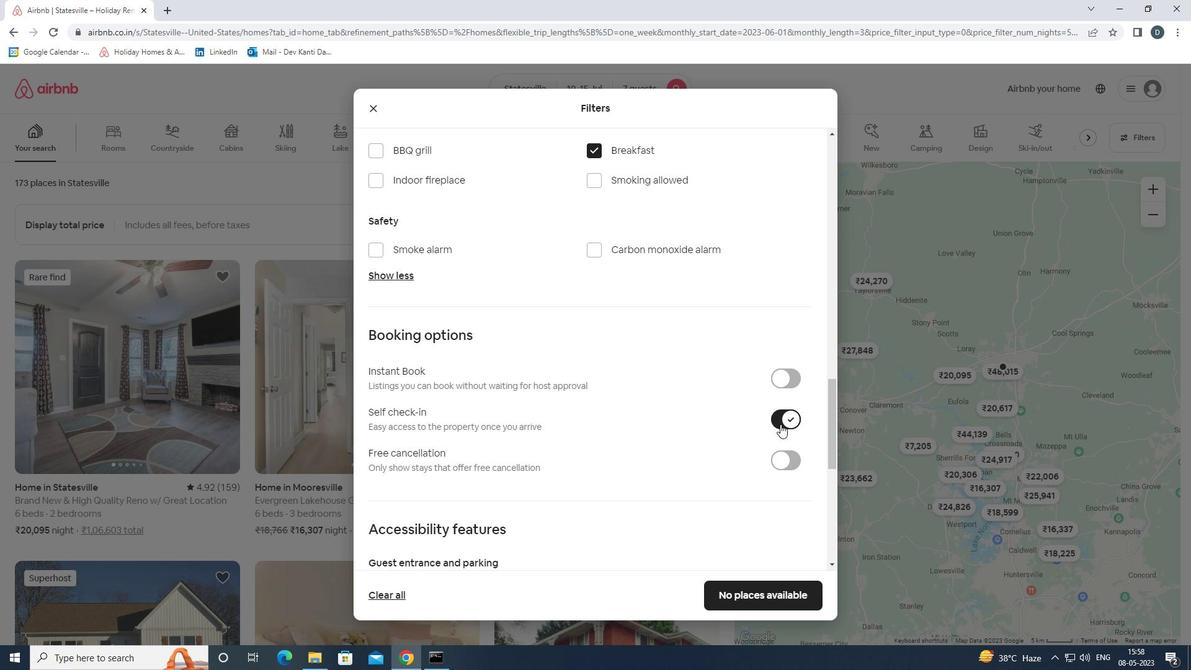 
Action: Mouse scrolled (780, 423) with delta (0, 0)
Screenshot: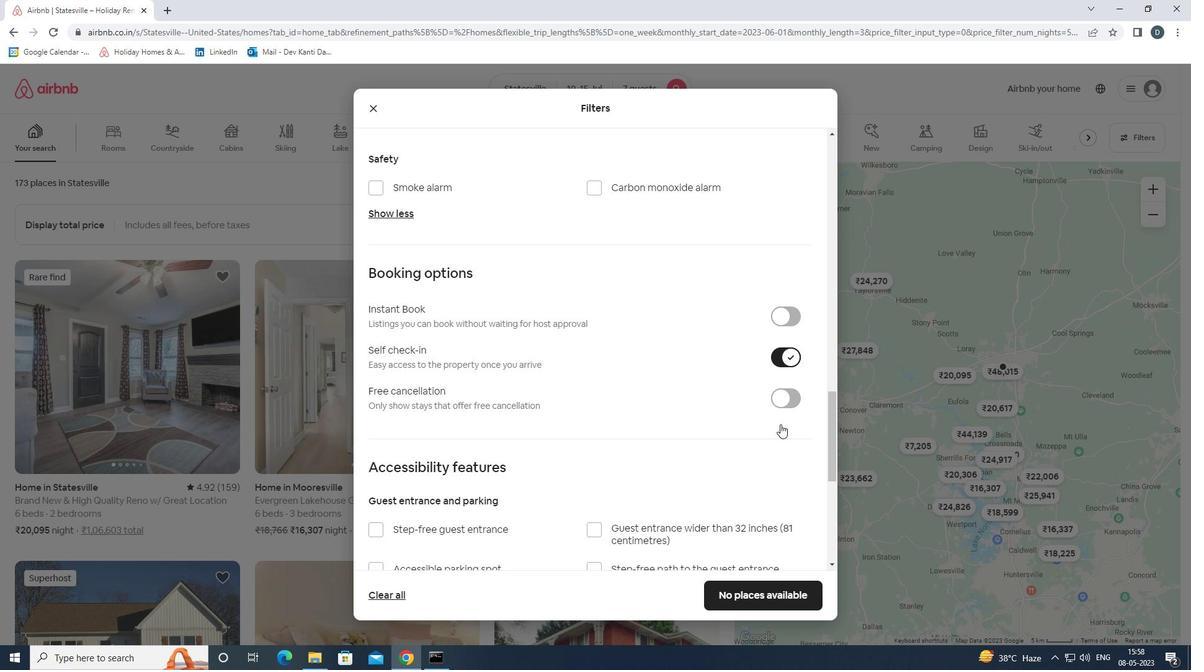 
Action: Mouse scrolled (780, 423) with delta (0, 0)
Screenshot: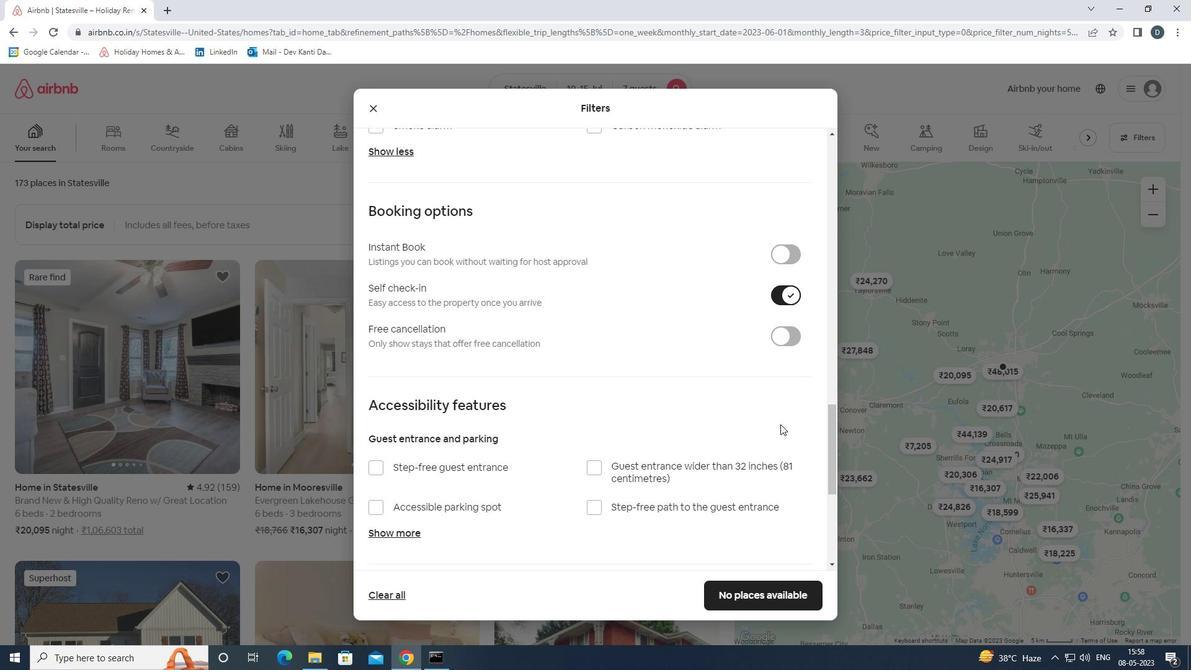 
Action: Mouse scrolled (780, 423) with delta (0, 0)
Screenshot: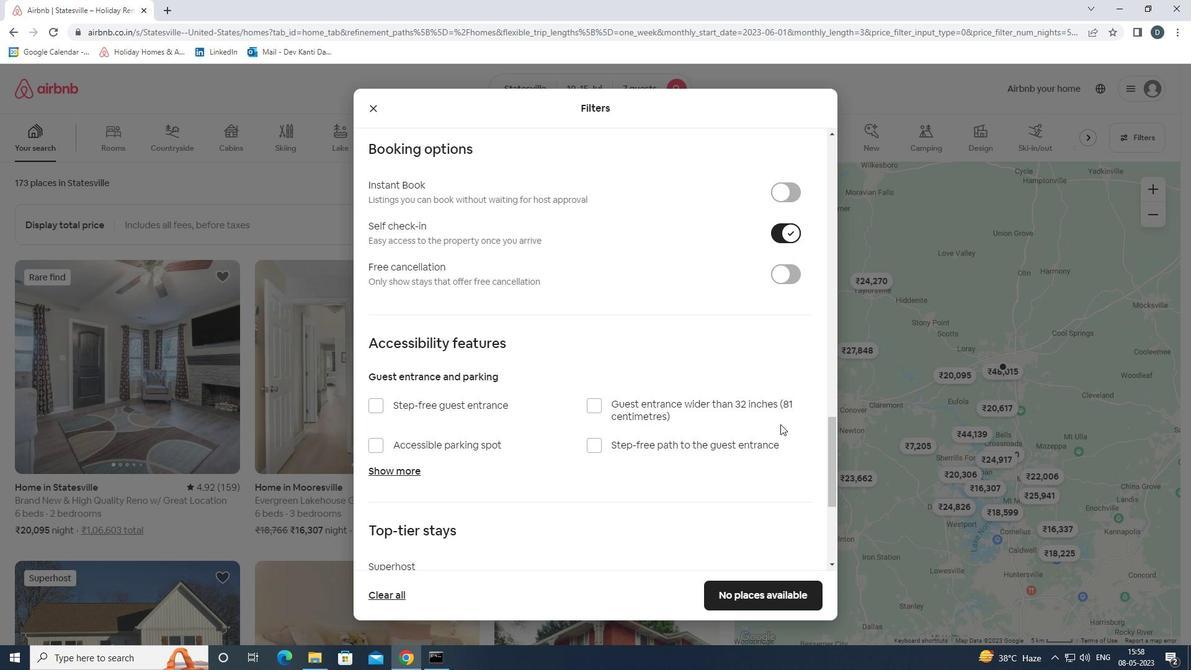
Action: Mouse scrolled (780, 423) with delta (0, 0)
Screenshot: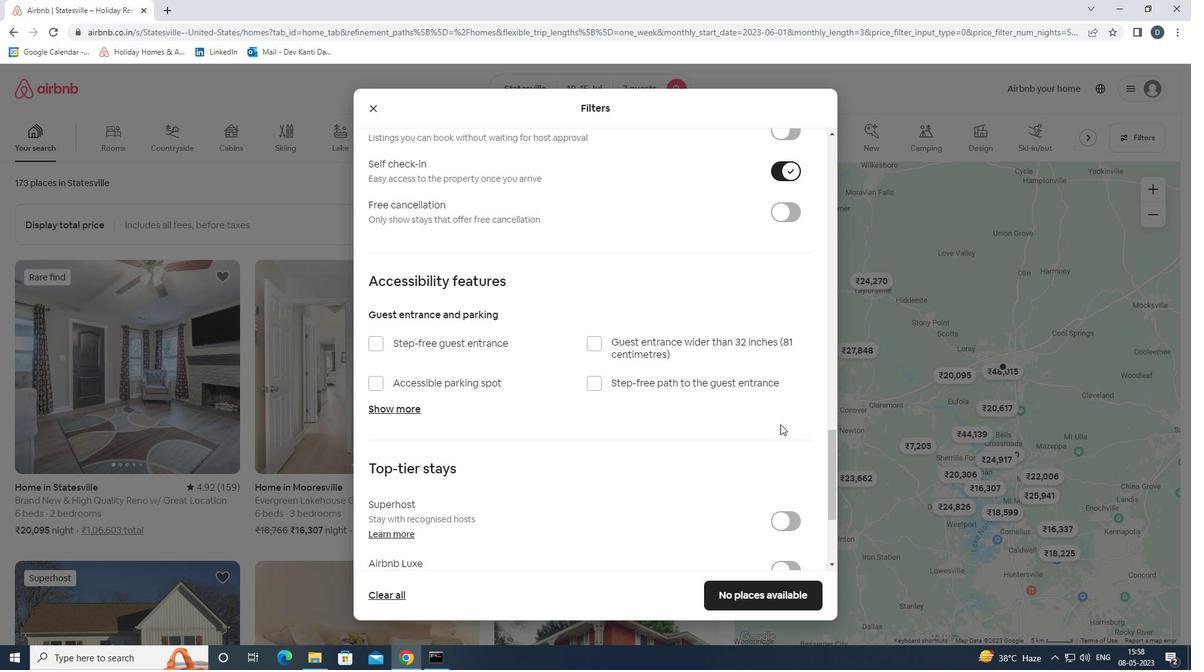 
Action: Mouse moved to (781, 423)
Screenshot: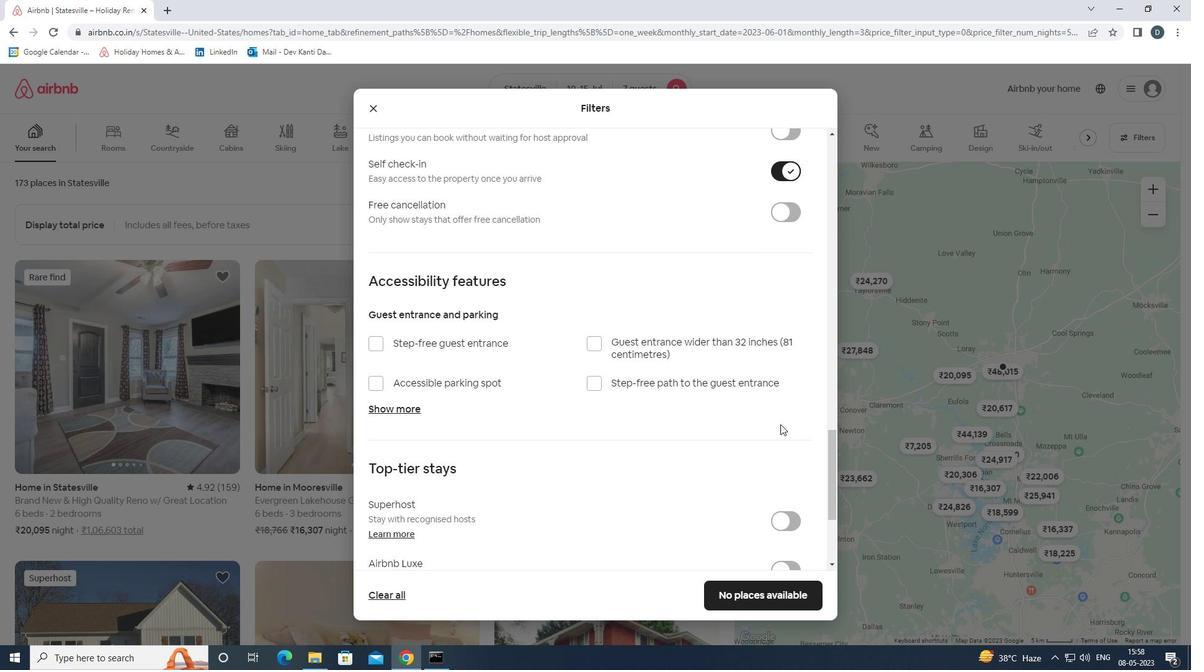 
Action: Mouse scrolled (781, 423) with delta (0, 0)
Screenshot: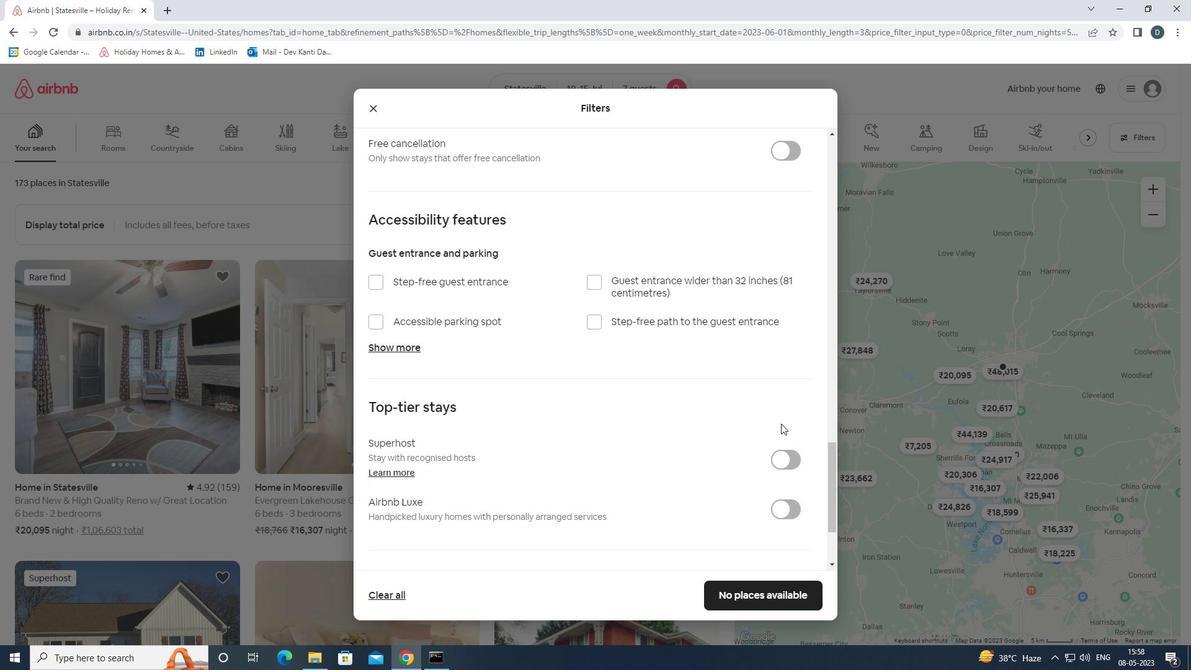
Action: Mouse scrolled (781, 423) with delta (0, 0)
Screenshot: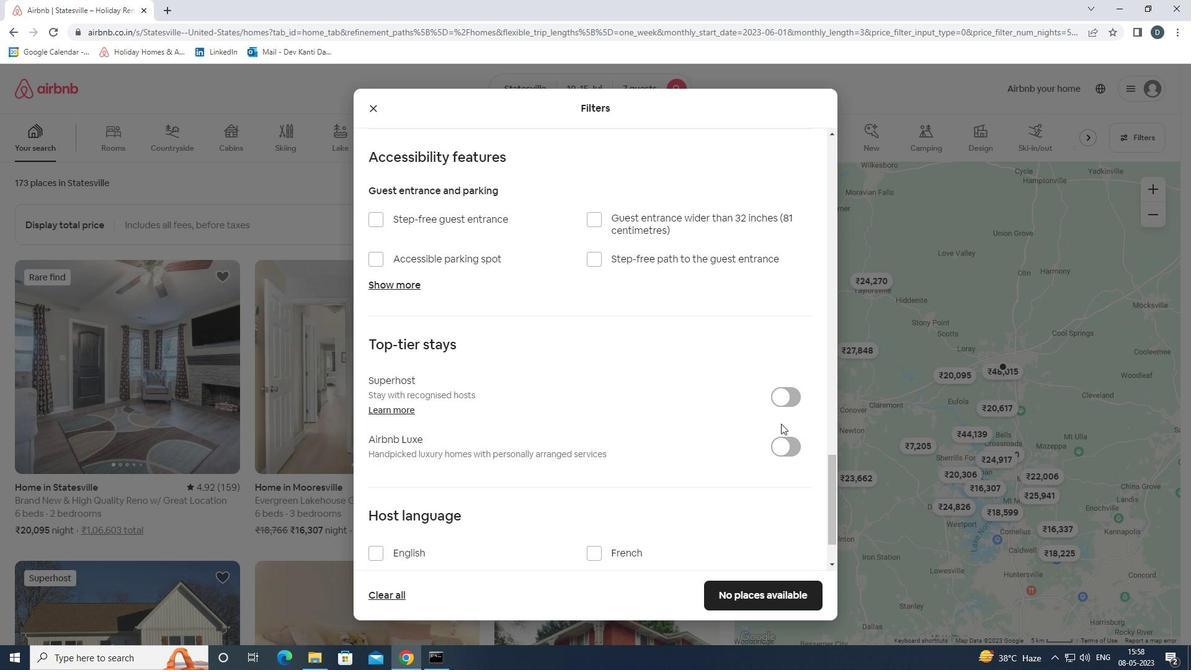 
Action: Mouse scrolled (781, 423) with delta (0, 0)
Screenshot: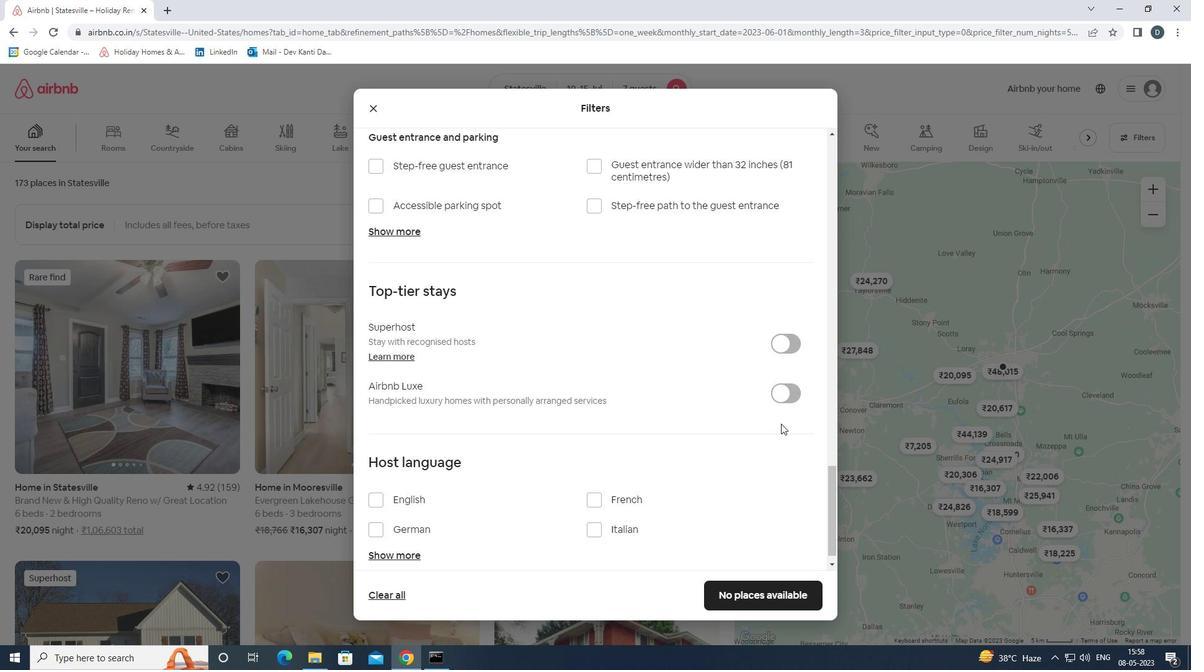 
Action: Mouse moved to (427, 489)
Screenshot: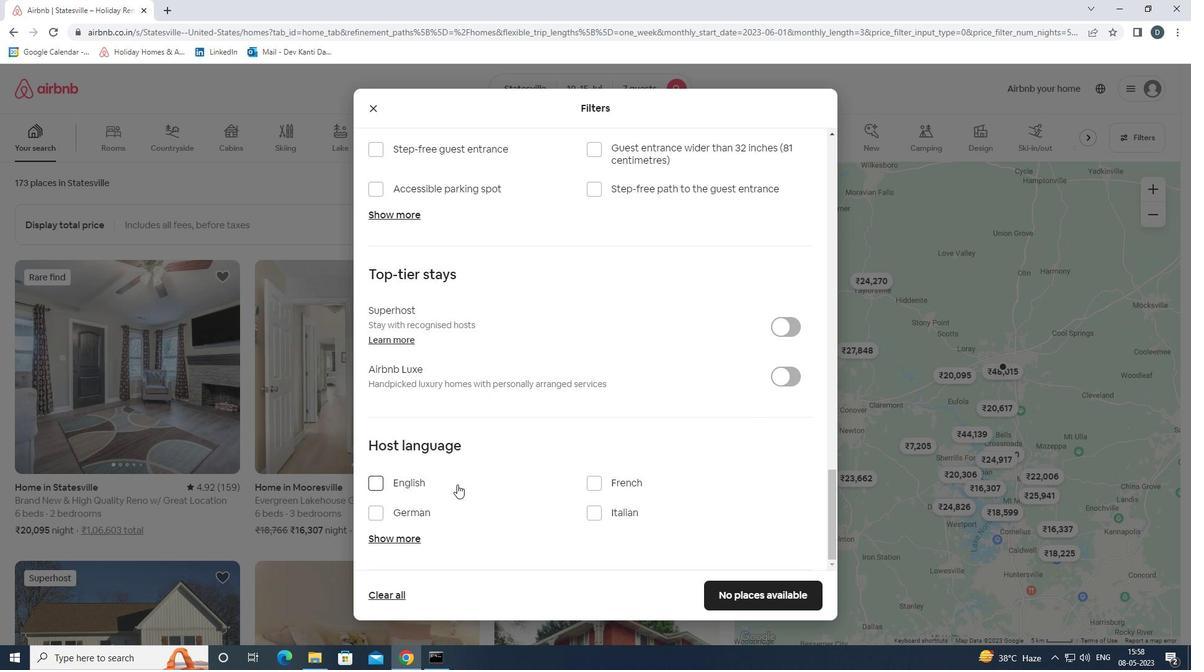 
Action: Mouse pressed left at (427, 489)
Screenshot: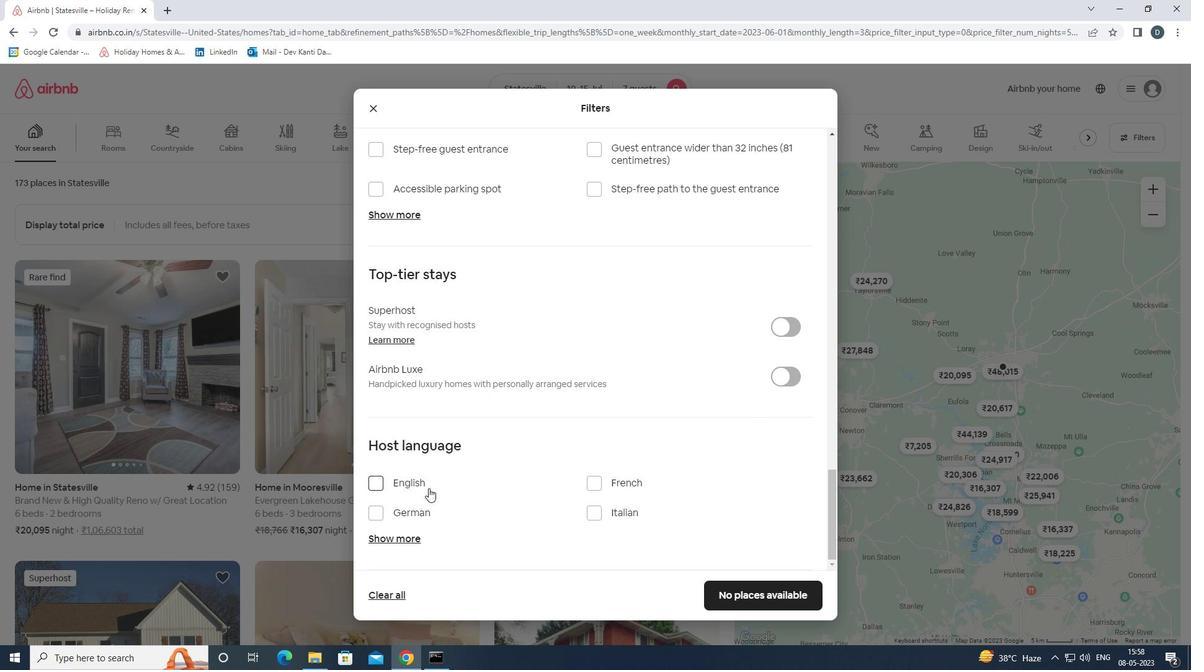 
Action: Mouse moved to (765, 594)
Screenshot: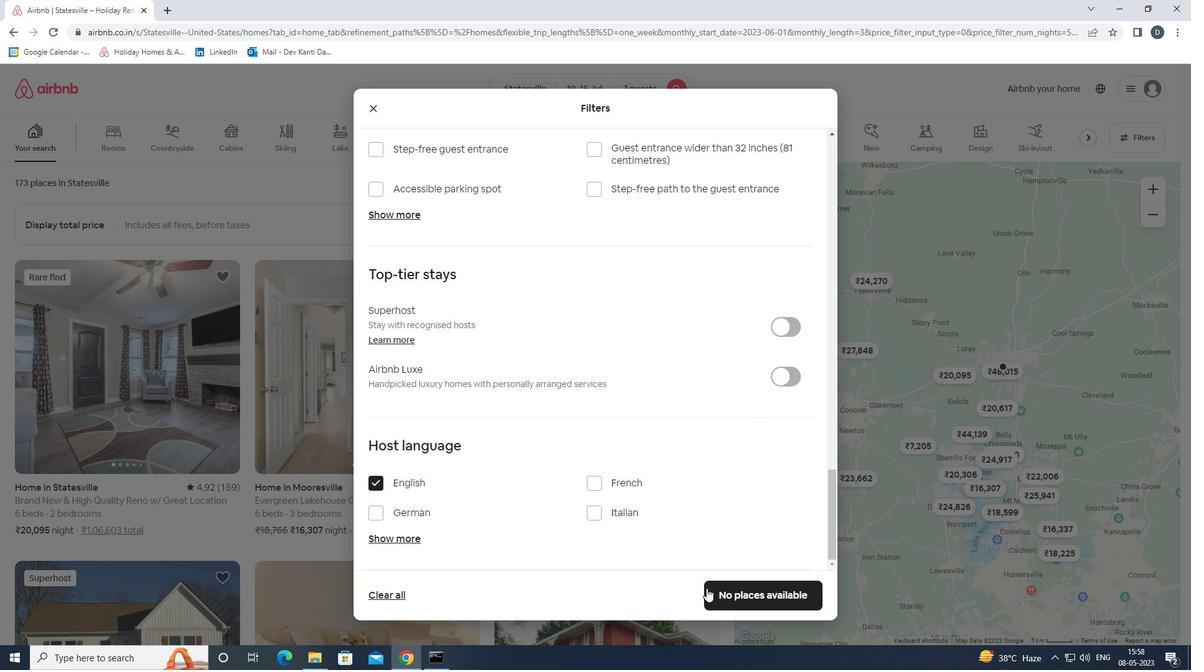 
Action: Mouse pressed left at (765, 594)
Screenshot: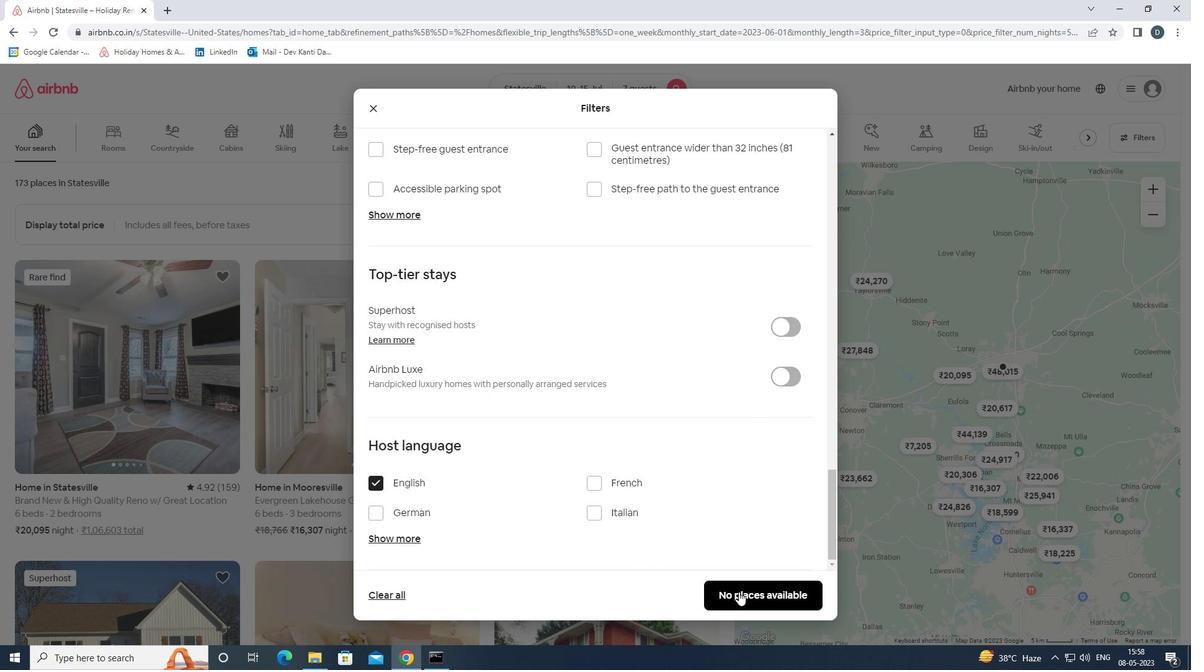 
Action: Mouse moved to (765, 594)
Screenshot: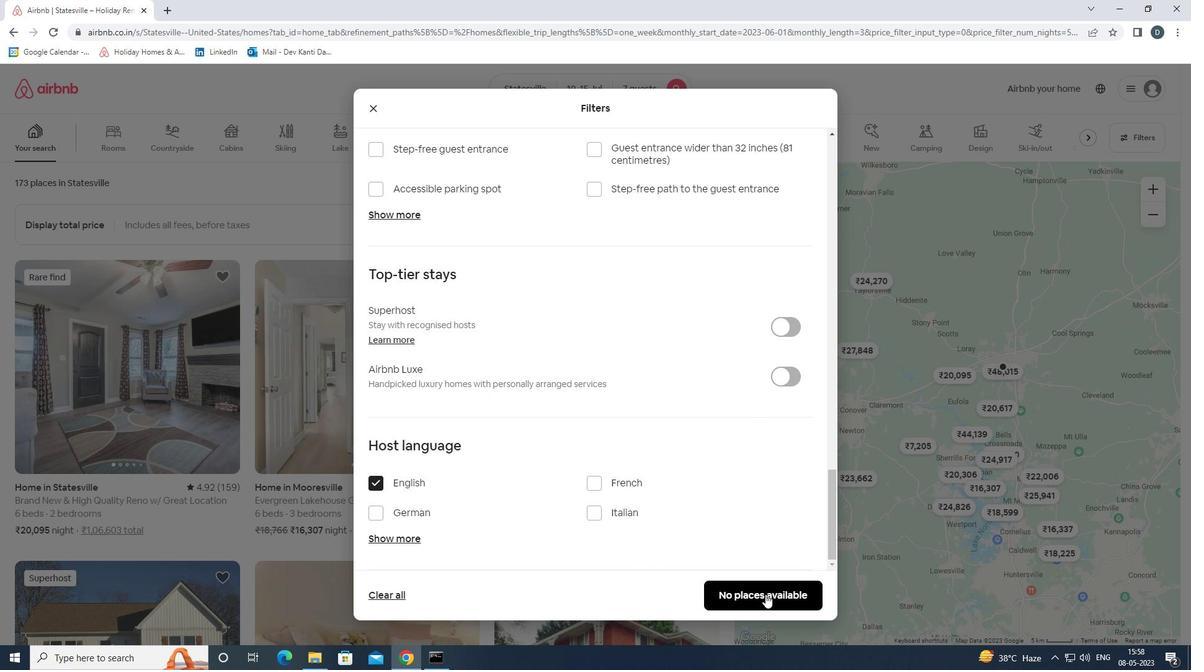 
